 Task: Look for space in Puerto Rico, Argentina from 8th June, 2023 to 12th June, 2023 for 2 adults in price range Rs.8000 to Rs.16000. Place can be private room with 1  bedroom having 1 bed and 1 bathroom. Property type can be flatguest house, hotel. Amenities needed are: heating. Booking option can be shelf check-in. Required host language is English.
Action: Mouse moved to (487, 97)
Screenshot: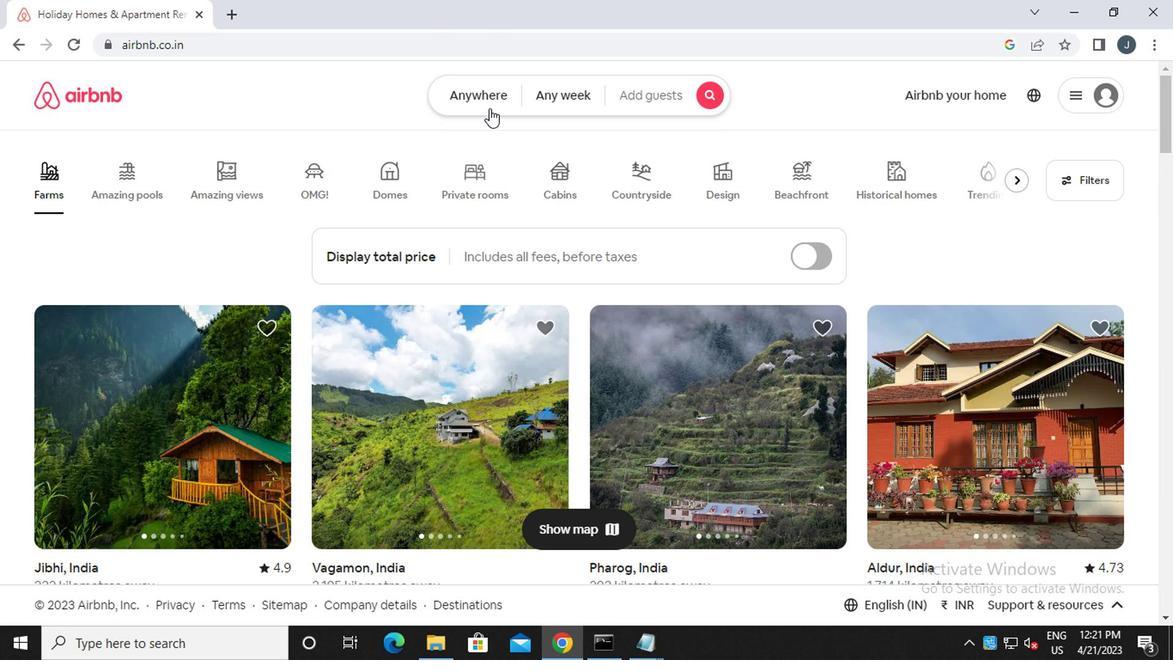 
Action: Mouse pressed left at (487, 97)
Screenshot: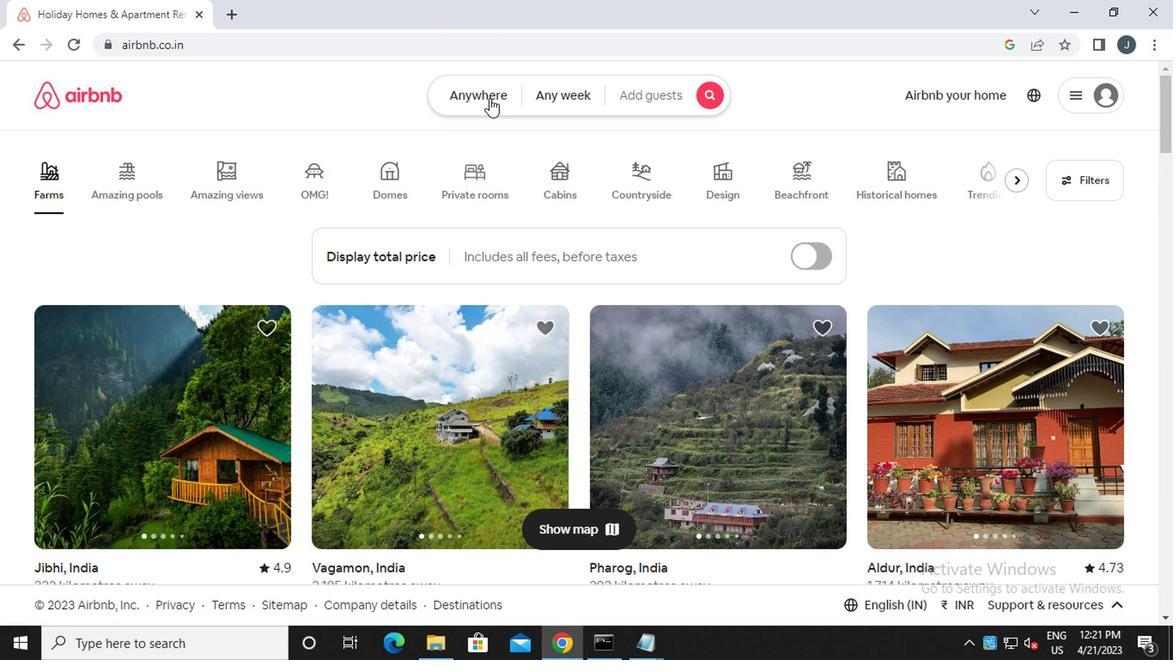 
Action: Mouse moved to (350, 165)
Screenshot: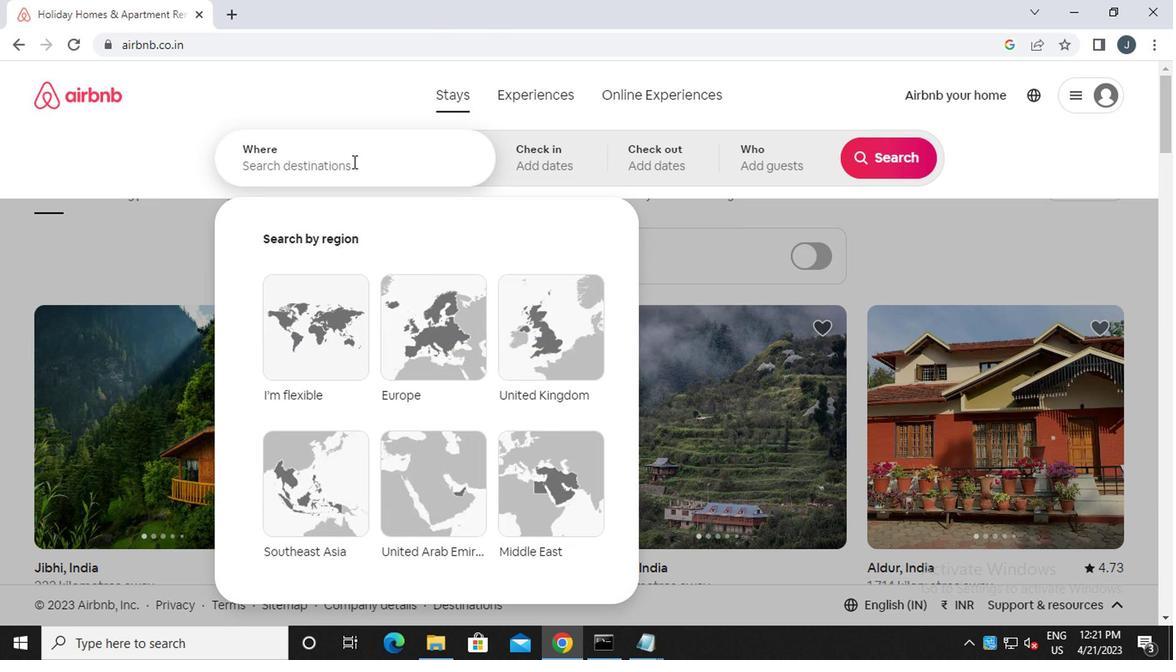 
Action: Mouse pressed left at (350, 165)
Screenshot: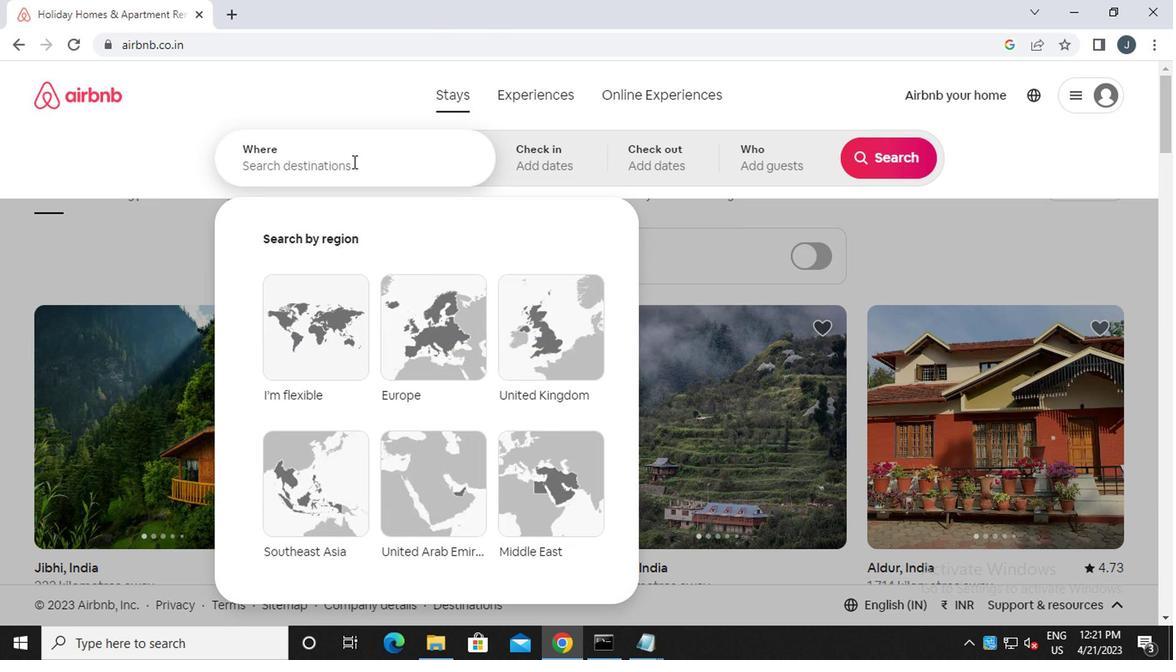 
Action: Mouse moved to (351, 165)
Screenshot: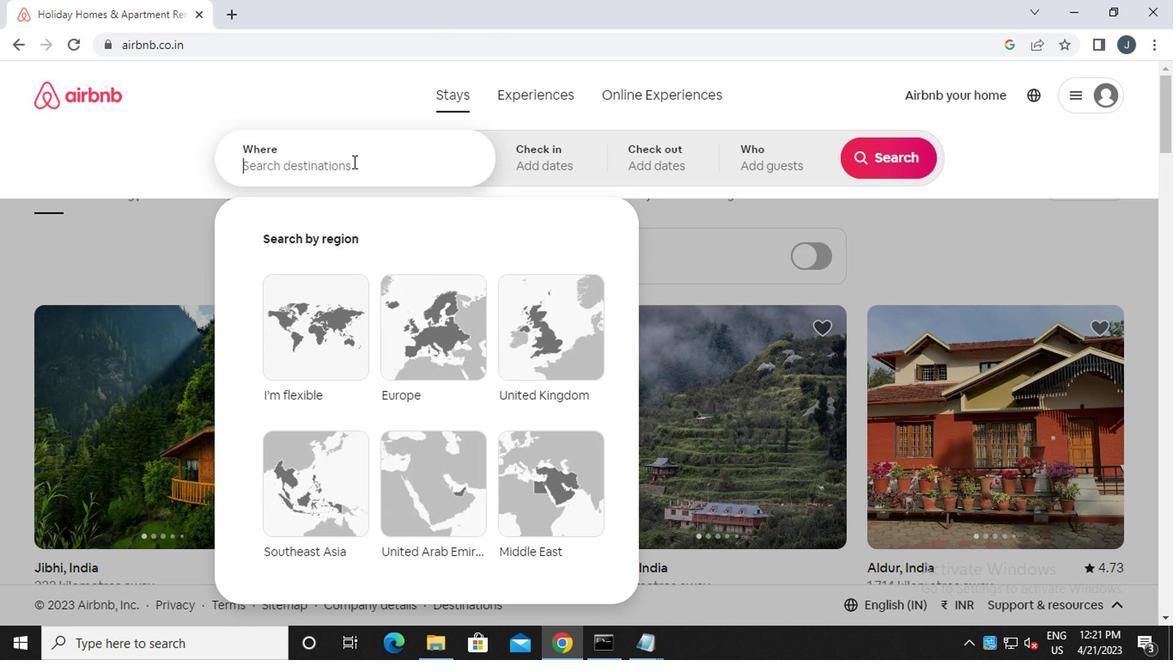 
Action: Key pressed <Key.caps_lock>p<Key.caps_lock>uerto<Key.space><Key.caps_lock>r<Key.caps_lock>ico,<Key.space><Key.caps_lock>a<Key.caps_lock>rgentina
Screenshot: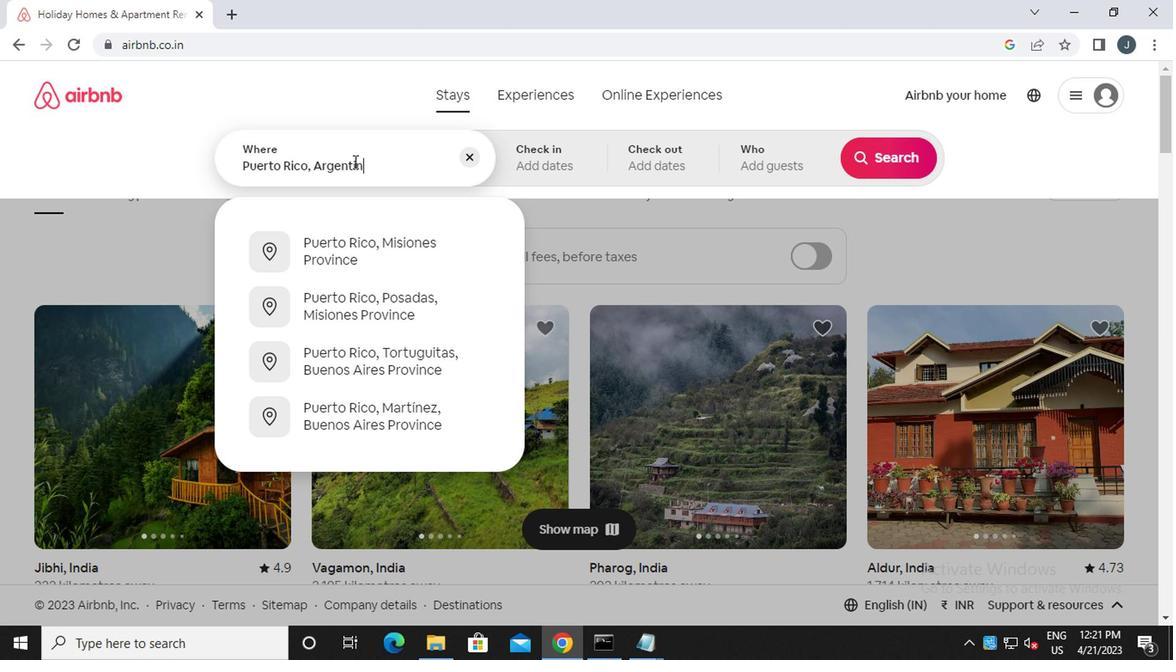 
Action: Mouse moved to (542, 166)
Screenshot: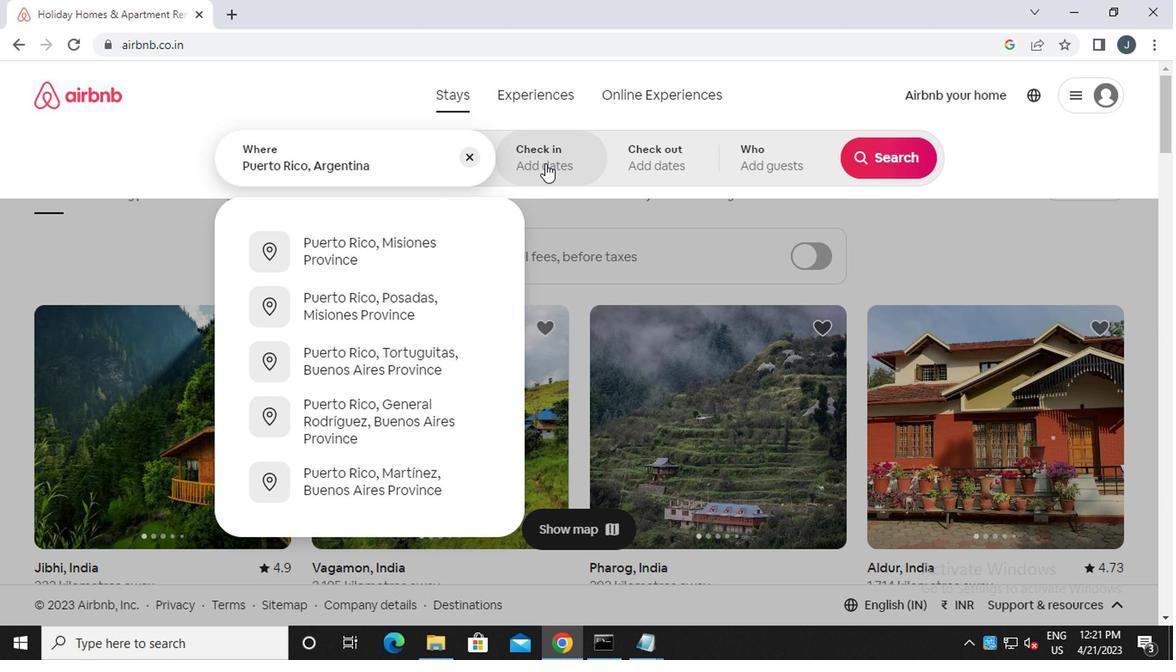 
Action: Mouse pressed left at (542, 166)
Screenshot: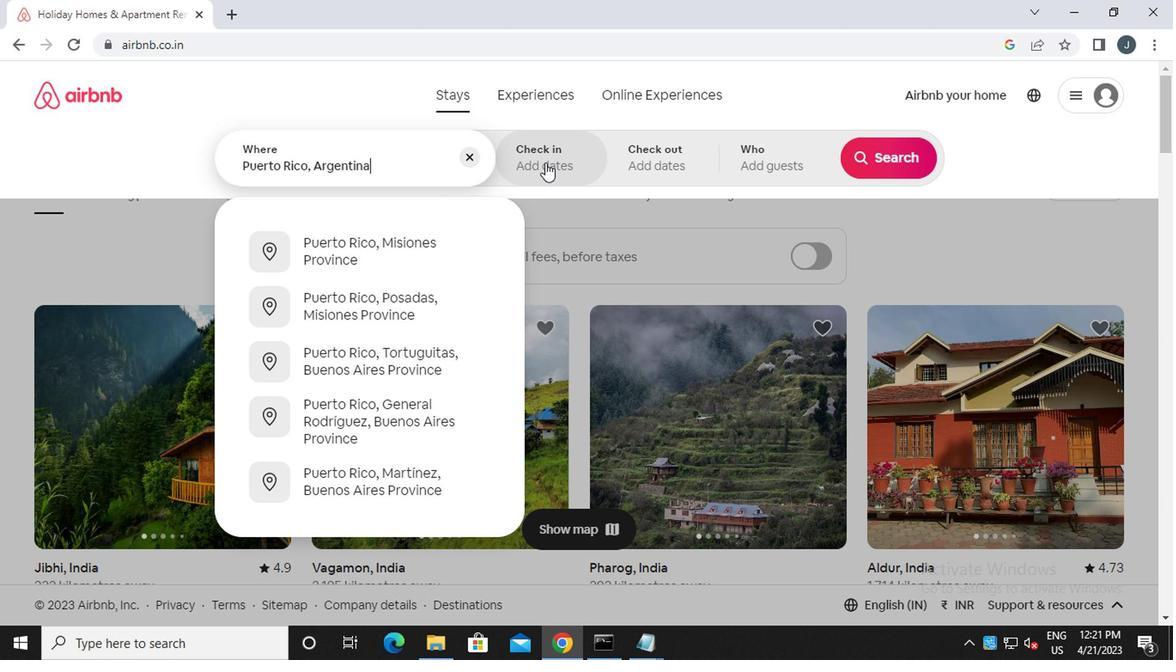 
Action: Mouse moved to (866, 297)
Screenshot: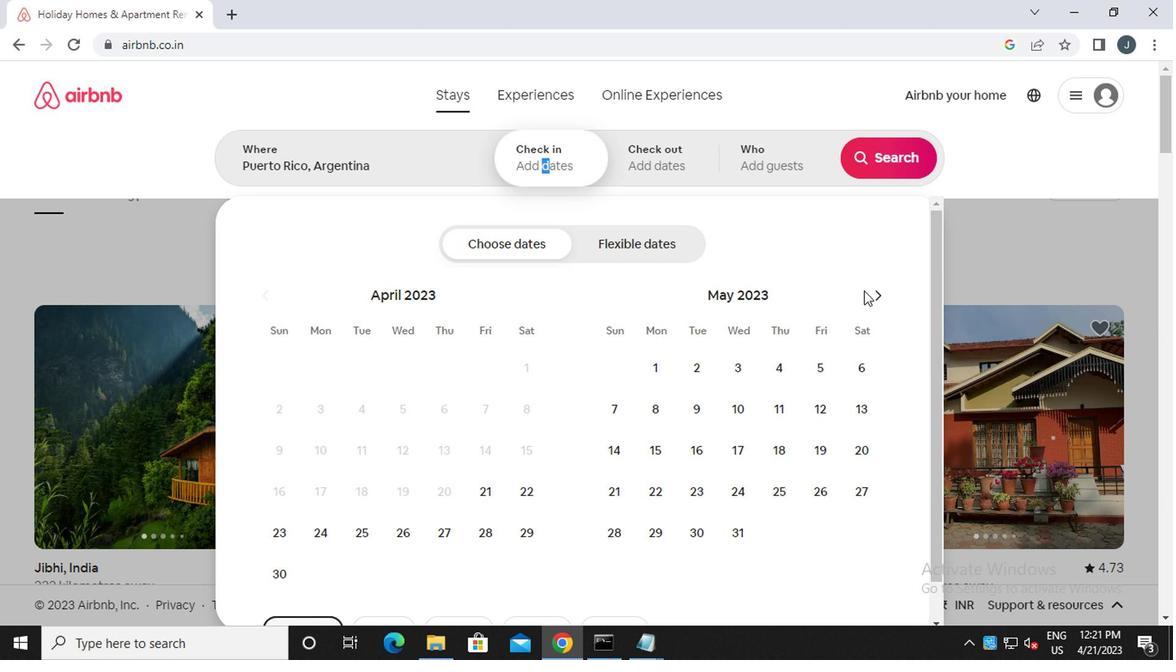 
Action: Mouse pressed left at (866, 297)
Screenshot: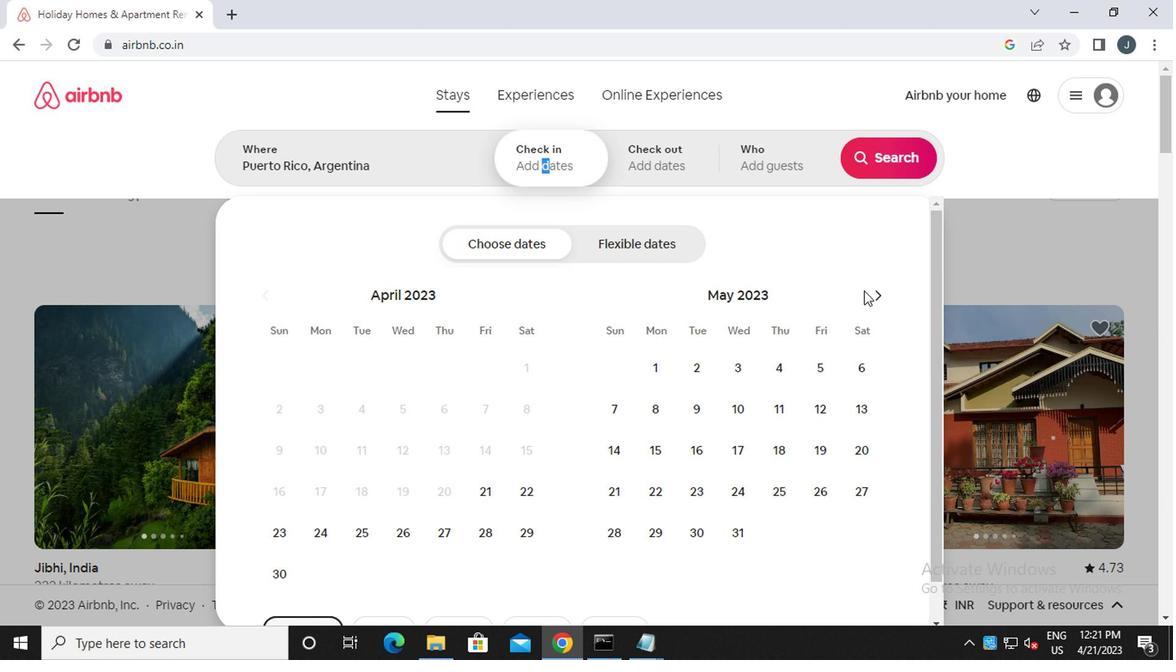 
Action: Mouse moved to (779, 412)
Screenshot: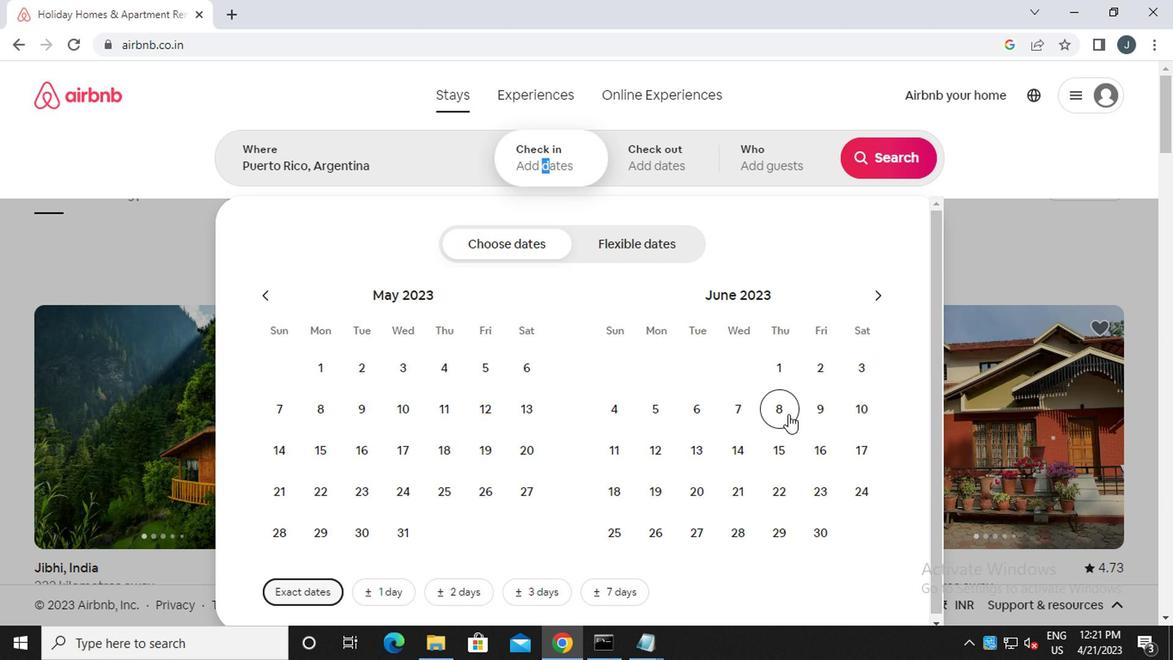 
Action: Mouse pressed left at (779, 412)
Screenshot: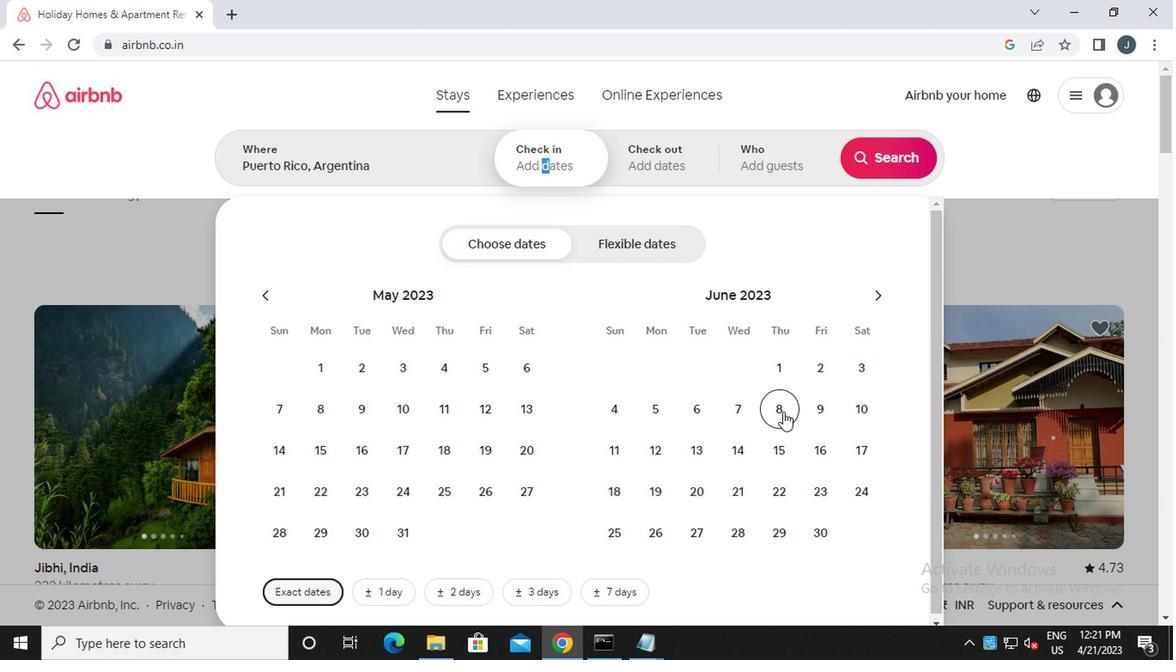 
Action: Mouse moved to (653, 446)
Screenshot: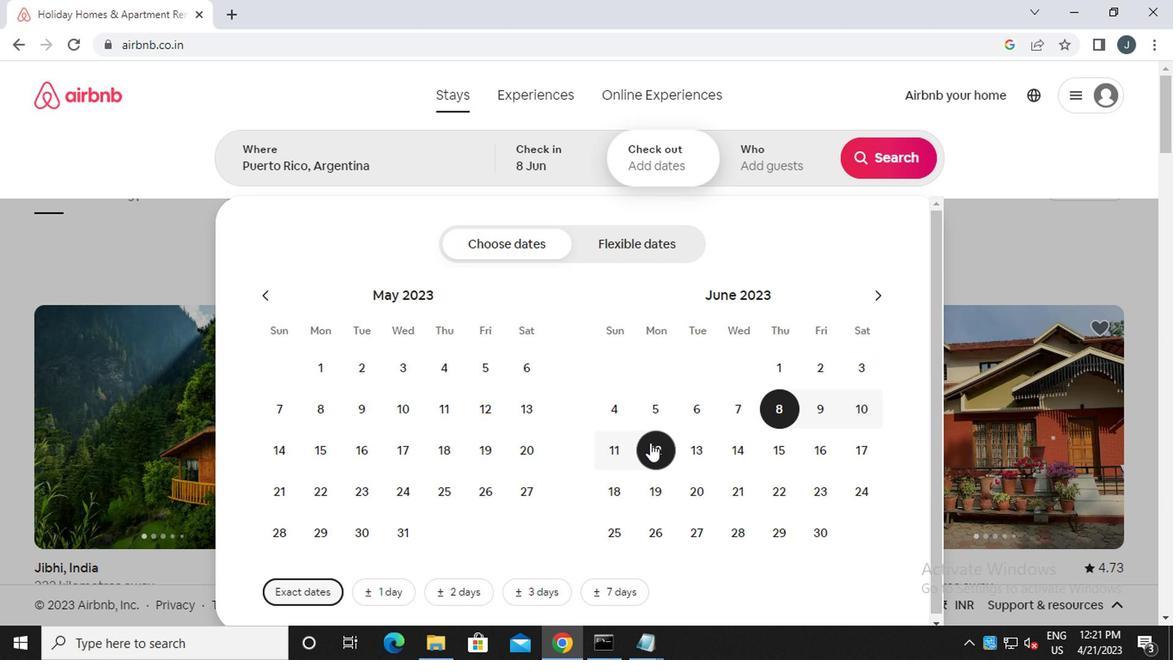 
Action: Mouse pressed left at (653, 446)
Screenshot: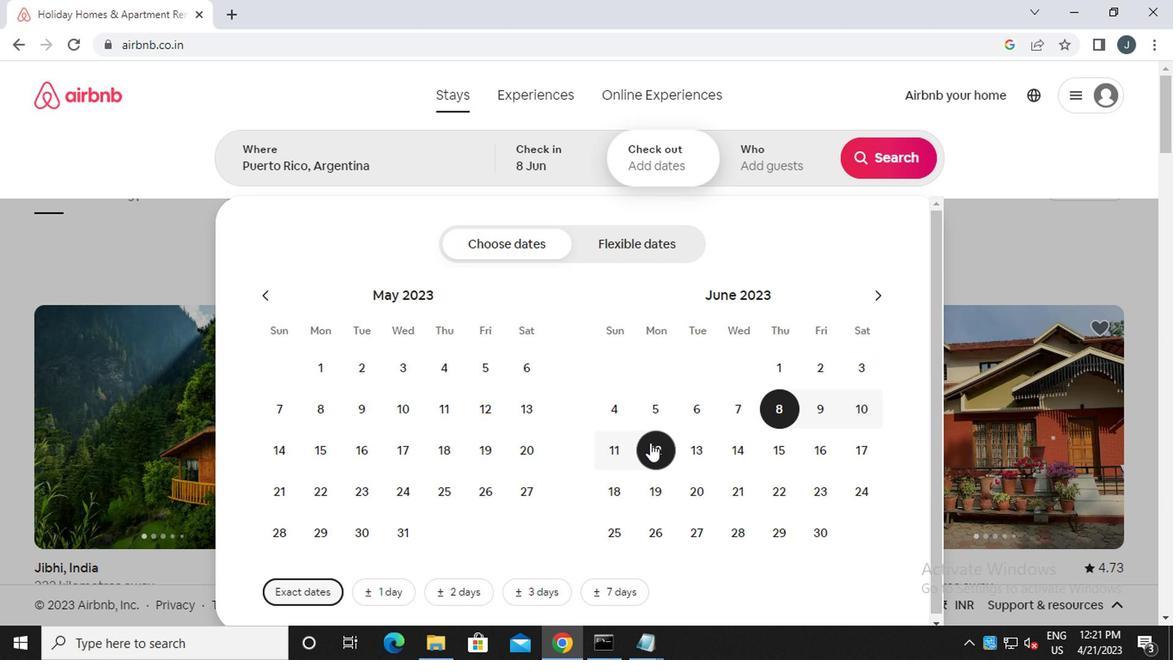 
Action: Mouse moved to (771, 177)
Screenshot: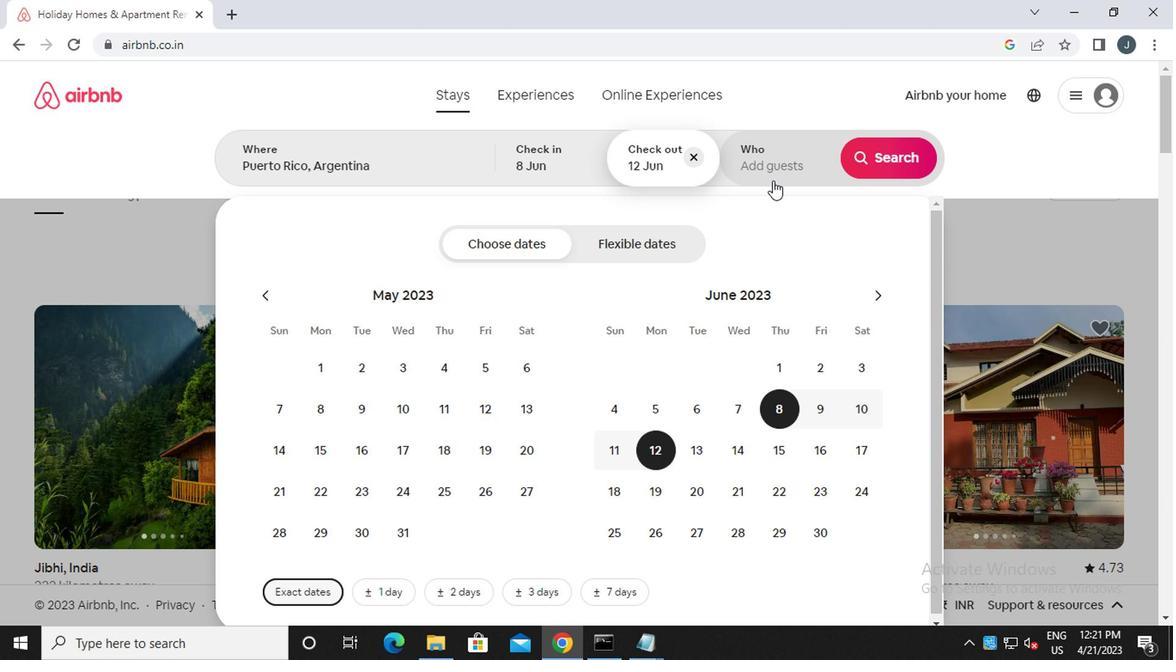 
Action: Mouse pressed left at (771, 177)
Screenshot: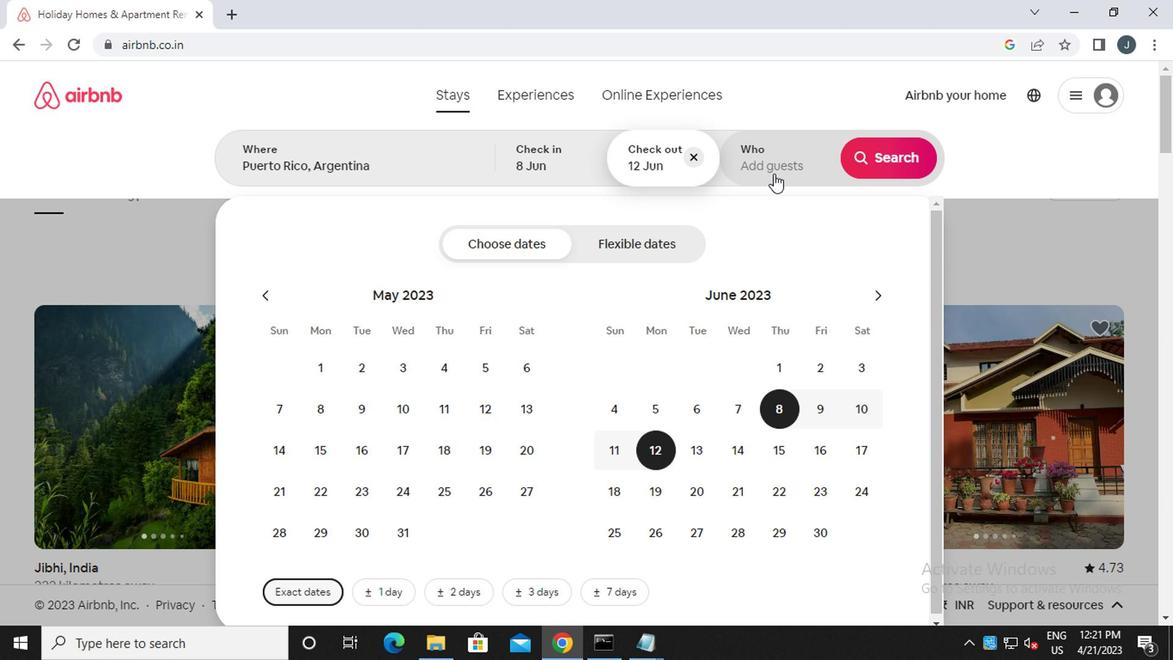
Action: Mouse moved to (893, 253)
Screenshot: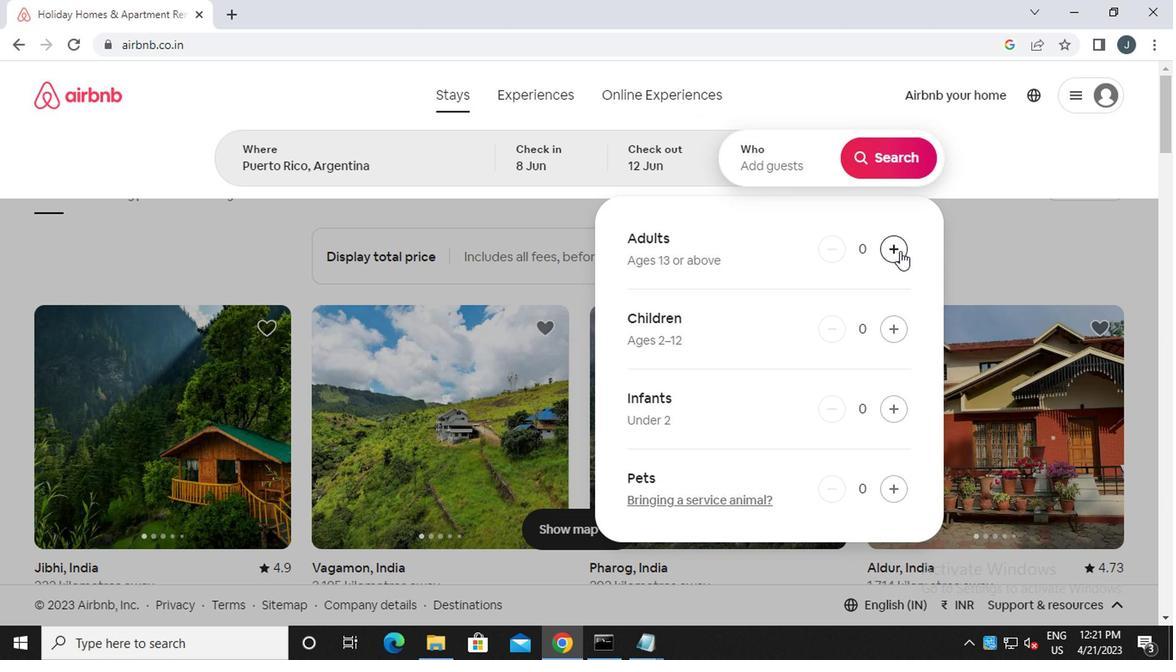 
Action: Mouse pressed left at (893, 253)
Screenshot: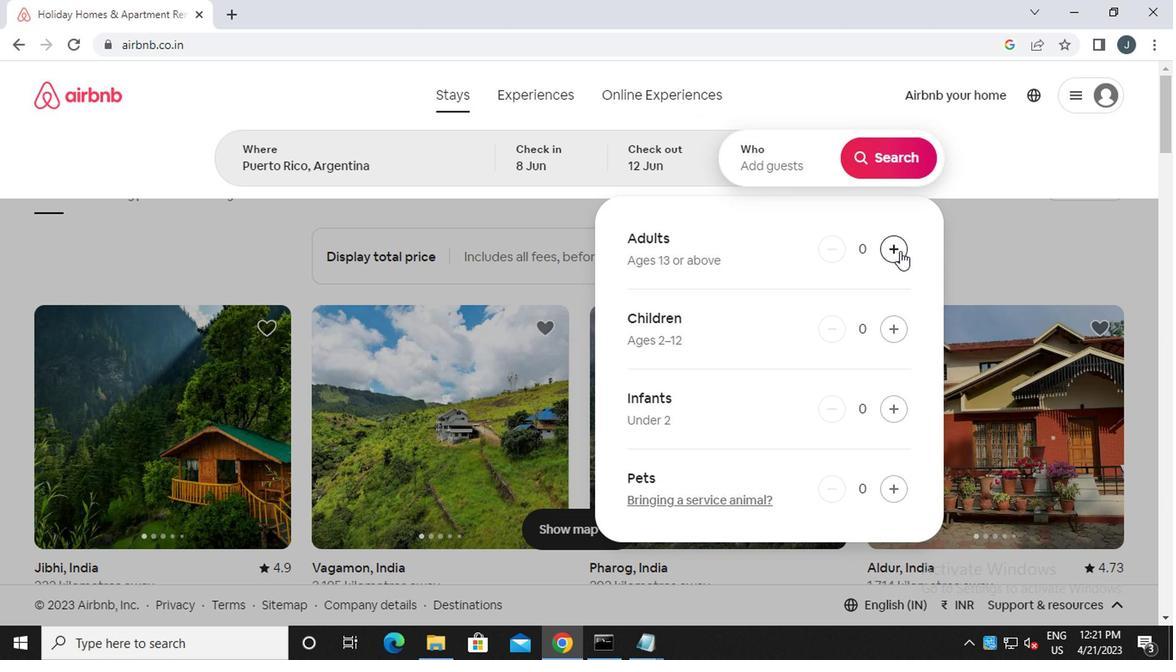 
Action: Mouse pressed left at (893, 253)
Screenshot: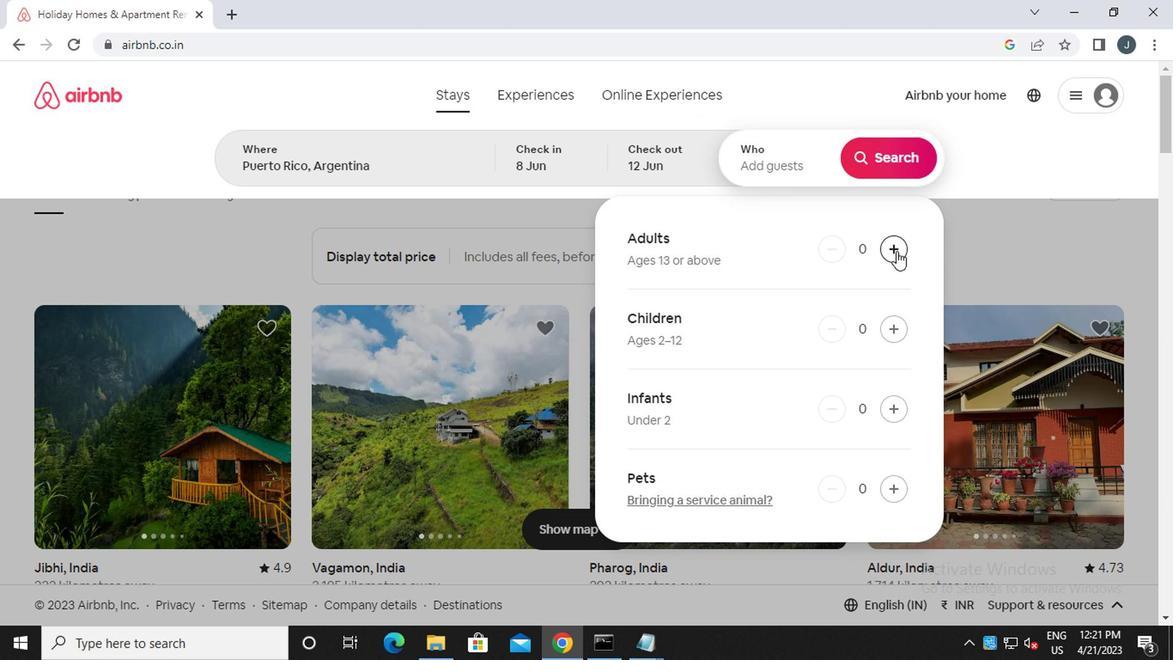 
Action: Mouse moved to (895, 171)
Screenshot: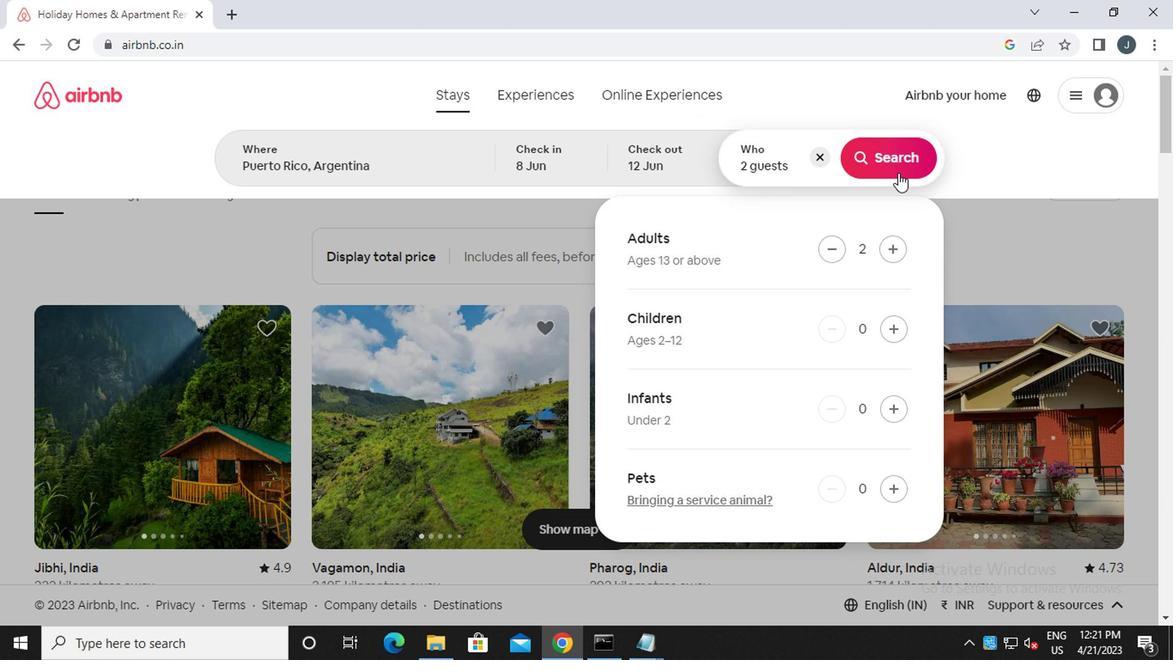 
Action: Mouse pressed left at (895, 171)
Screenshot: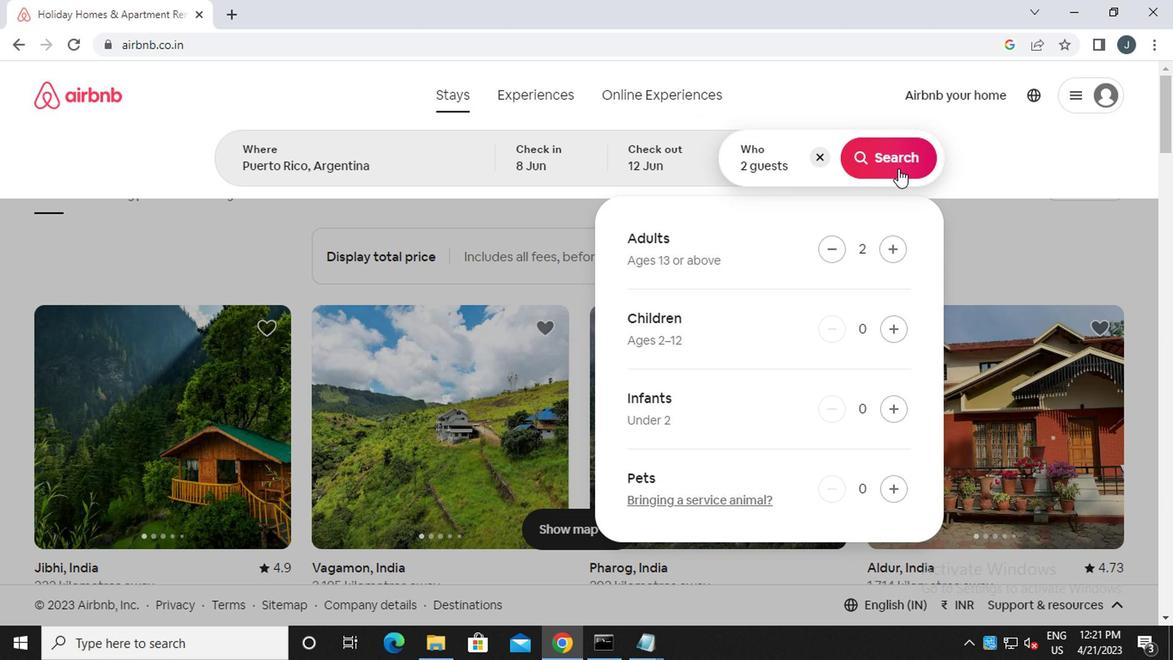 
Action: Mouse moved to (1094, 179)
Screenshot: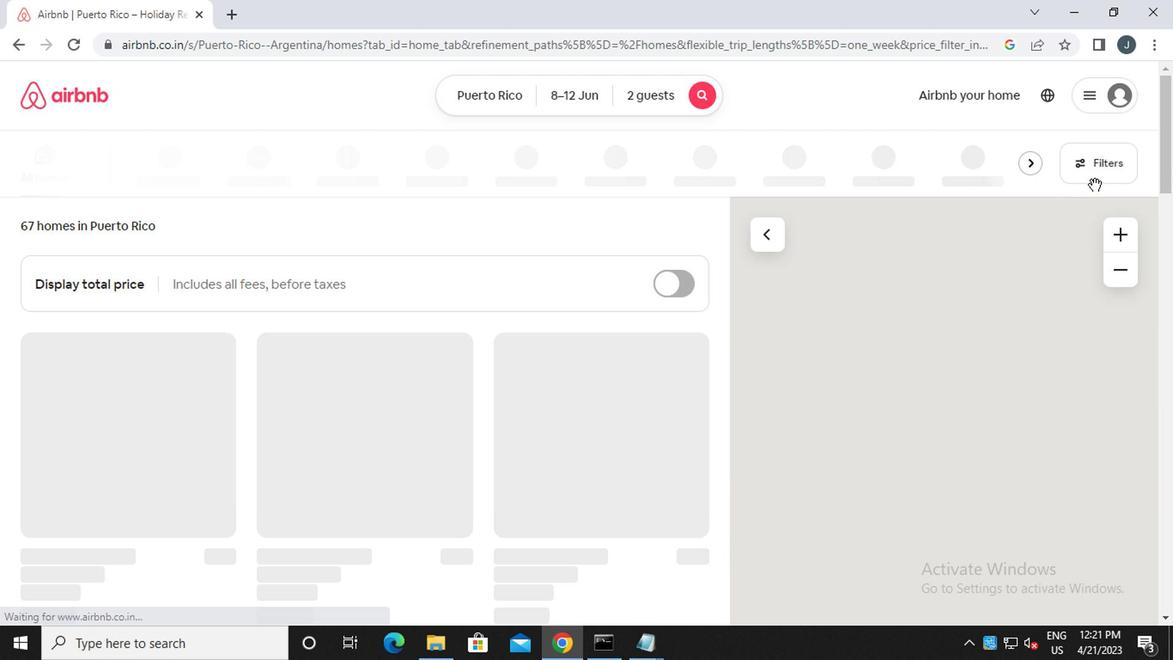 
Action: Mouse pressed left at (1094, 179)
Screenshot: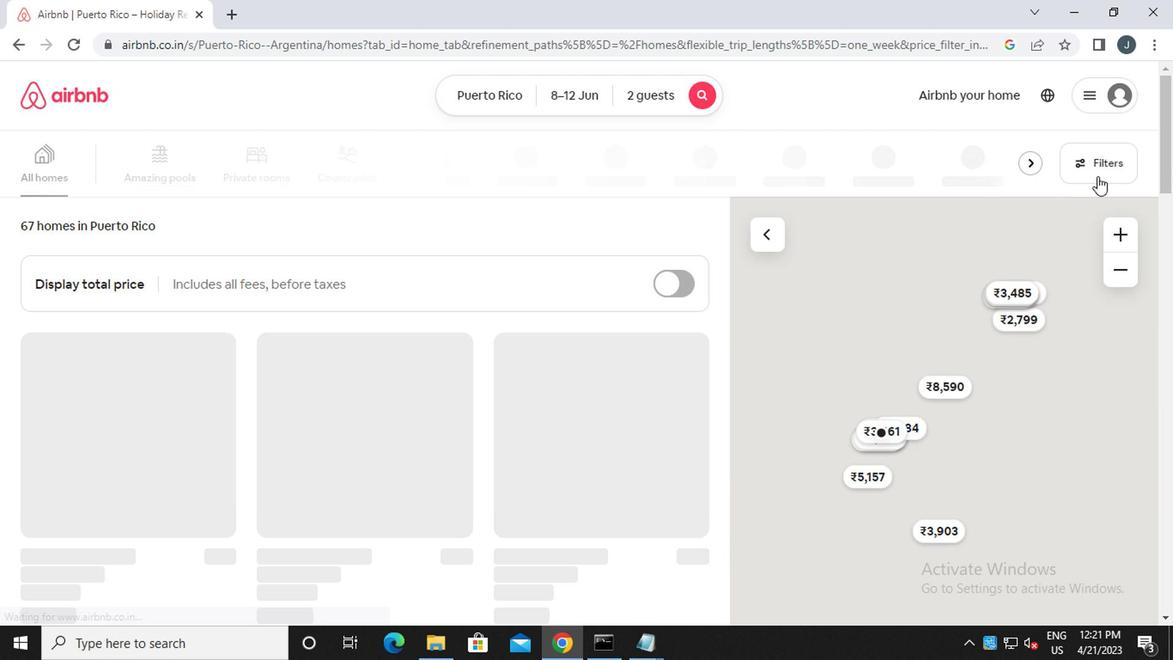 
Action: Mouse moved to (391, 388)
Screenshot: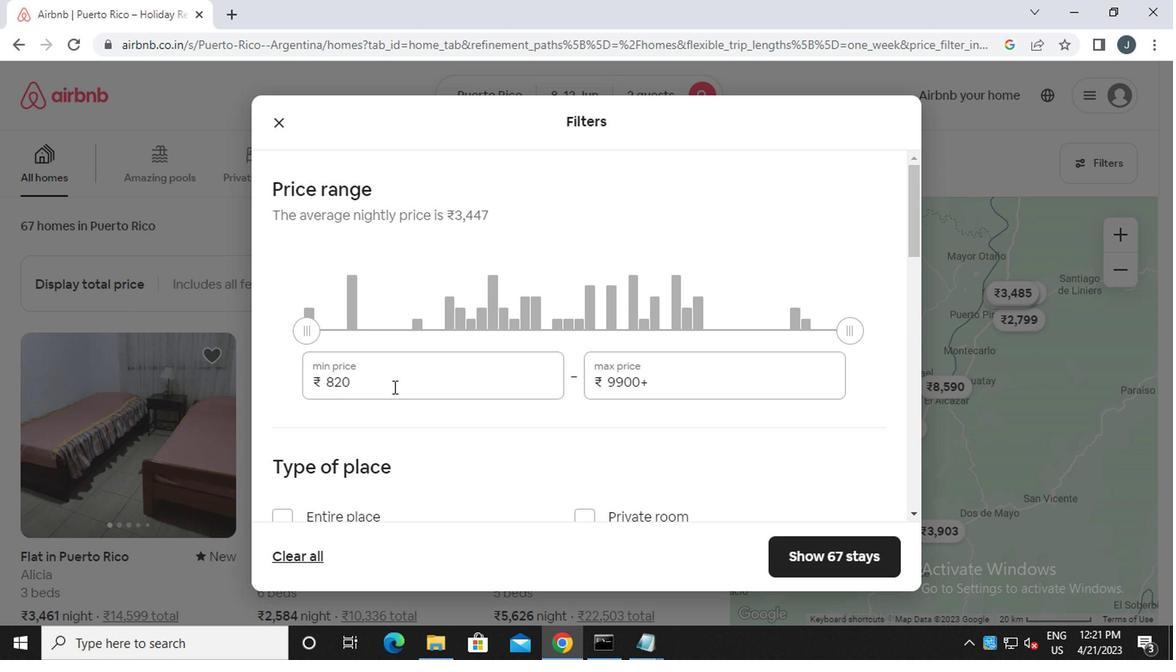 
Action: Mouse pressed left at (391, 388)
Screenshot: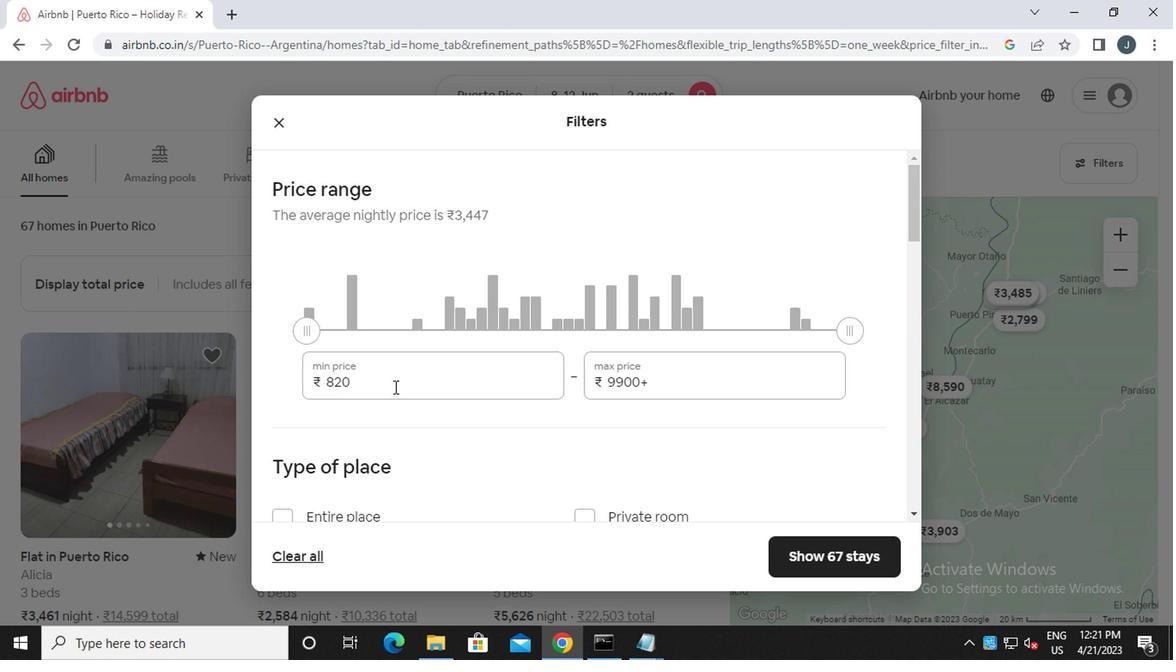 
Action: Mouse moved to (391, 388)
Screenshot: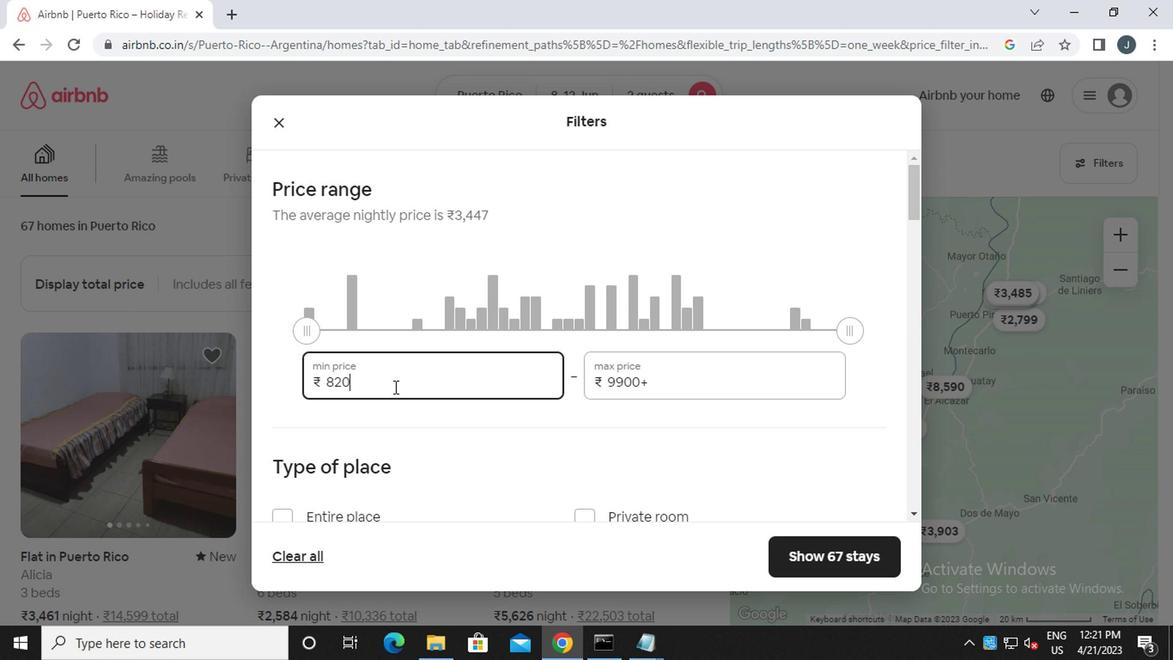 
Action: Key pressed <Key.backspace><Key.backspace>000
Screenshot: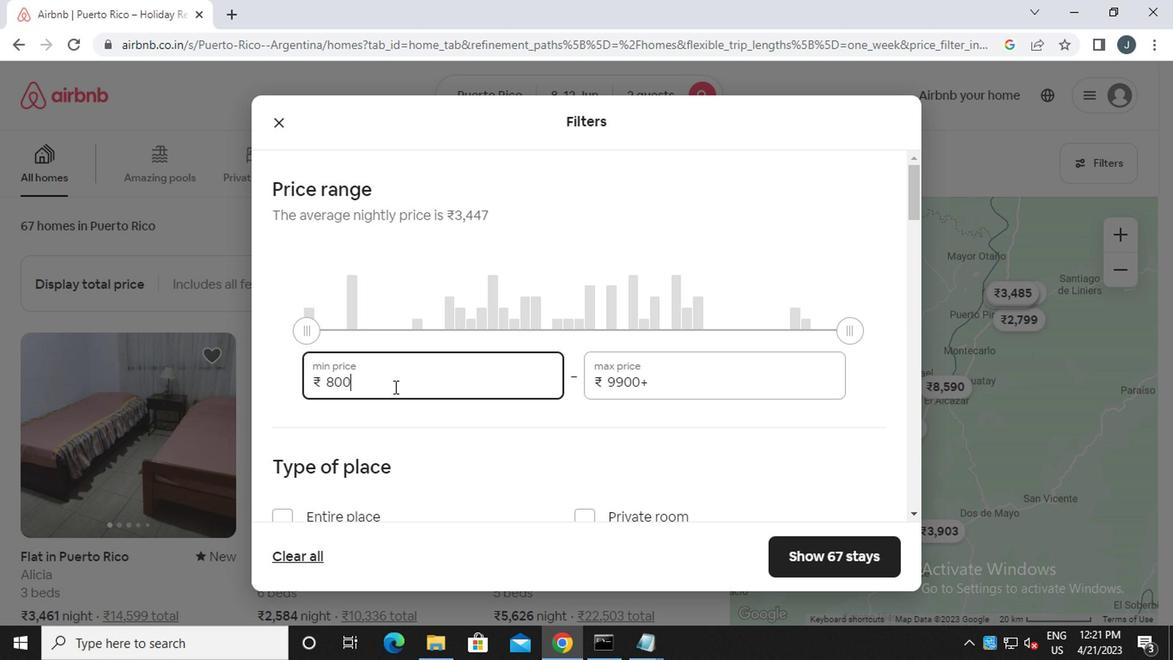 
Action: Mouse moved to (659, 384)
Screenshot: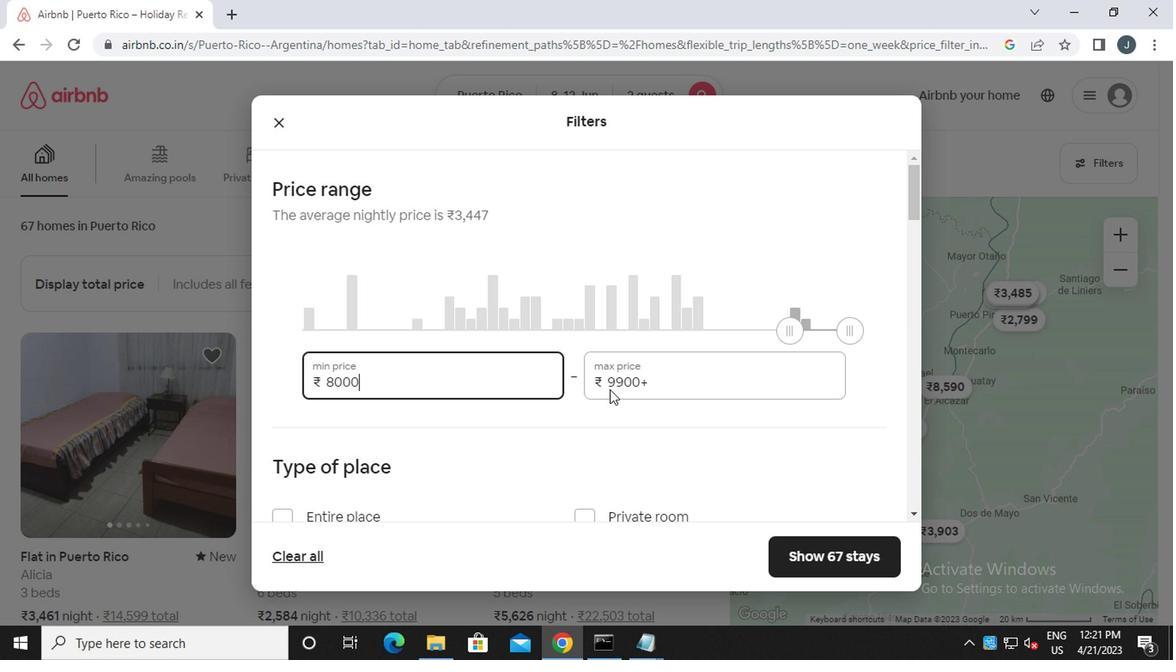 
Action: Mouse pressed left at (659, 384)
Screenshot: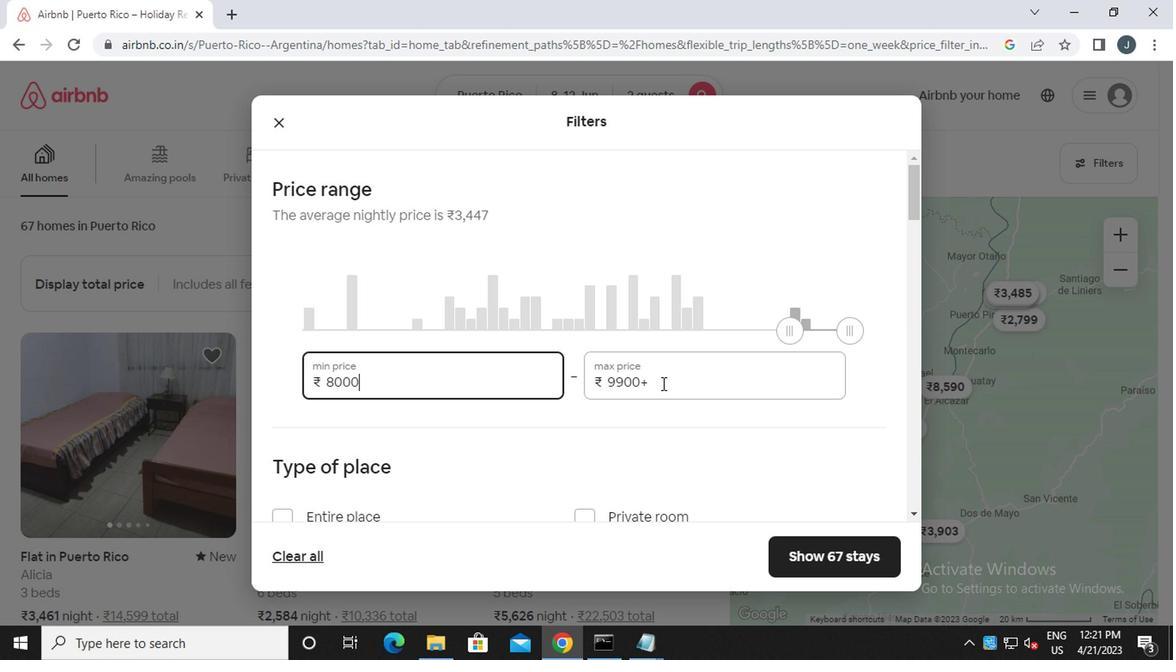 
Action: Mouse moved to (650, 384)
Screenshot: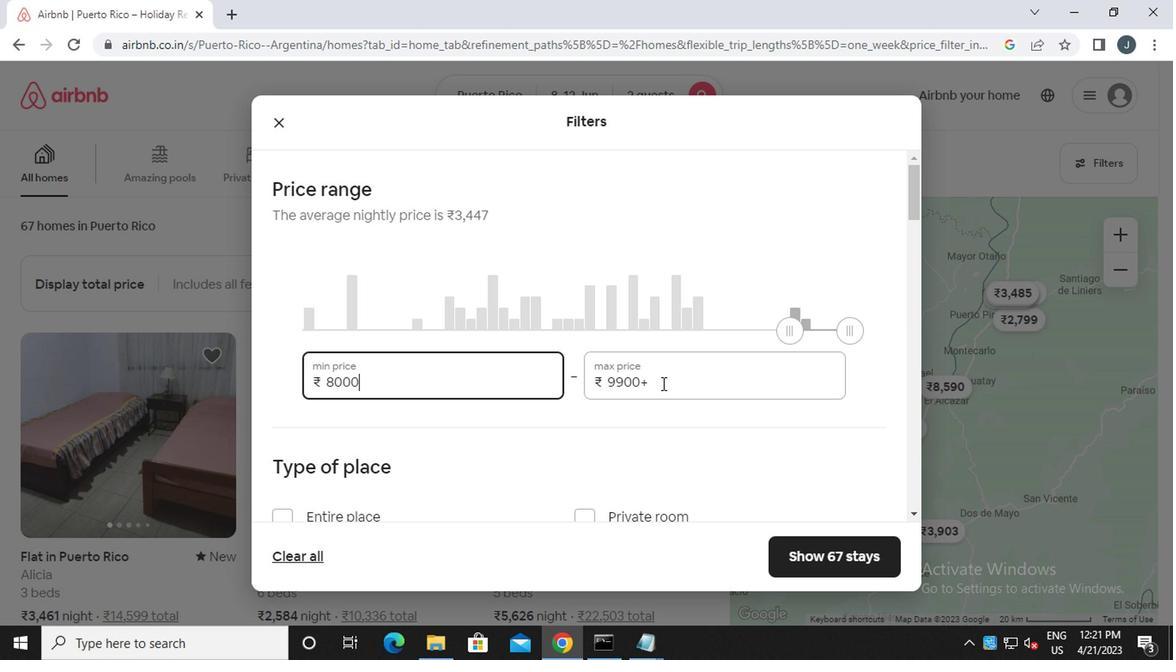 
Action: Key pressed <Key.backspace><Key.backspace><Key.backspace><Key.backspace><Key.backspace><Key.backspace><Key.backspace>16000
Screenshot: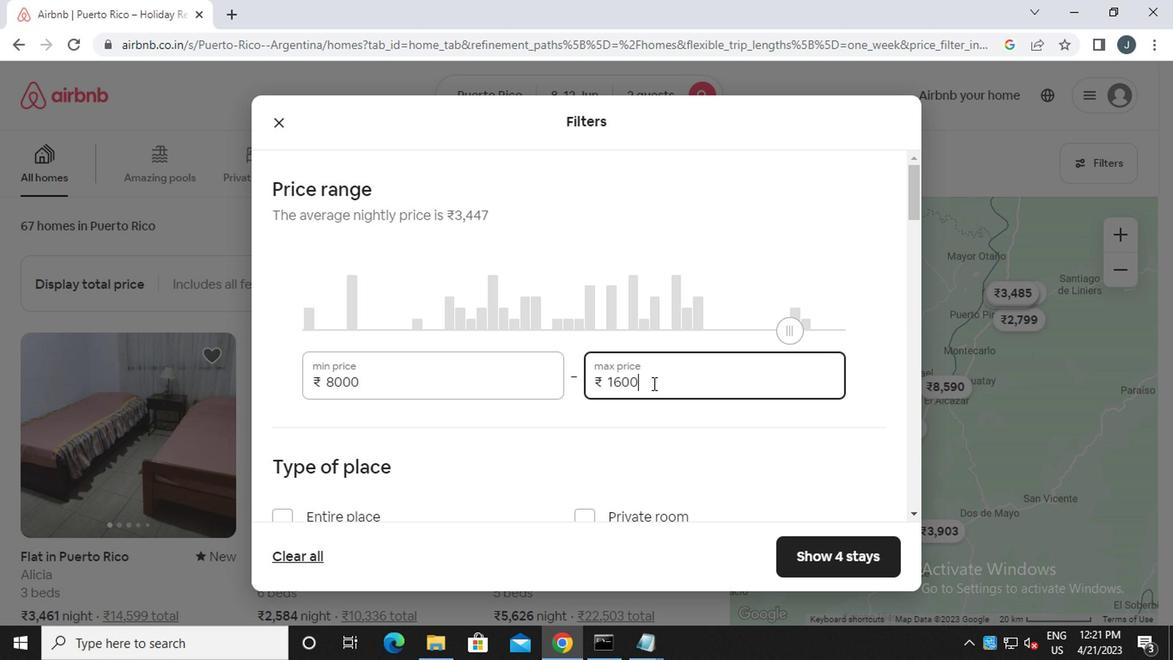 
Action: Mouse moved to (649, 384)
Screenshot: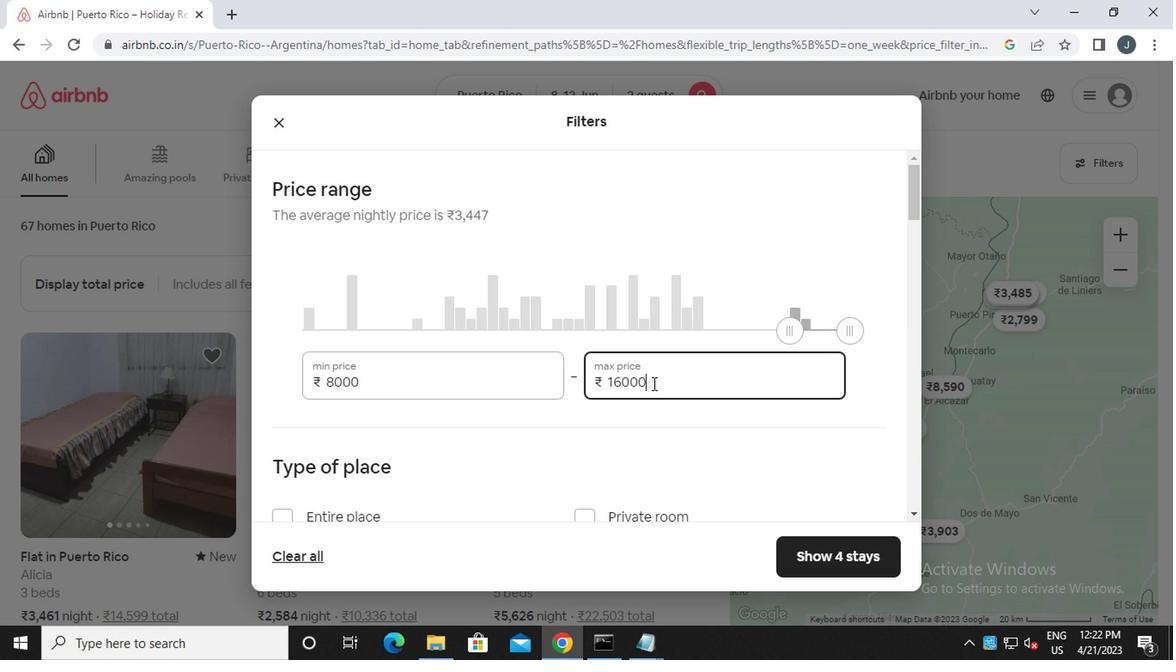 
Action: Mouse scrolled (649, 383) with delta (0, 0)
Screenshot: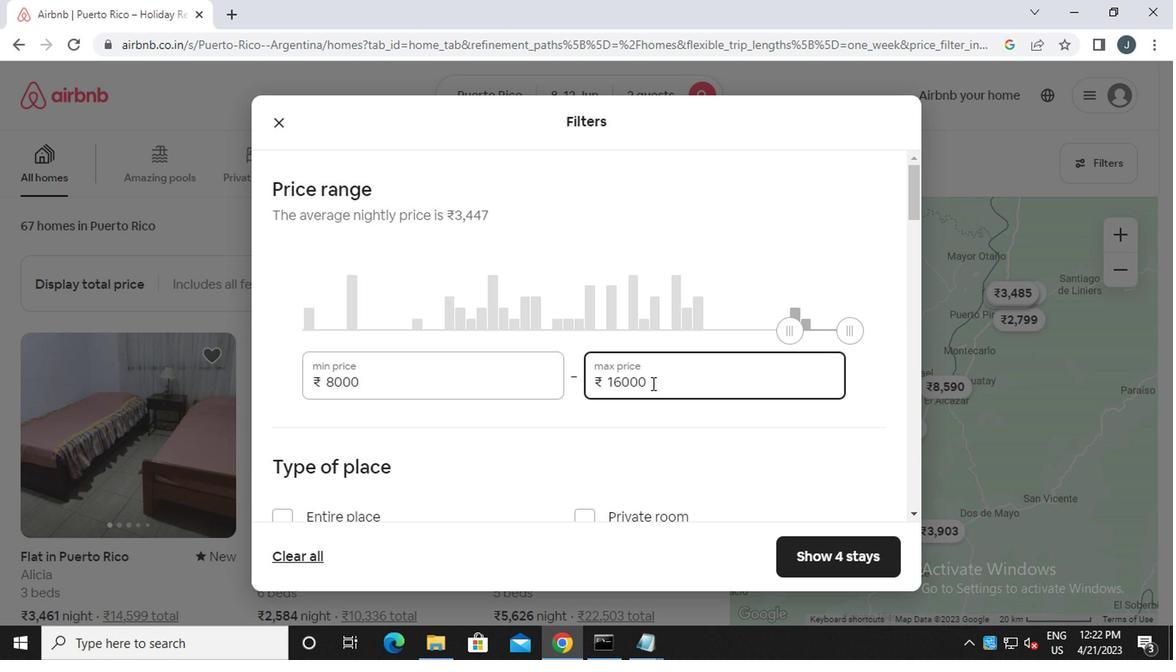 
Action: Mouse scrolled (649, 383) with delta (0, 0)
Screenshot: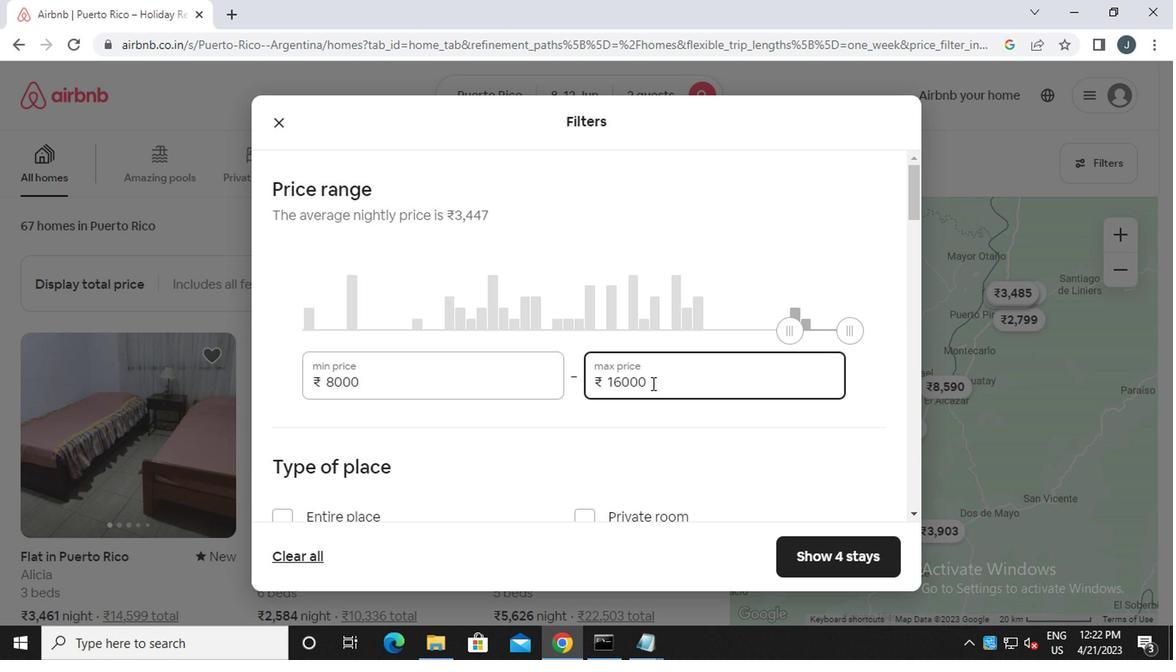 
Action: Mouse moved to (648, 385)
Screenshot: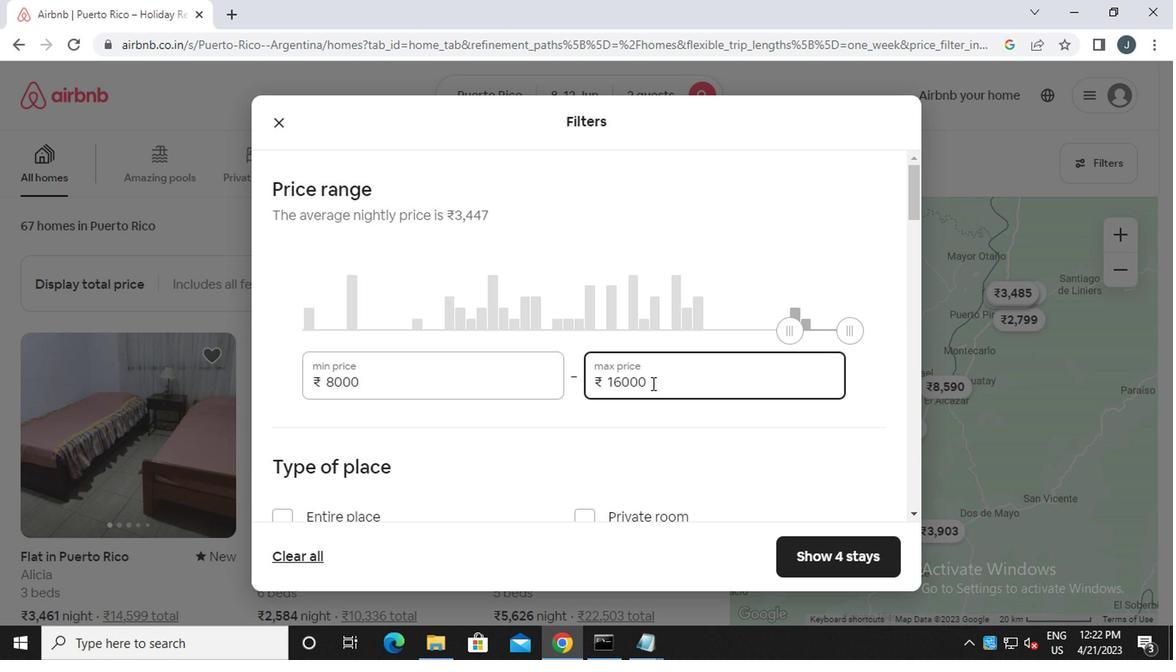 
Action: Mouse scrolled (648, 384) with delta (0, -1)
Screenshot: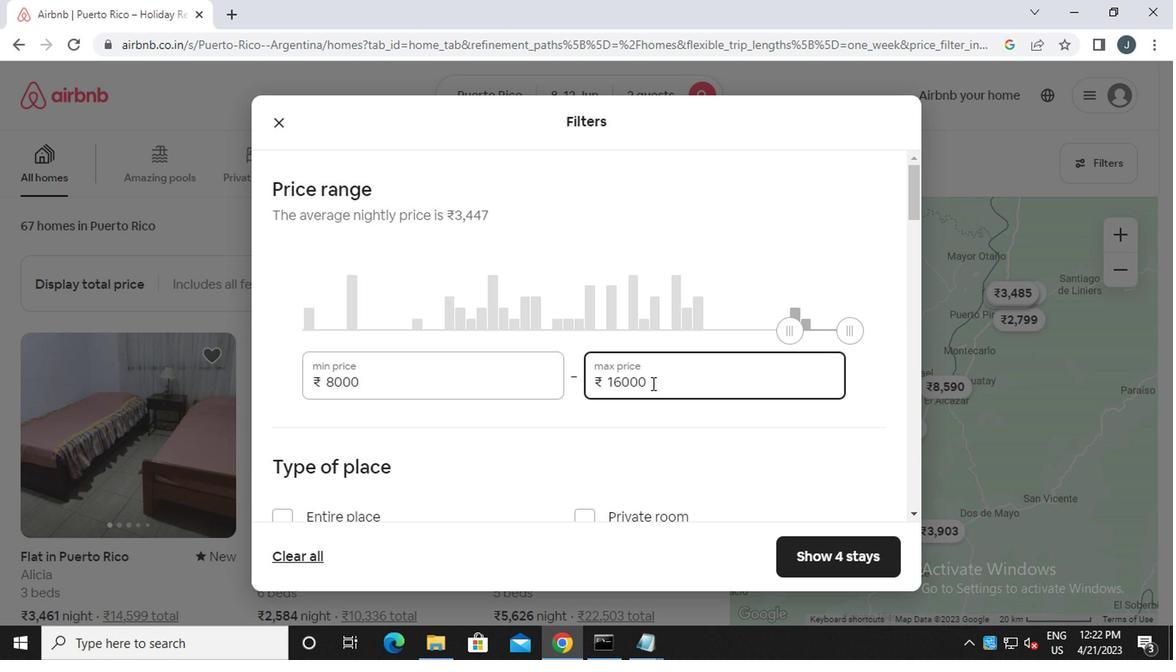 
Action: Mouse moved to (615, 275)
Screenshot: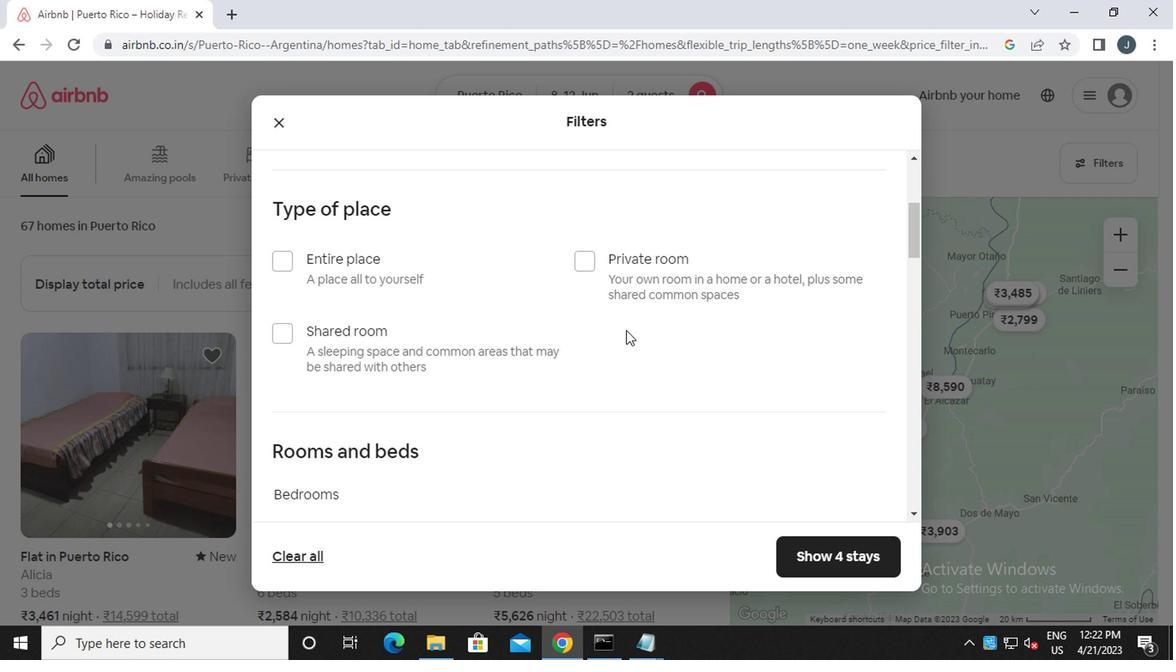 
Action: Mouse pressed left at (615, 275)
Screenshot: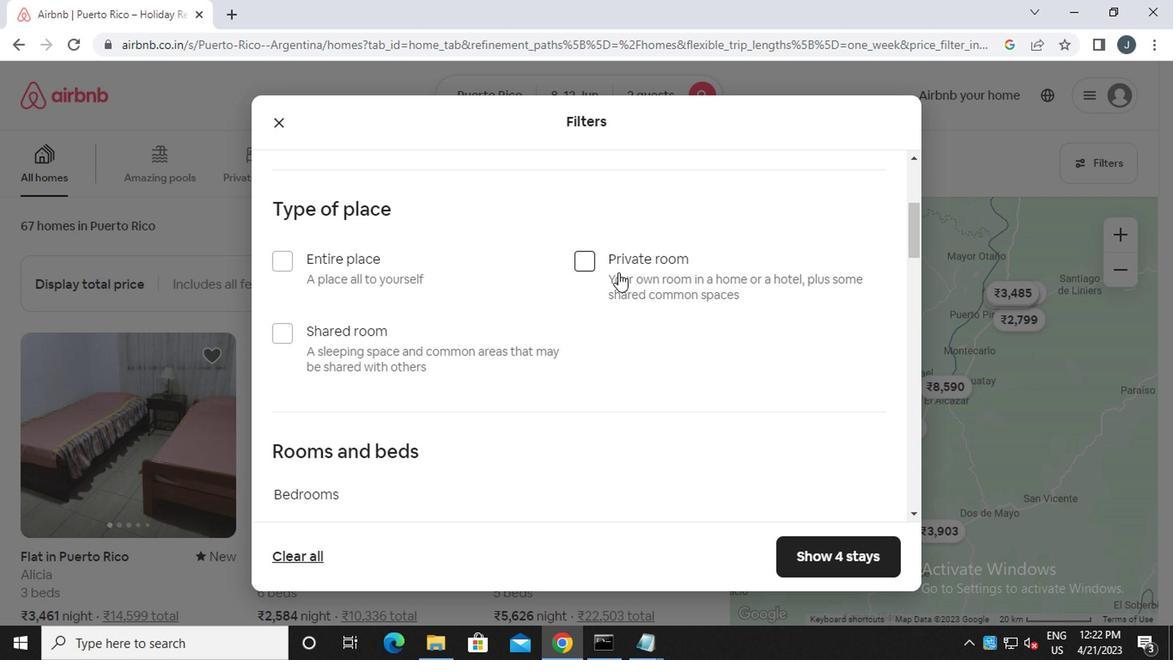 
Action: Mouse moved to (323, 373)
Screenshot: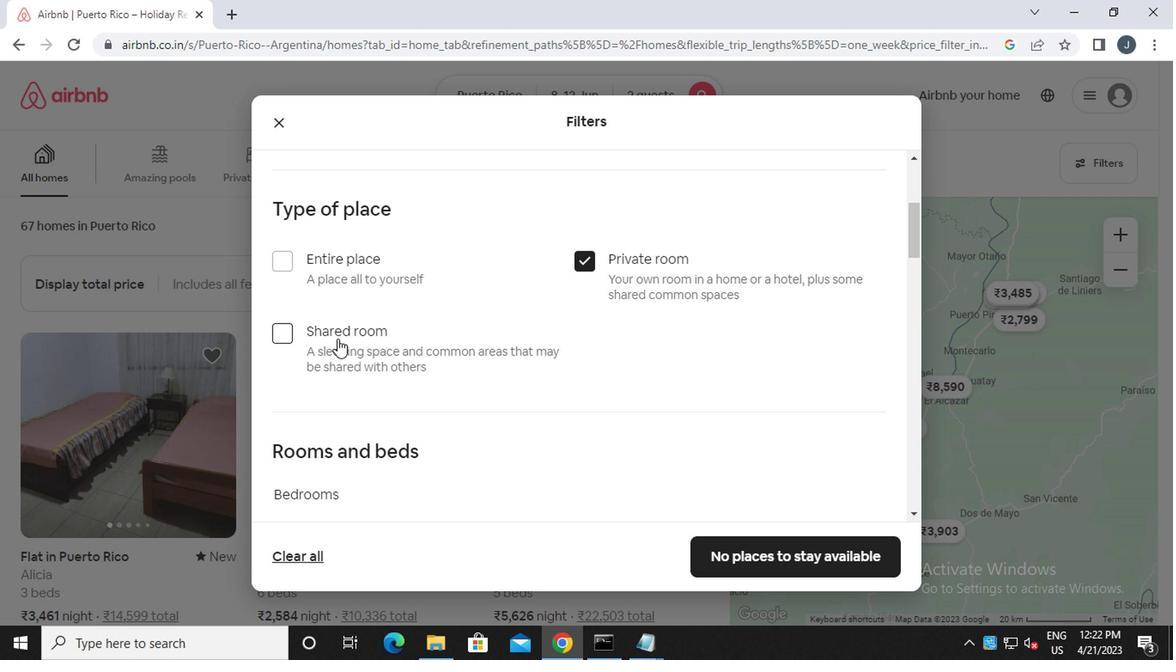 
Action: Mouse scrolled (323, 372) with delta (0, 0)
Screenshot: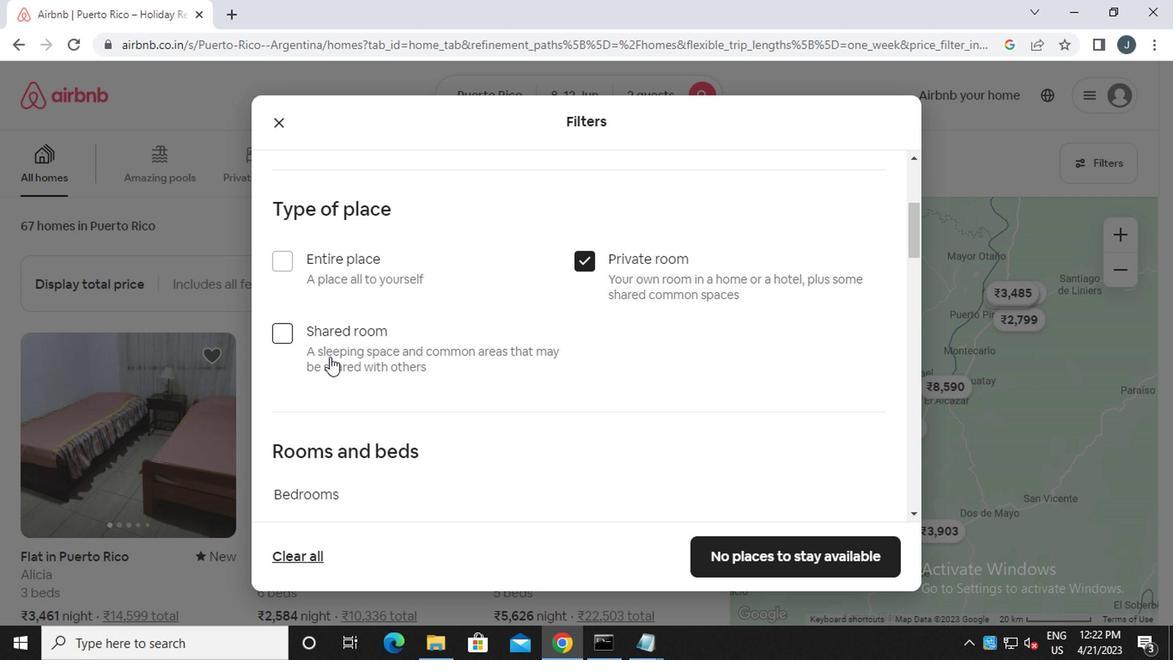 
Action: Mouse moved to (323, 373)
Screenshot: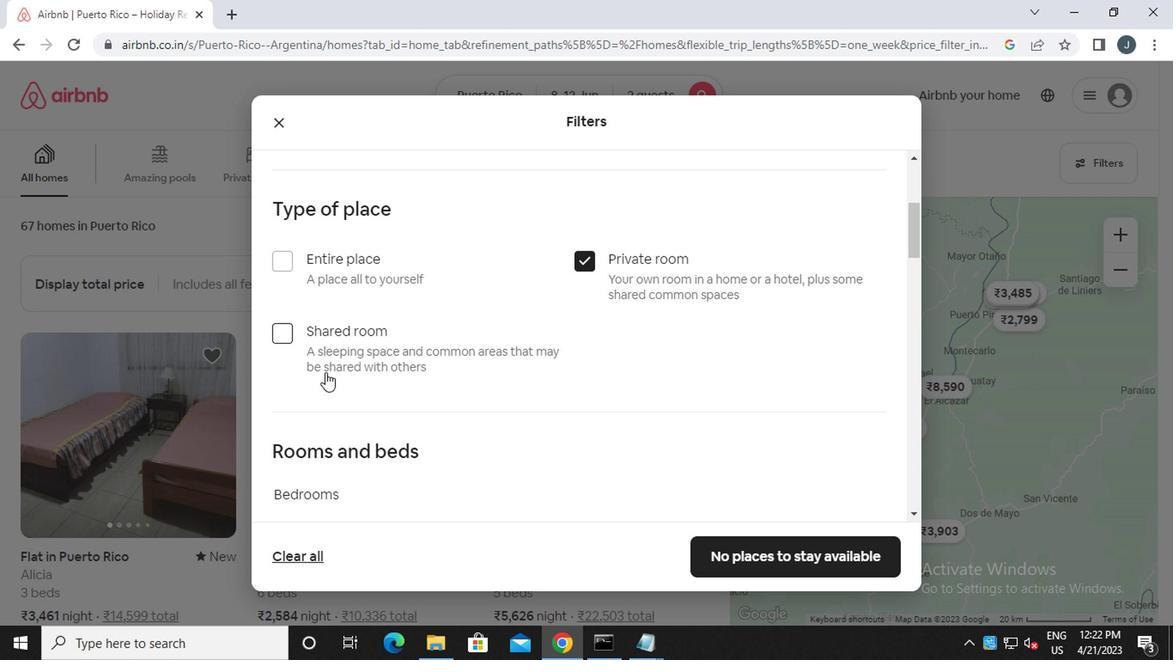 
Action: Mouse scrolled (323, 372) with delta (0, 0)
Screenshot: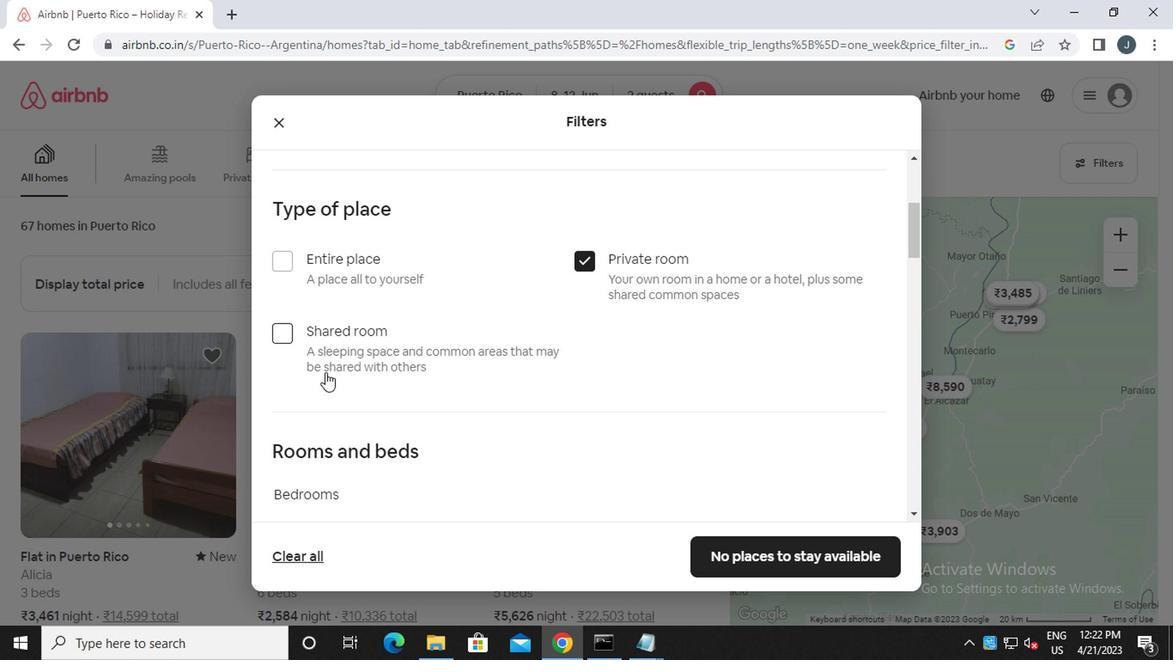 
Action: Mouse moved to (387, 368)
Screenshot: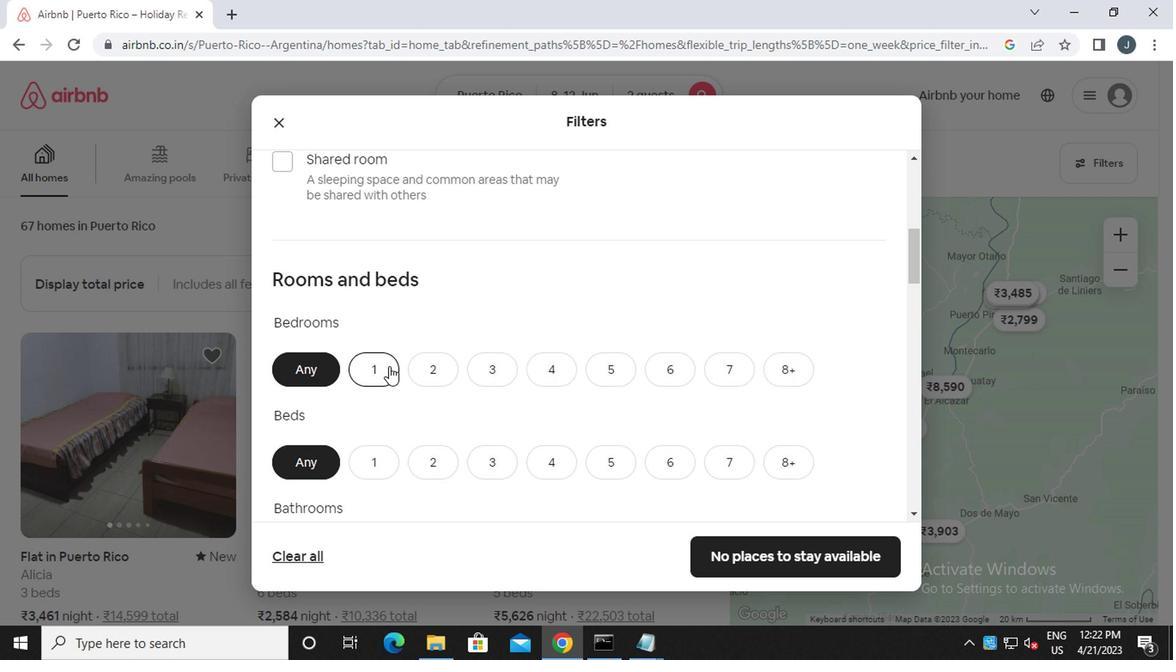 
Action: Mouse pressed left at (387, 368)
Screenshot: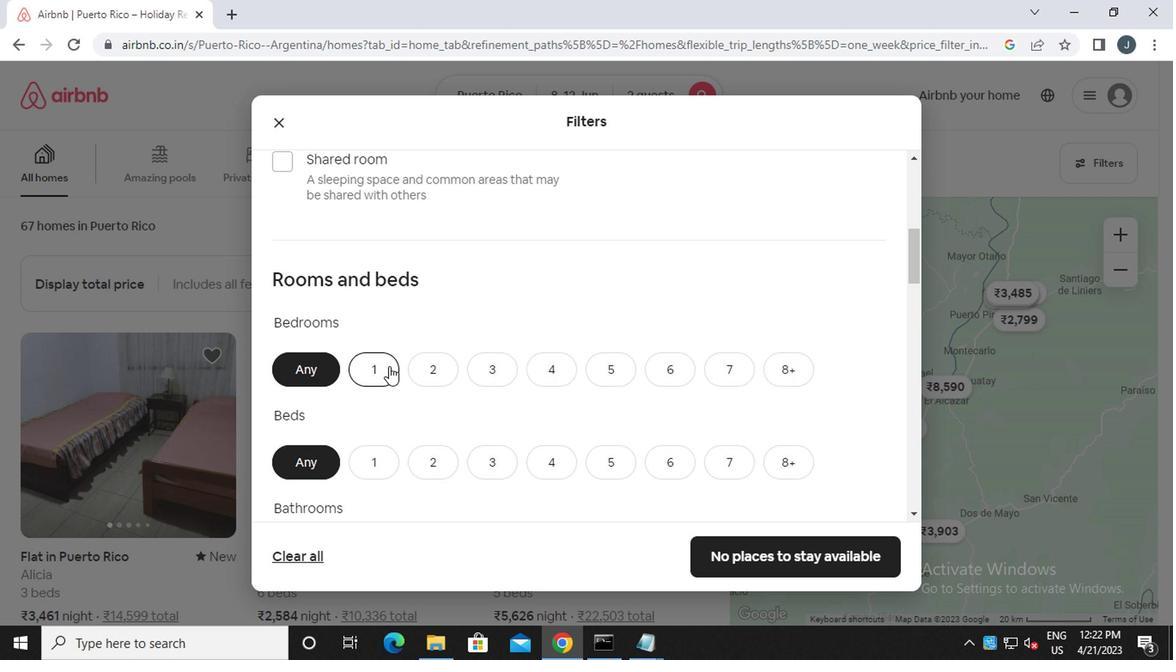 
Action: Mouse moved to (384, 375)
Screenshot: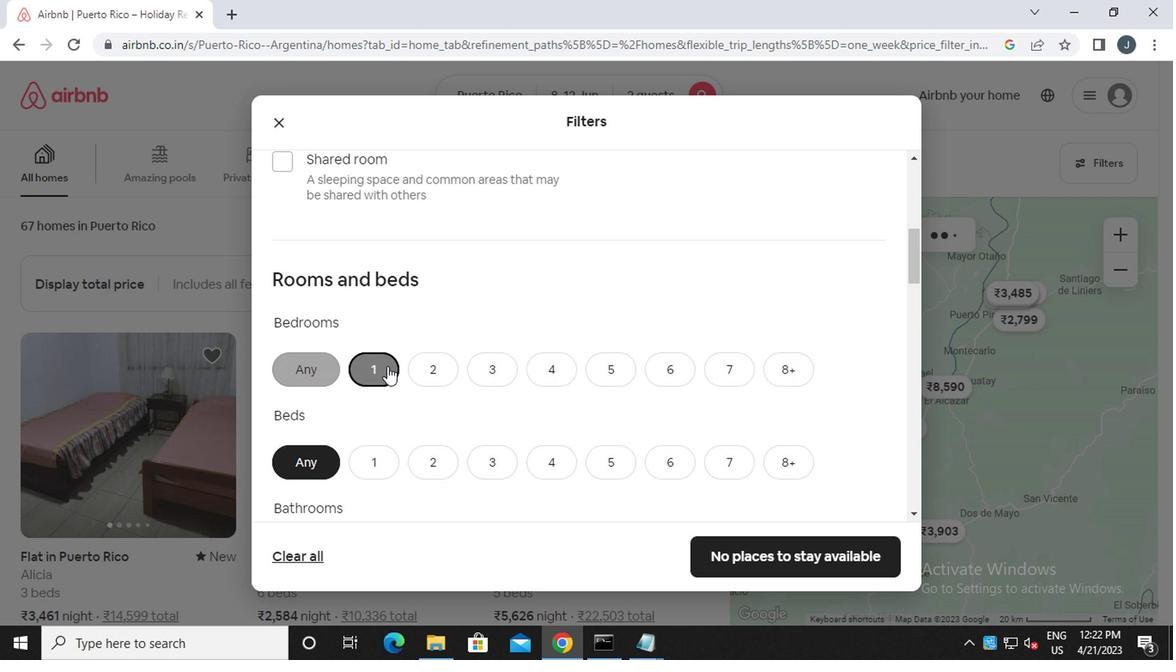 
Action: Mouse scrolled (384, 374) with delta (0, 0)
Screenshot: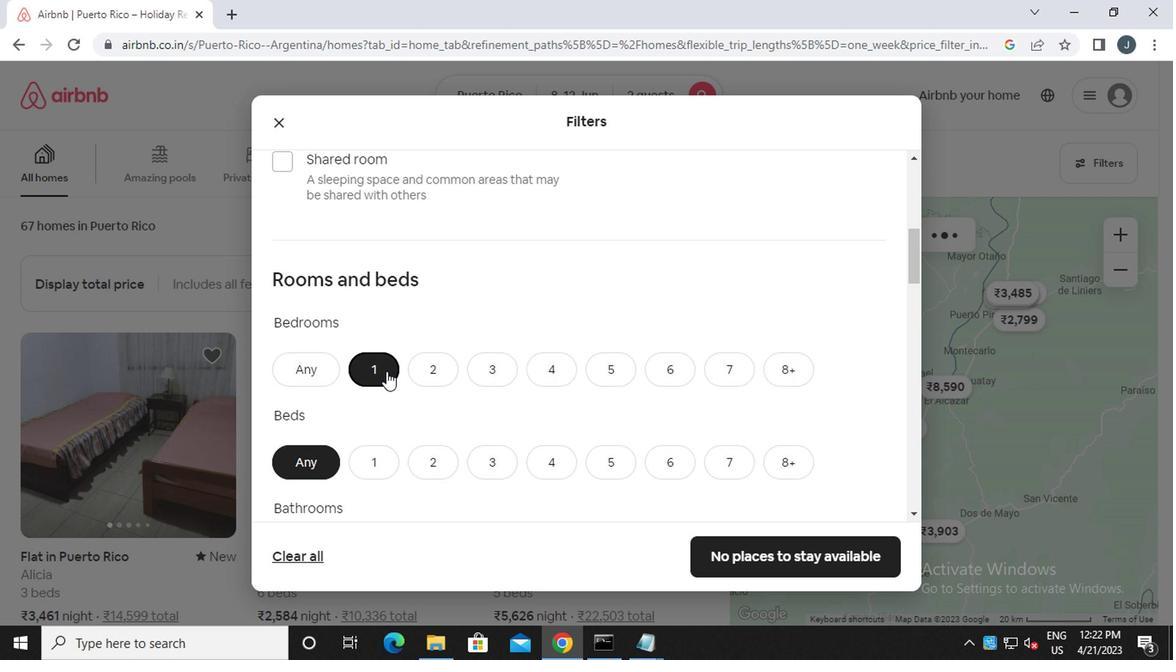 
Action: Mouse scrolled (384, 374) with delta (0, 0)
Screenshot: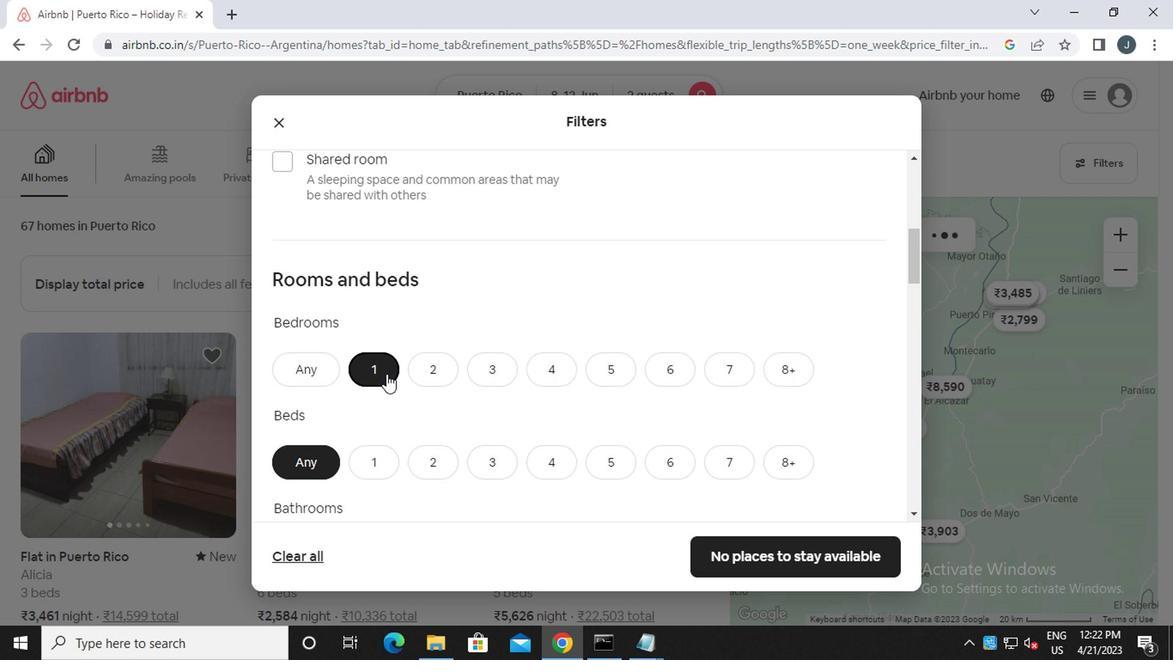 
Action: Mouse moved to (376, 299)
Screenshot: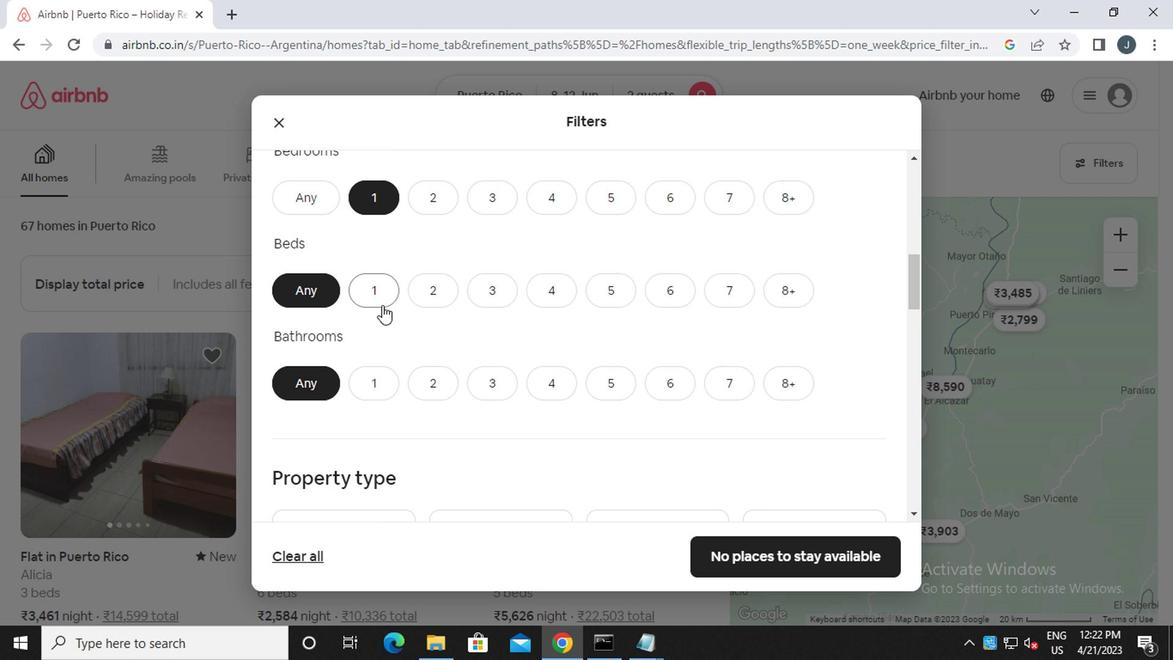 
Action: Mouse pressed left at (376, 299)
Screenshot: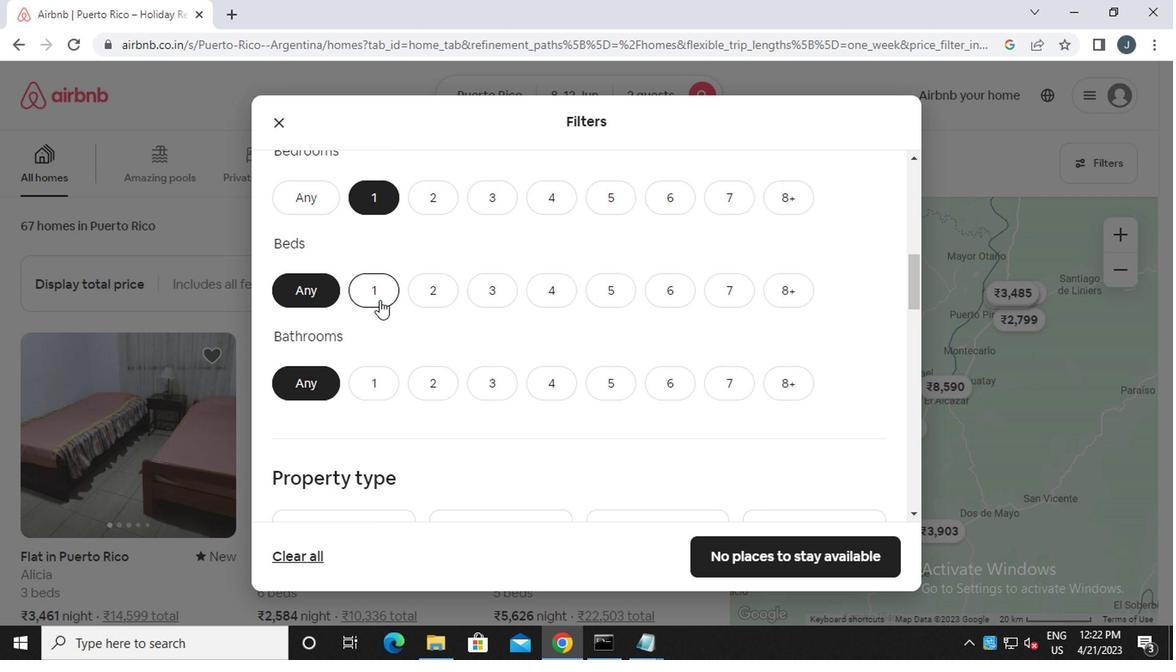 
Action: Mouse moved to (377, 382)
Screenshot: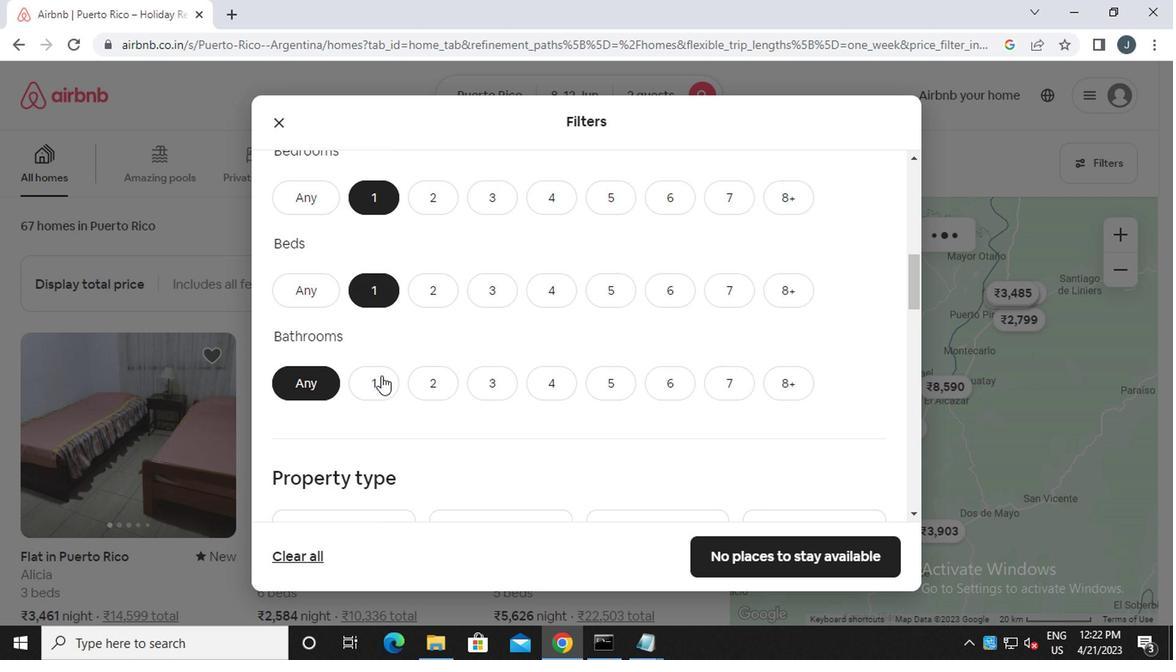 
Action: Mouse pressed left at (377, 382)
Screenshot: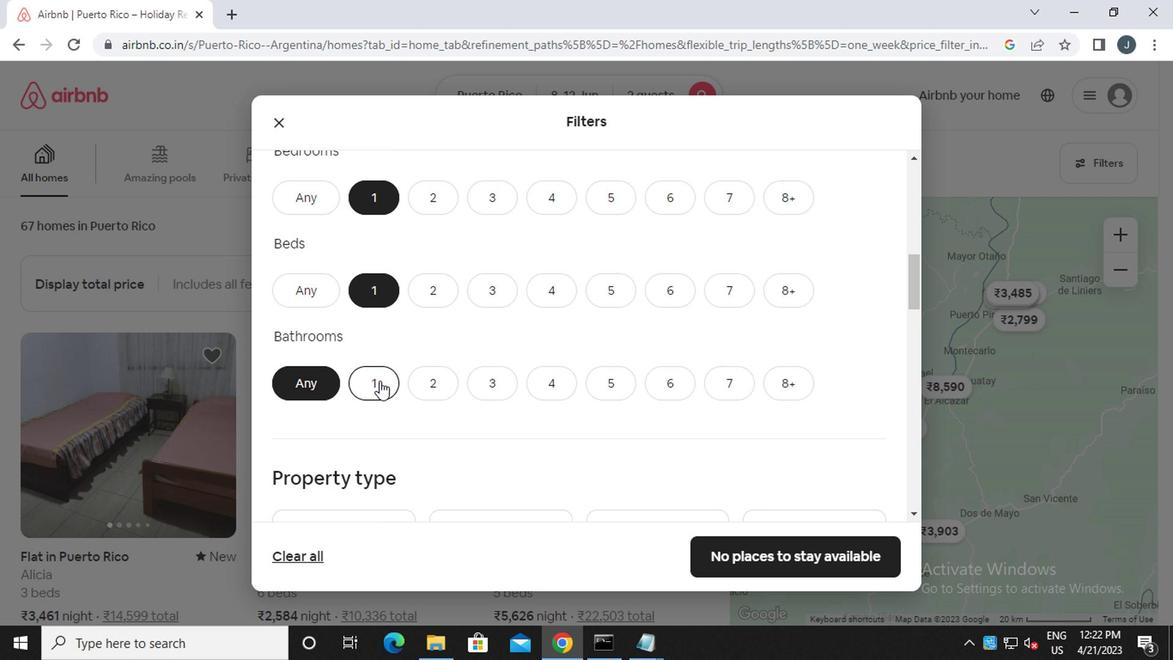 
Action: Mouse moved to (376, 398)
Screenshot: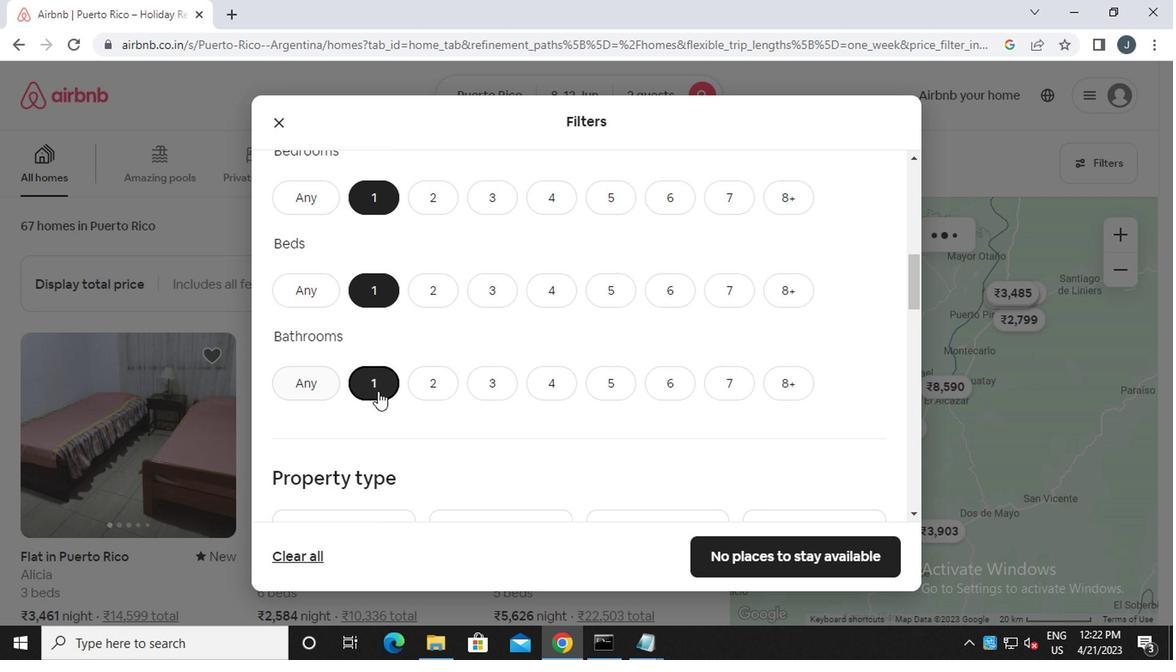 
Action: Mouse scrolled (376, 397) with delta (0, -1)
Screenshot: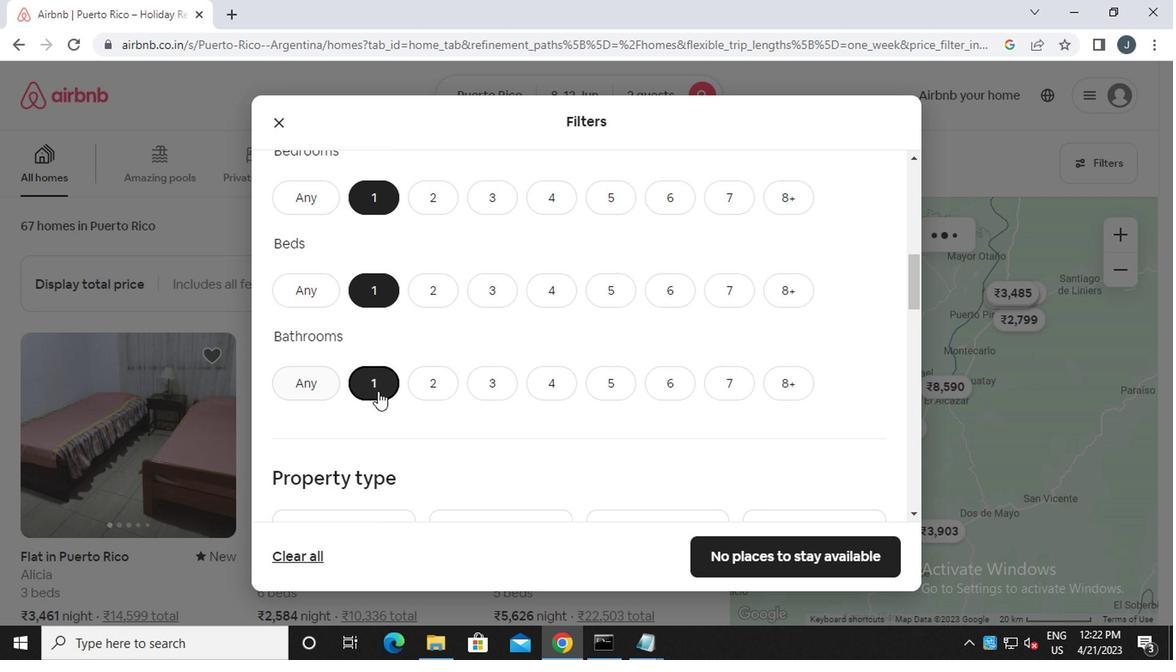 
Action: Mouse moved to (377, 401)
Screenshot: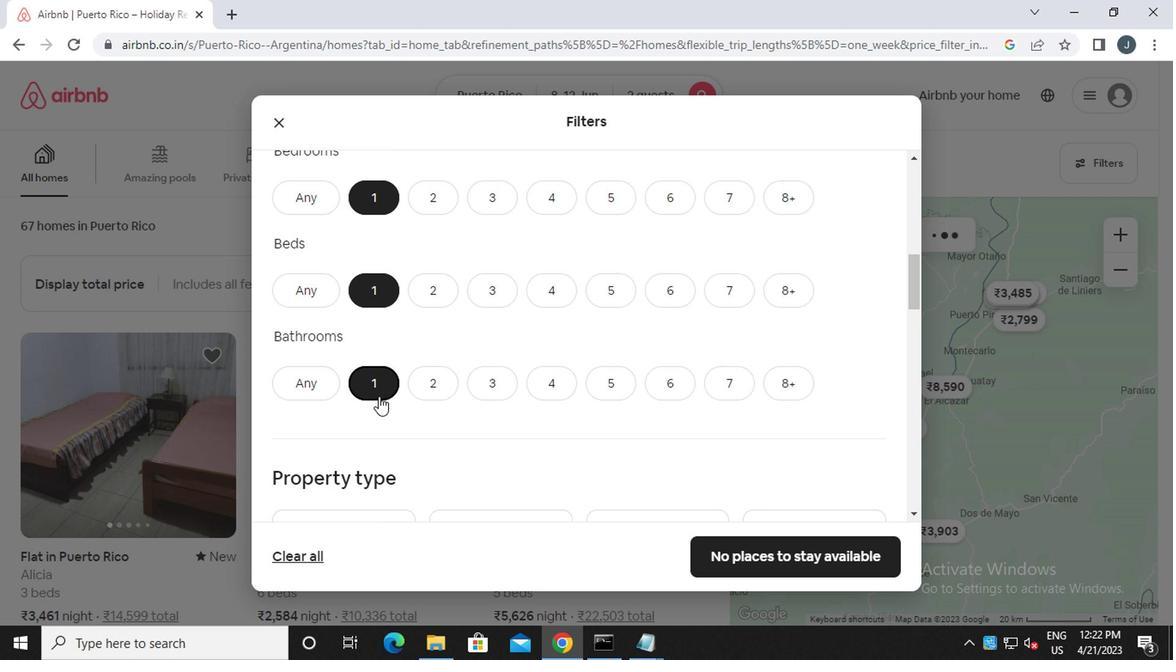 
Action: Mouse scrolled (377, 399) with delta (0, -1)
Screenshot: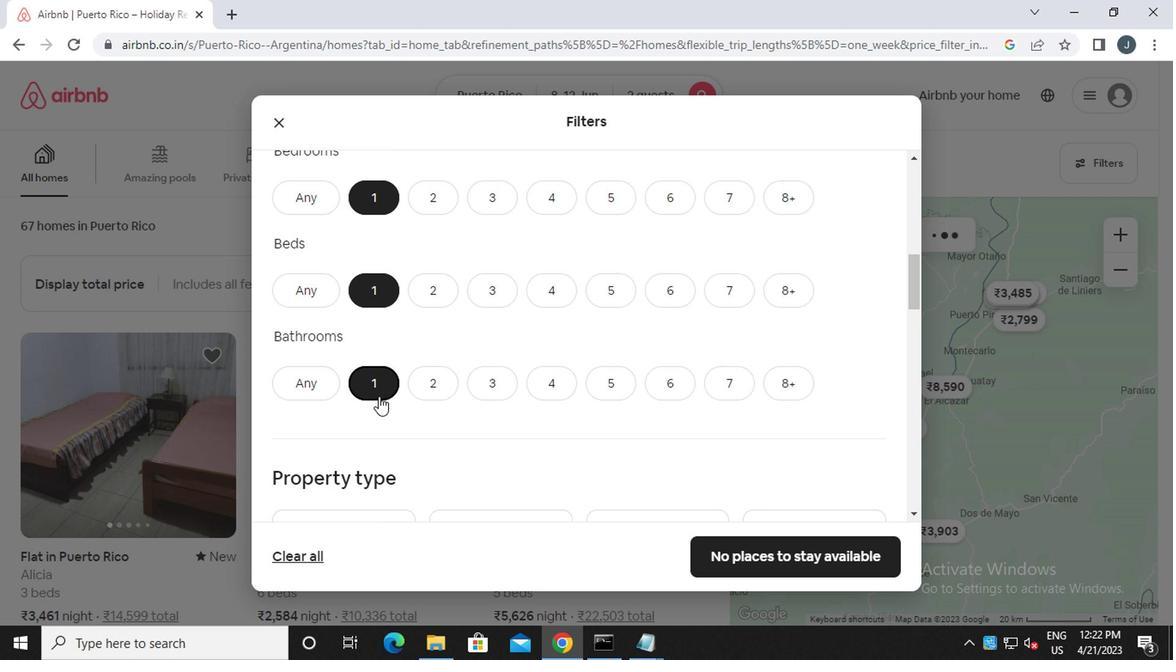 
Action: Mouse moved to (377, 401)
Screenshot: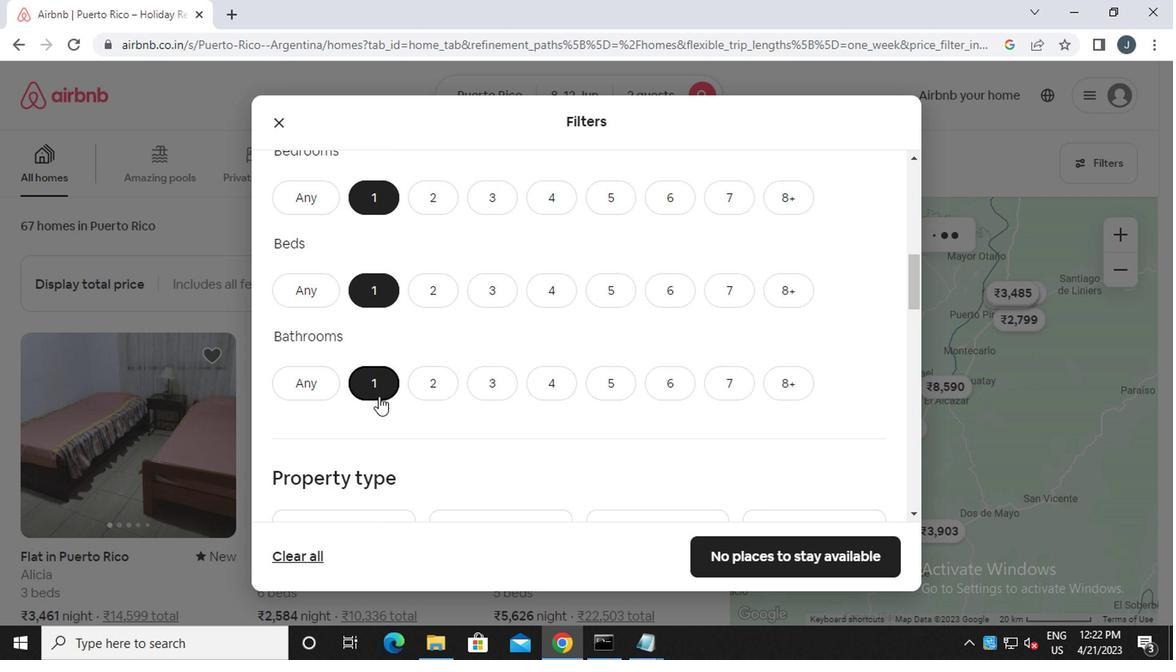 
Action: Mouse scrolled (377, 401) with delta (0, 0)
Screenshot: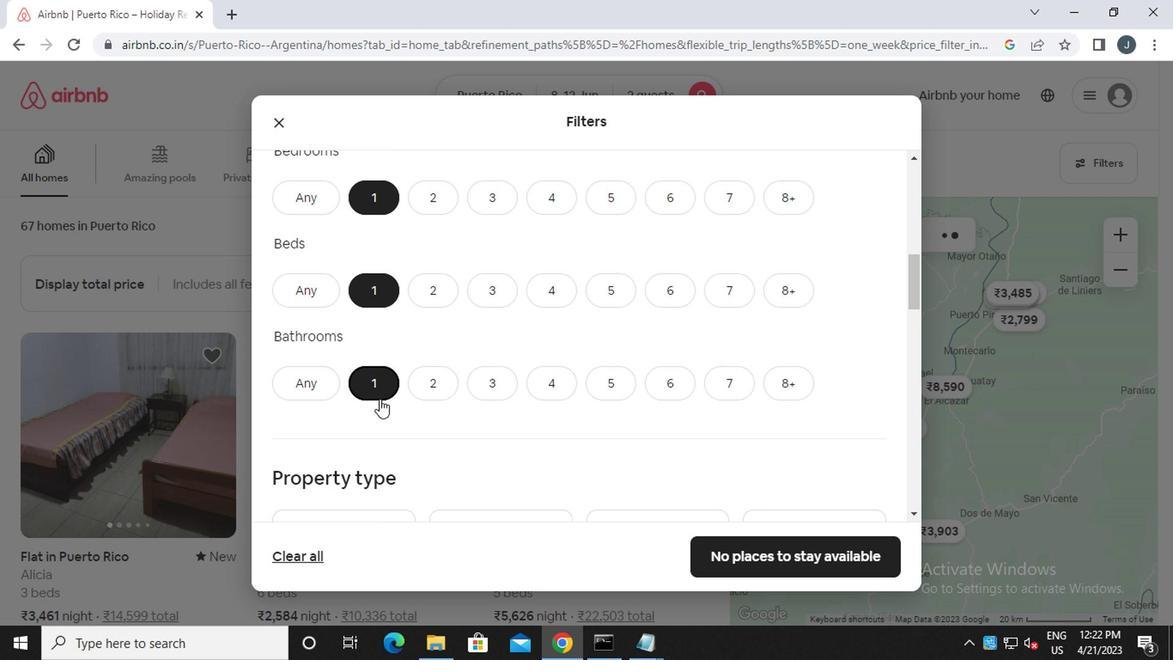 
Action: Mouse moved to (377, 402)
Screenshot: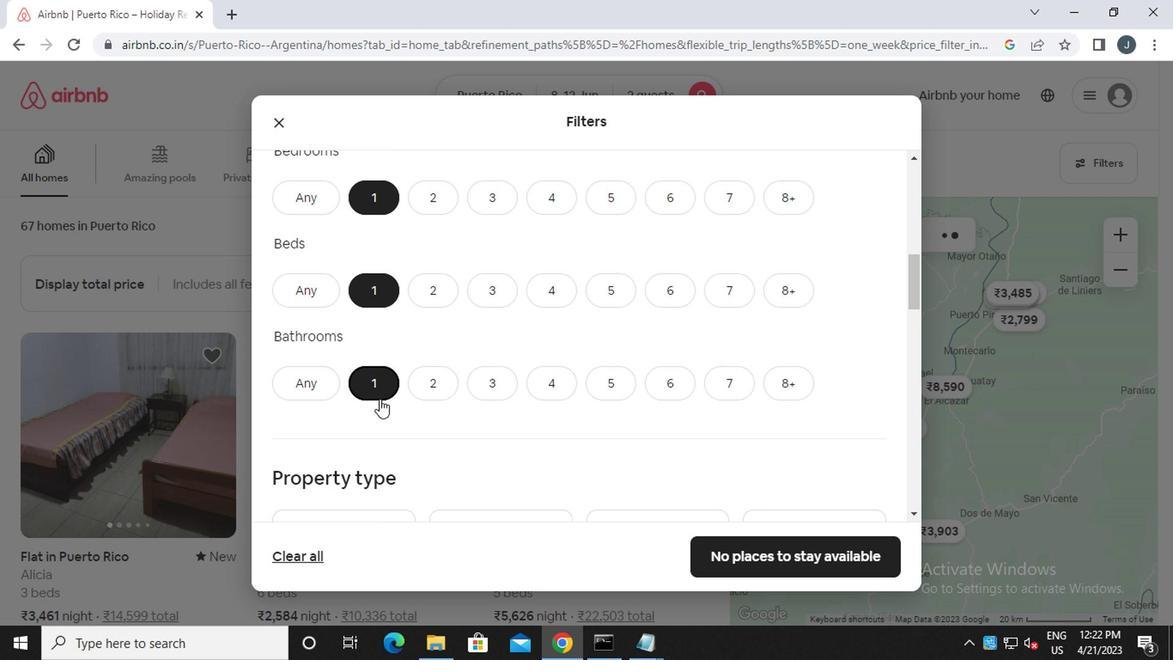 
Action: Mouse scrolled (377, 401) with delta (0, -1)
Screenshot: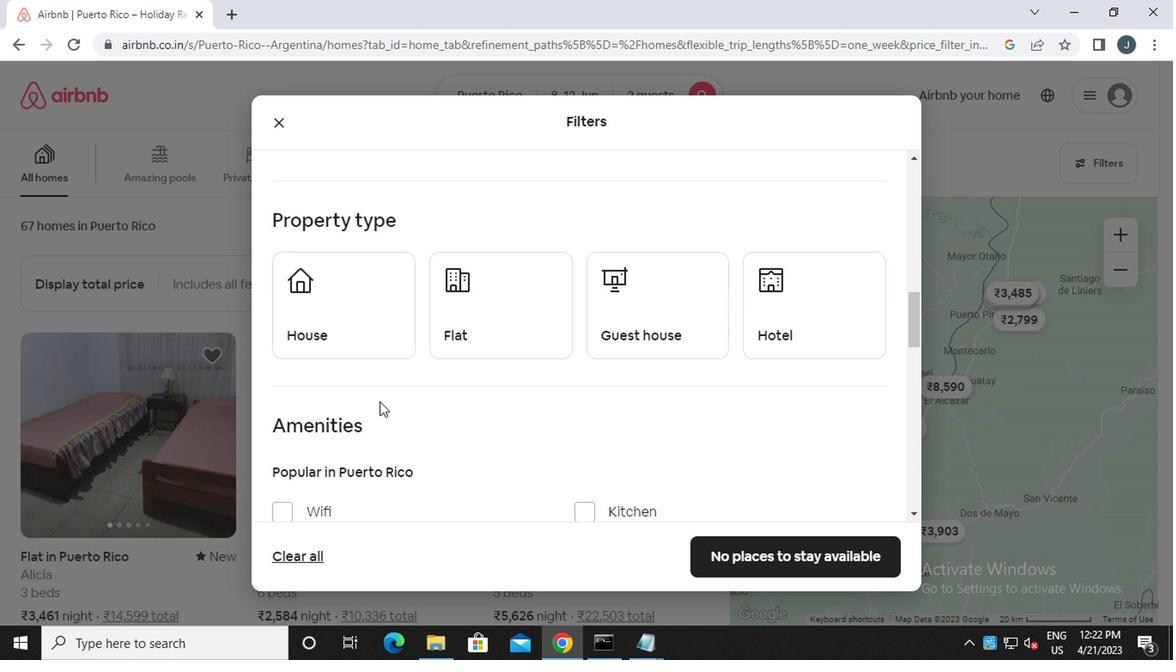 
Action: Mouse moved to (459, 240)
Screenshot: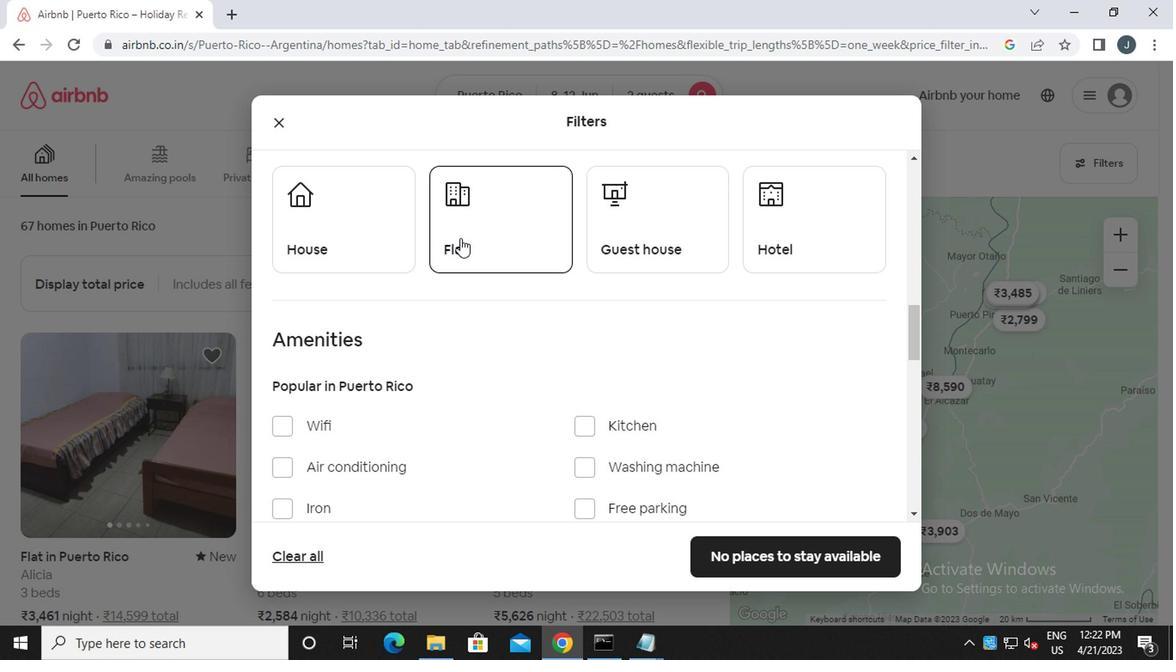 
Action: Mouse pressed left at (459, 240)
Screenshot: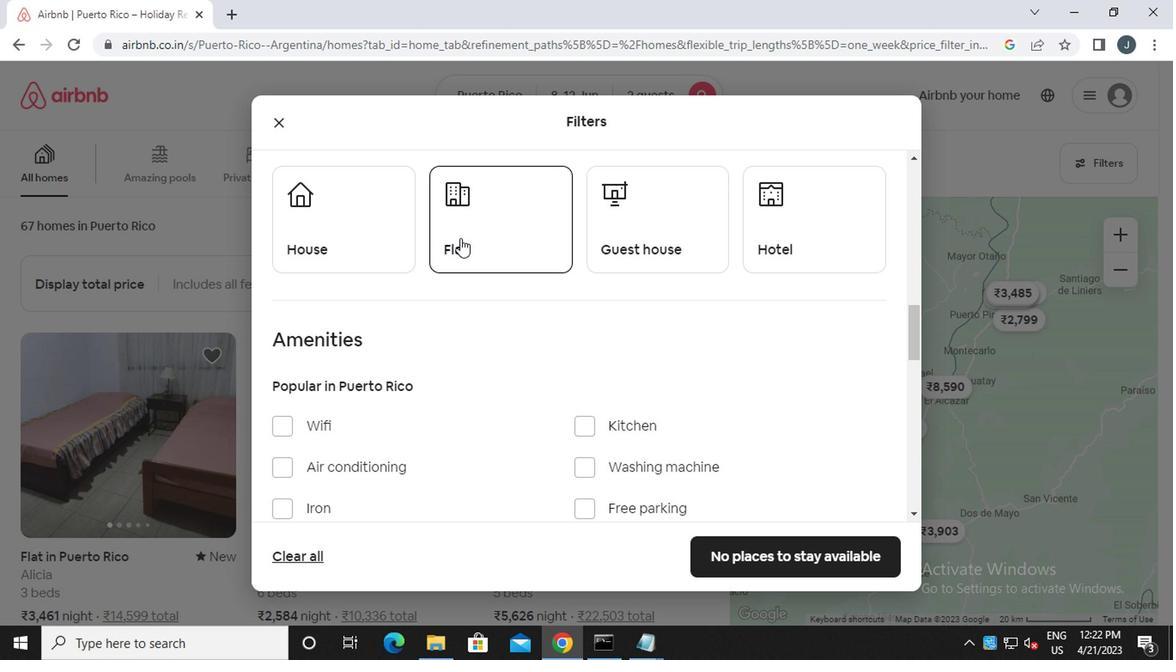
Action: Mouse moved to (591, 249)
Screenshot: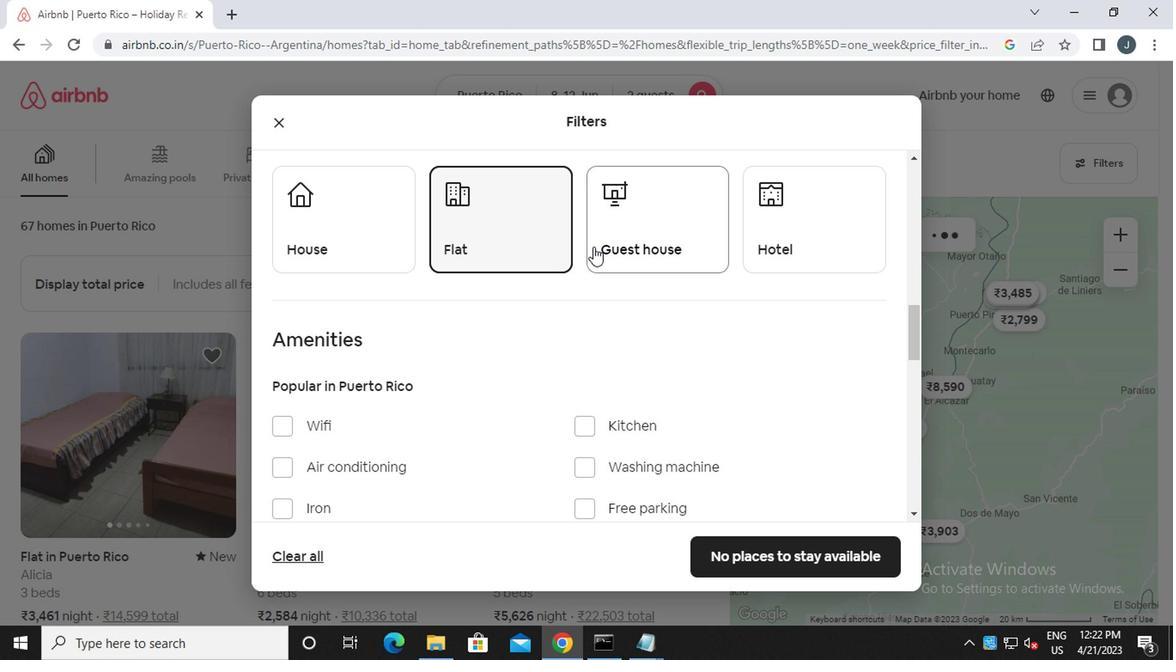 
Action: Mouse pressed left at (591, 249)
Screenshot: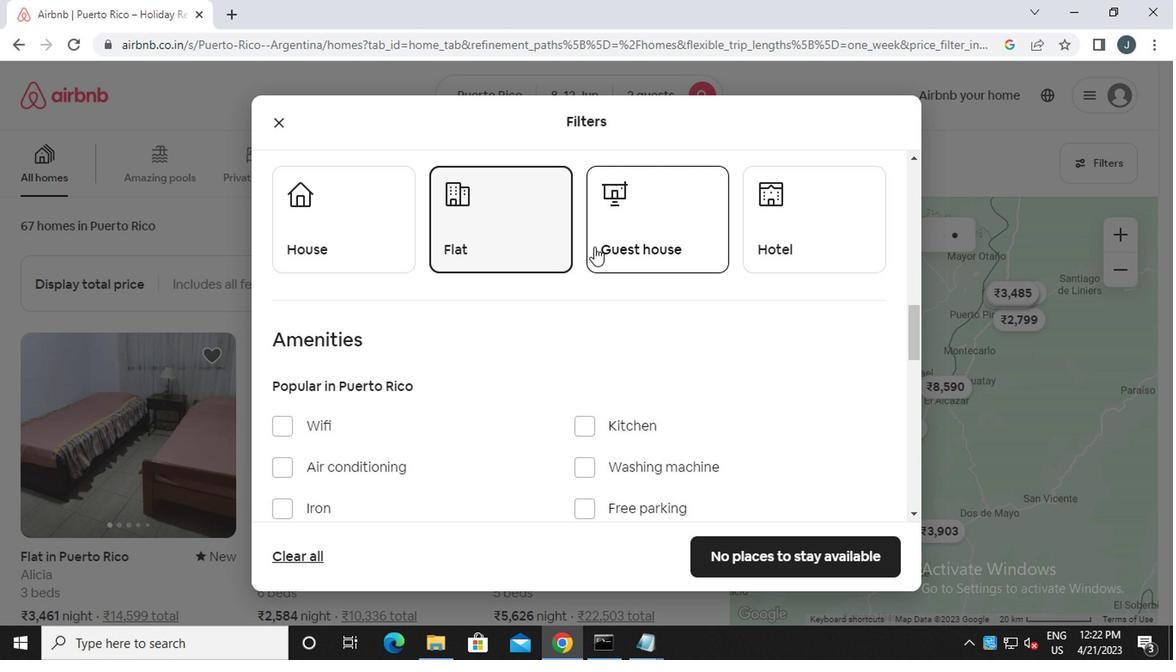 
Action: Mouse moved to (767, 251)
Screenshot: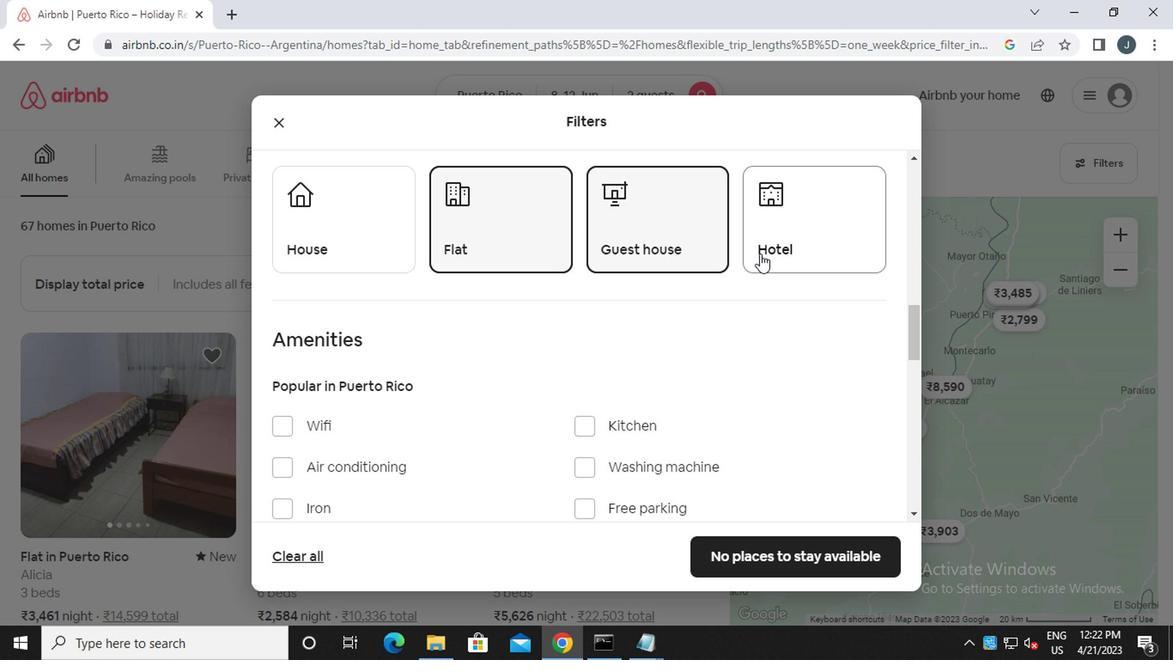 
Action: Mouse pressed left at (767, 251)
Screenshot: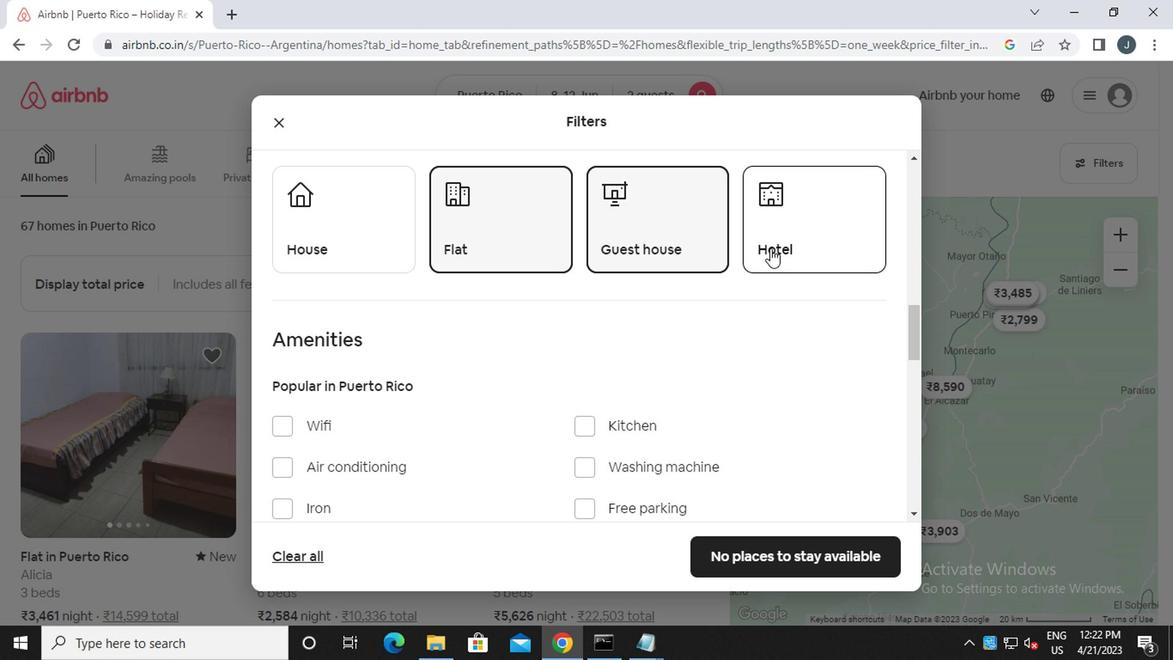 
Action: Mouse moved to (561, 303)
Screenshot: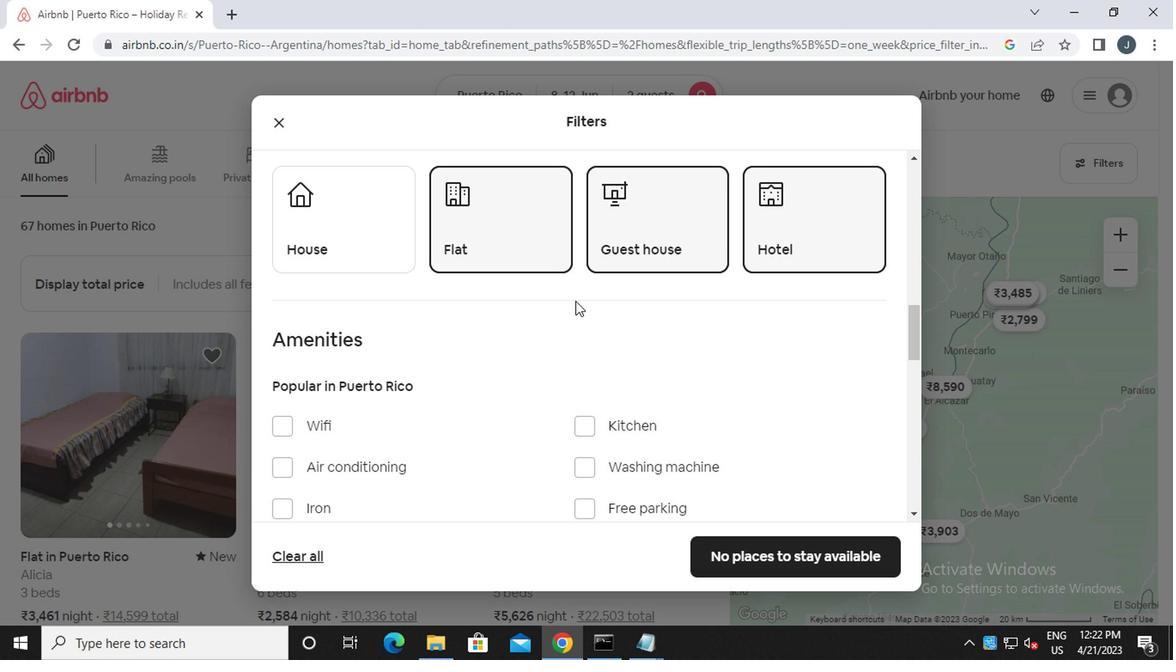 
Action: Mouse scrolled (561, 303) with delta (0, 0)
Screenshot: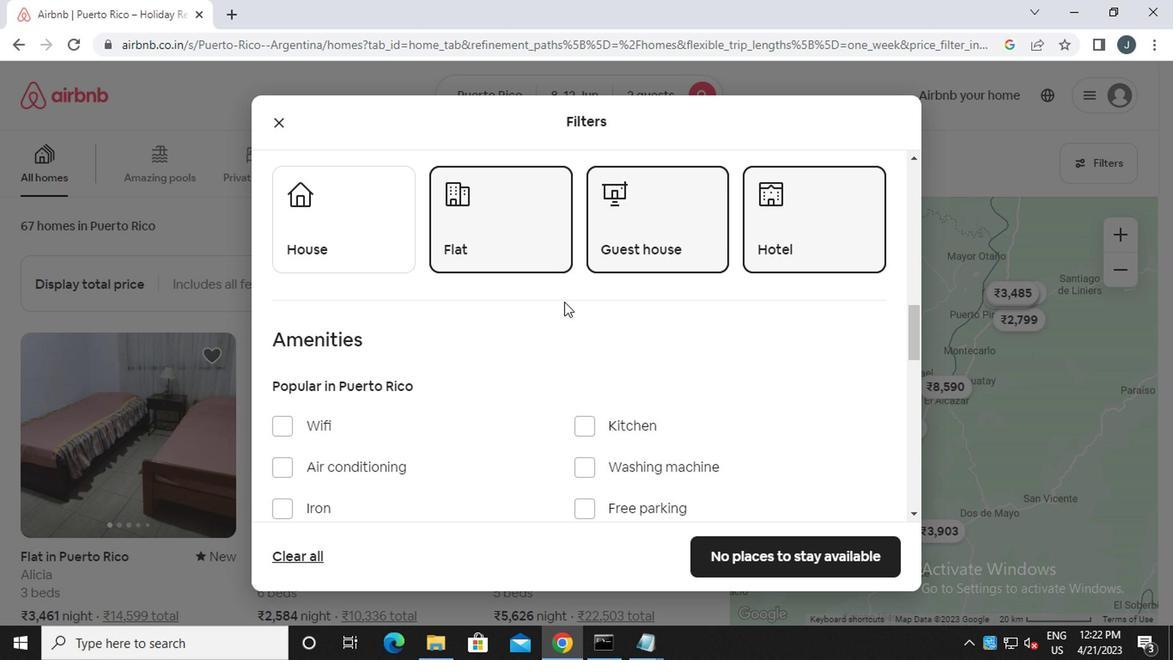
Action: Mouse scrolled (561, 303) with delta (0, 0)
Screenshot: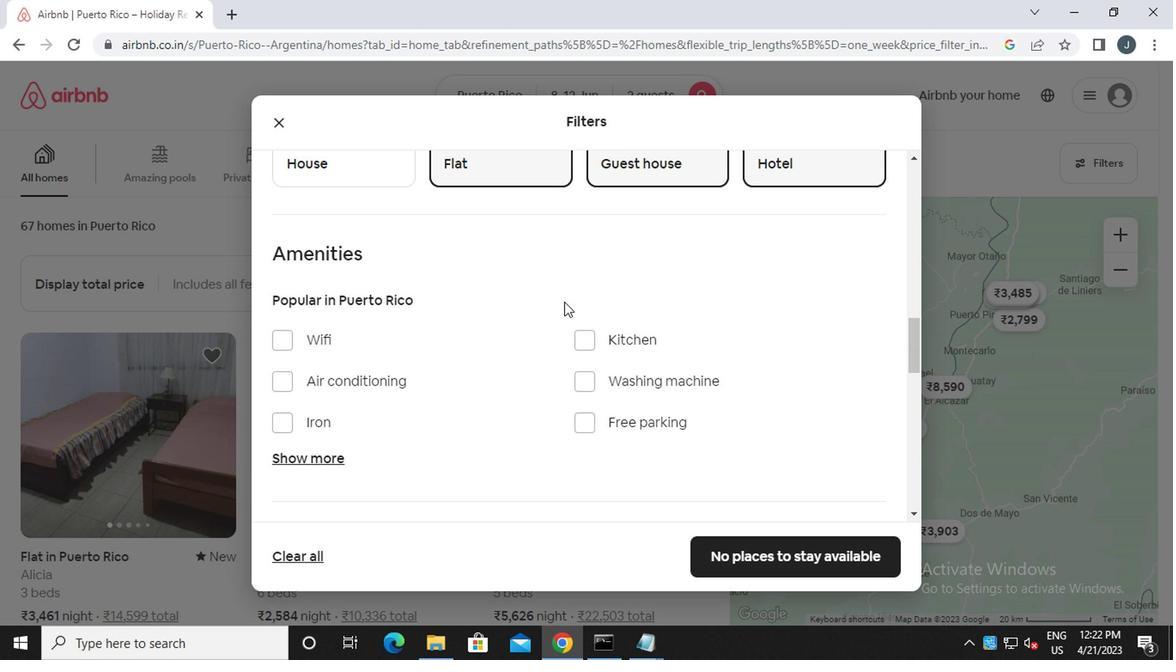 
Action: Mouse scrolled (561, 303) with delta (0, 0)
Screenshot: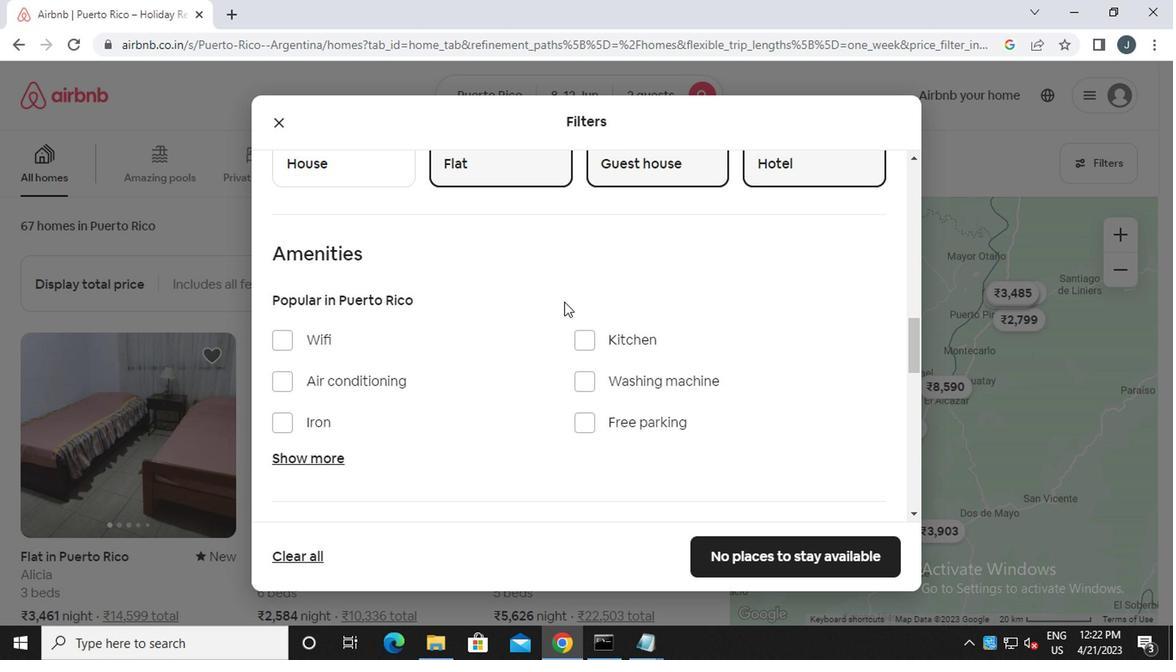 
Action: Mouse moved to (319, 285)
Screenshot: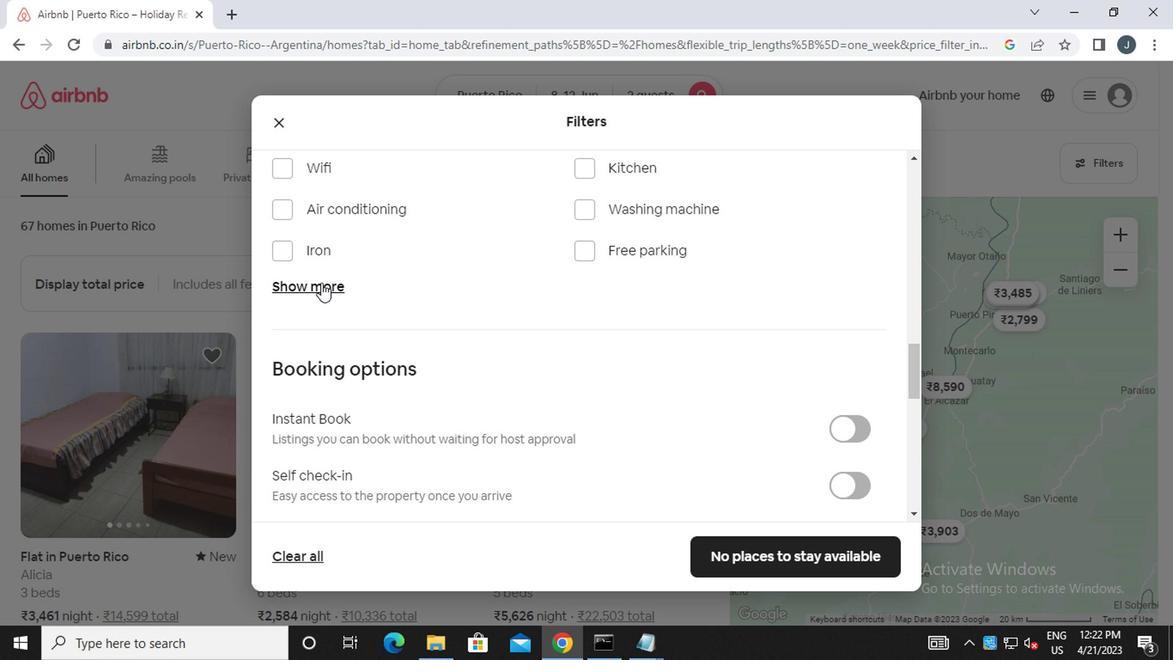 
Action: Mouse pressed left at (319, 285)
Screenshot: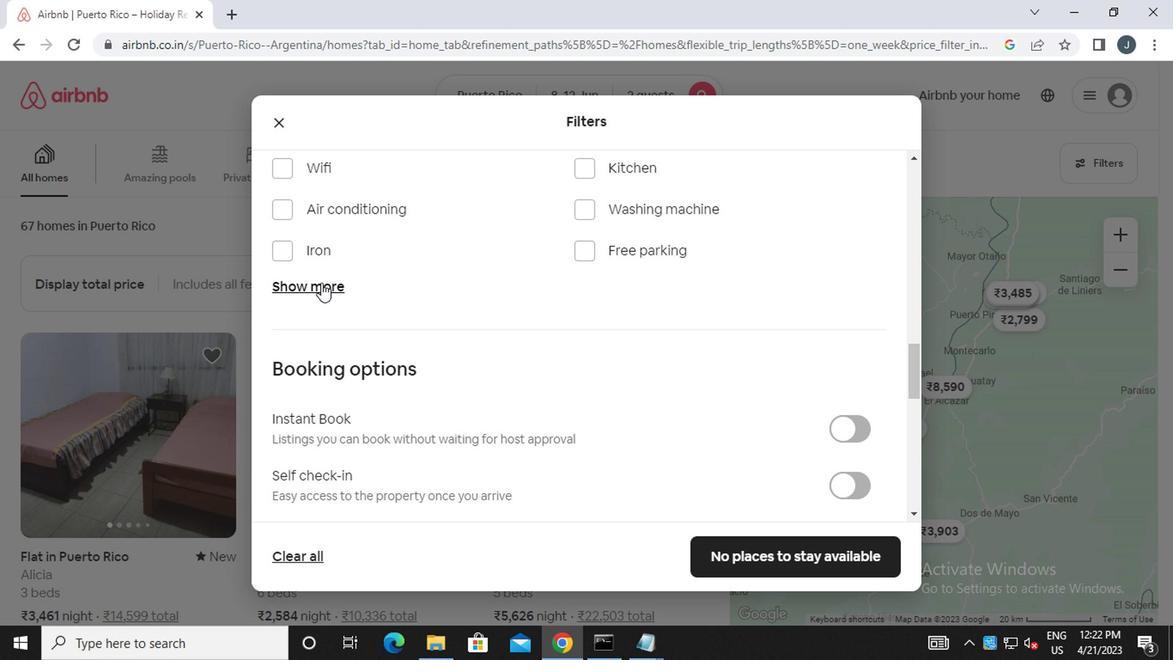 
Action: Mouse moved to (596, 349)
Screenshot: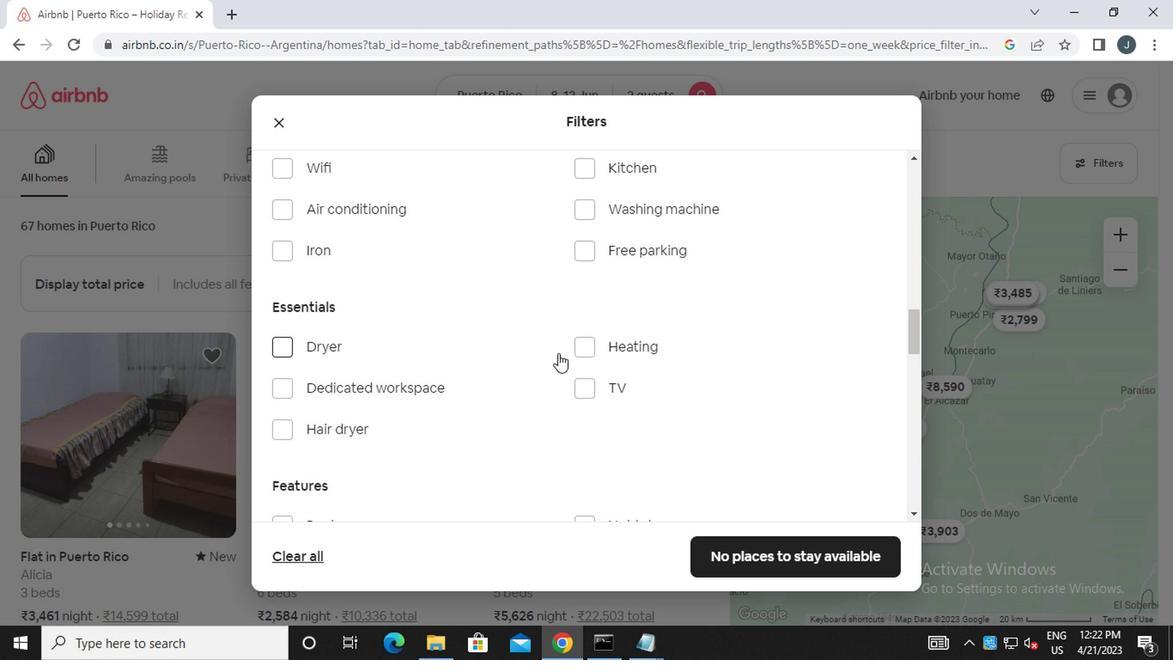 
Action: Mouse pressed left at (596, 349)
Screenshot: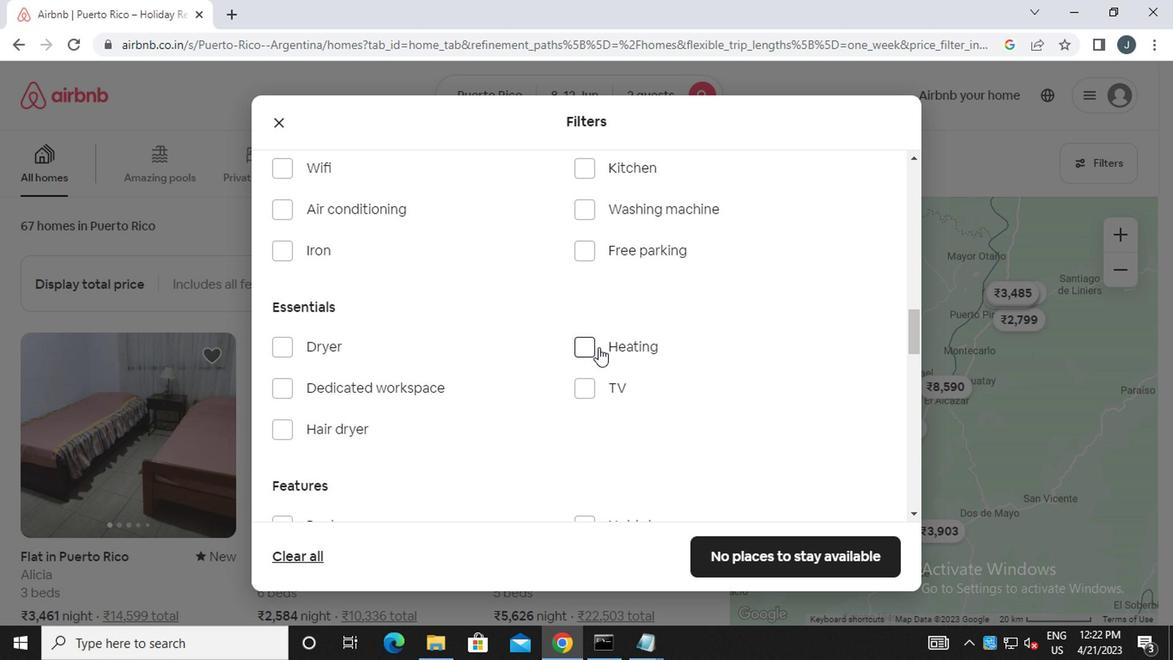 
Action: Mouse moved to (588, 349)
Screenshot: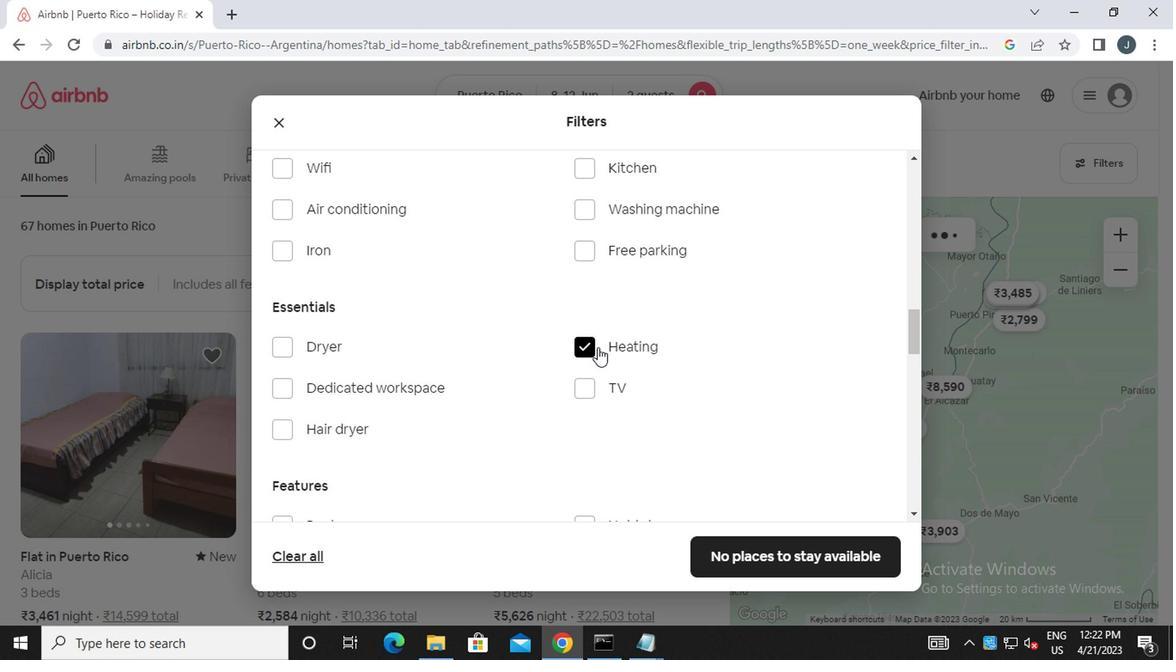 
Action: Mouse scrolled (588, 348) with delta (0, 0)
Screenshot: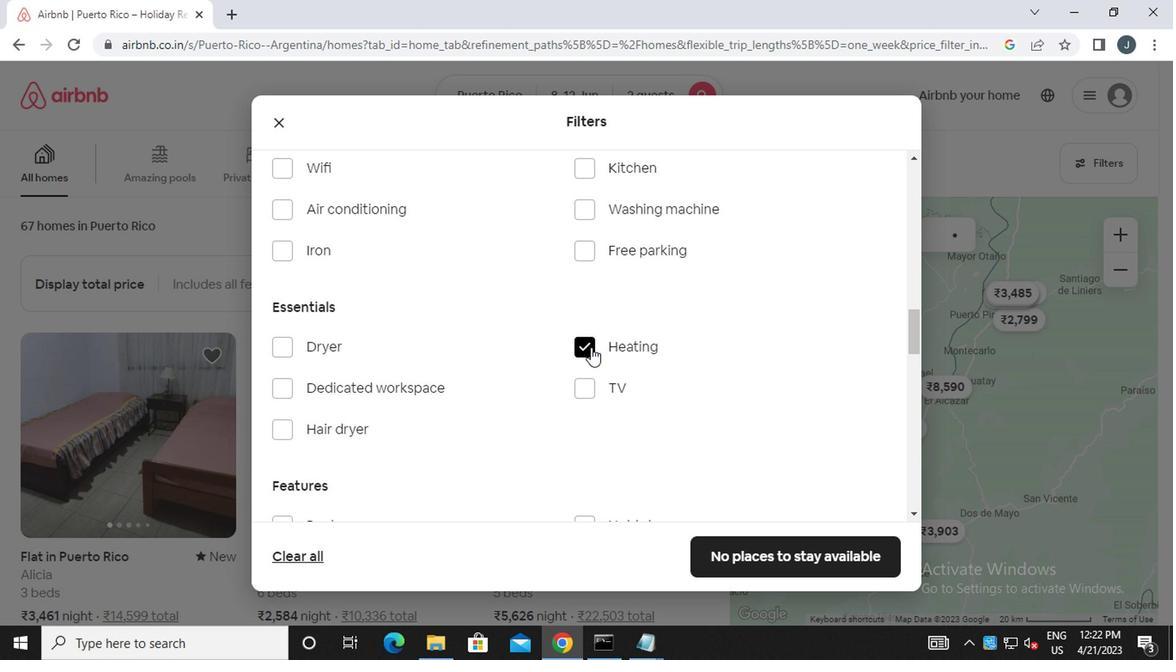 
Action: Mouse scrolled (588, 348) with delta (0, 0)
Screenshot: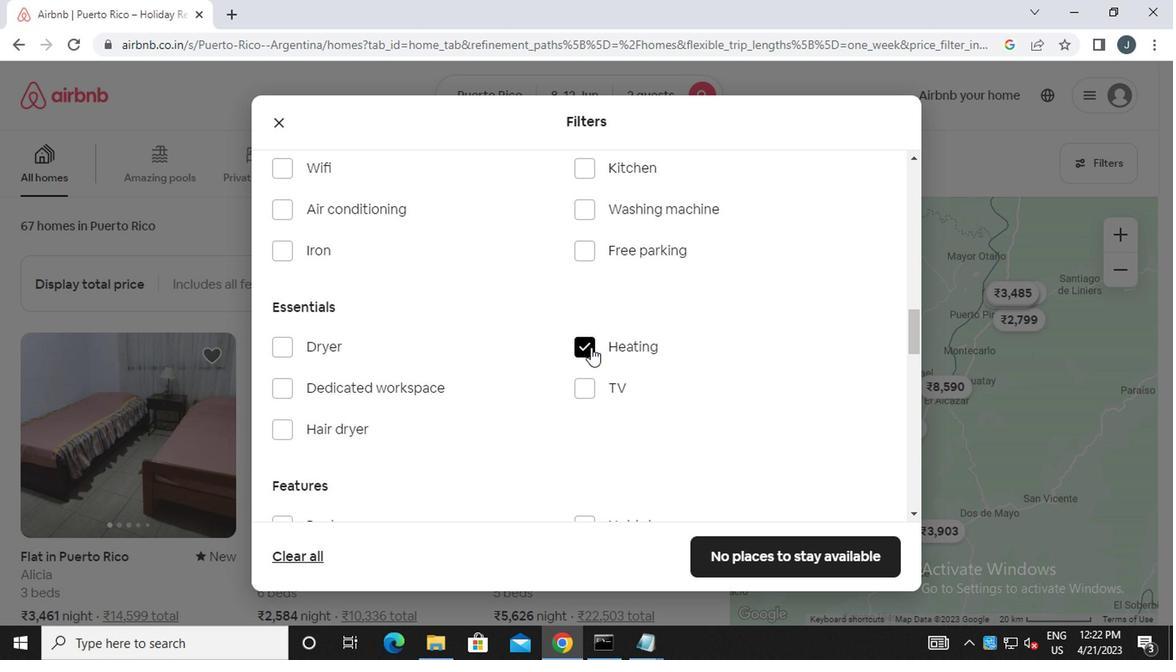 
Action: Mouse scrolled (588, 348) with delta (0, 0)
Screenshot: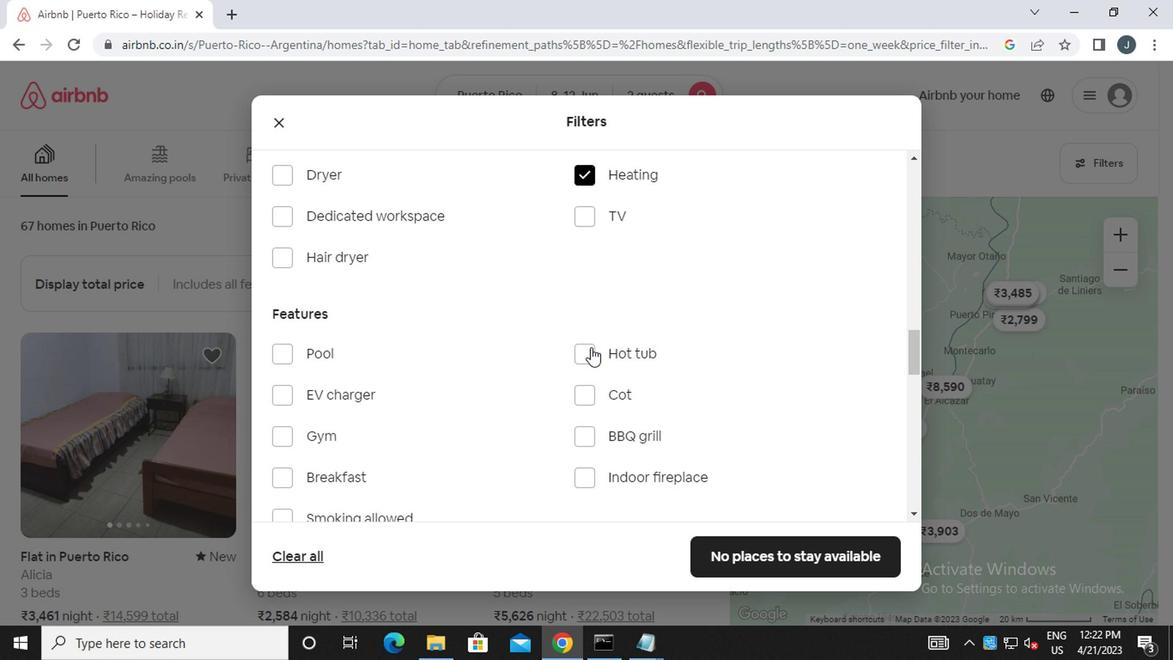 
Action: Mouse scrolled (588, 348) with delta (0, 0)
Screenshot: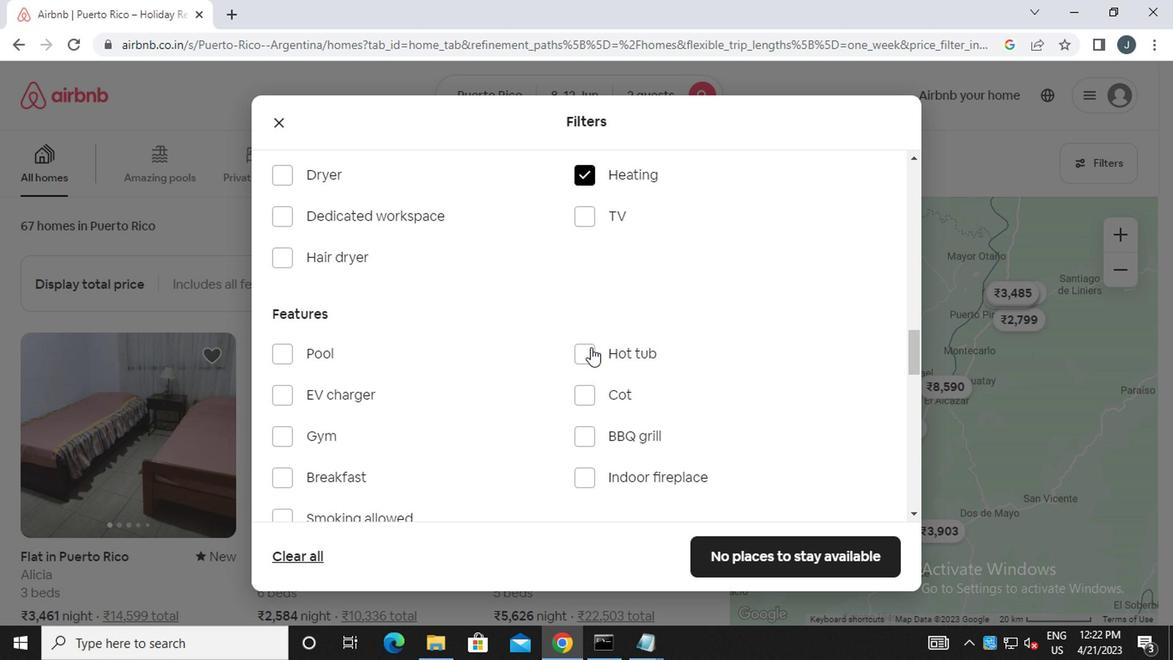 
Action: Mouse scrolled (588, 348) with delta (0, 0)
Screenshot: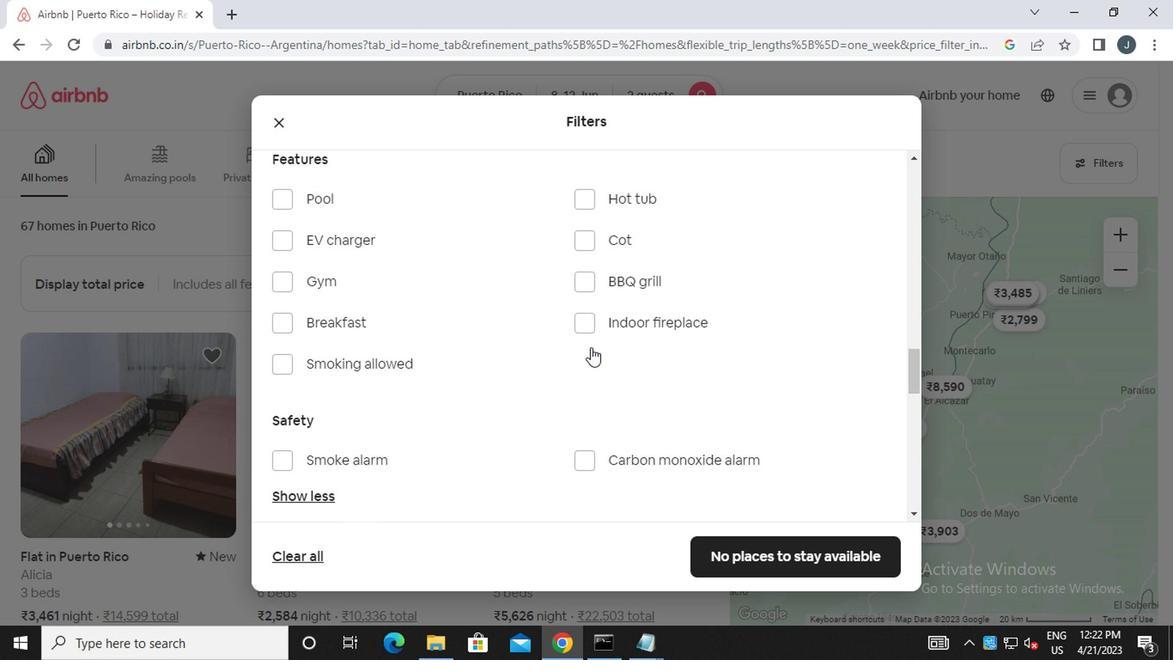
Action: Mouse moved to (587, 349)
Screenshot: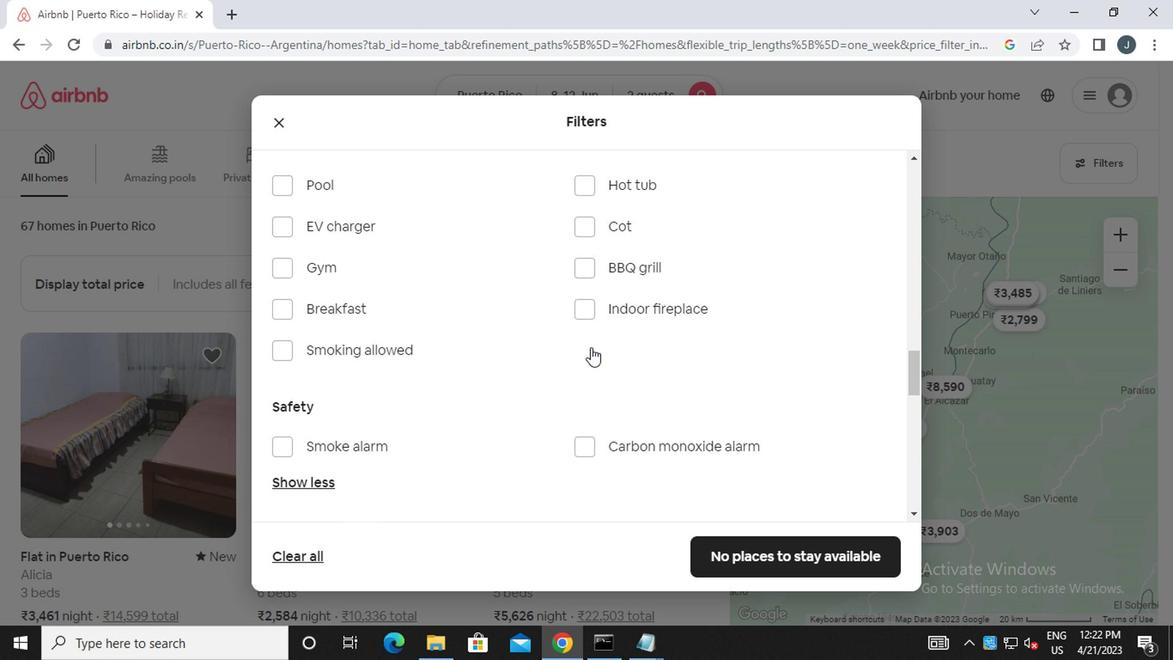 
Action: Mouse scrolled (587, 348) with delta (0, 0)
Screenshot: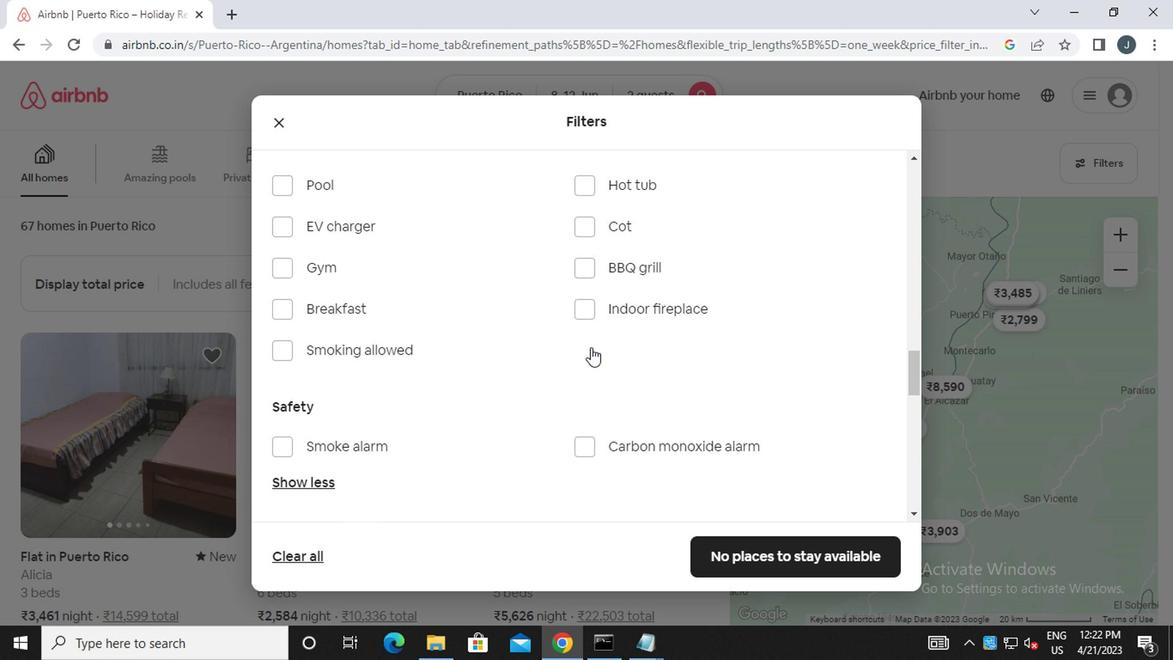 
Action: Mouse scrolled (587, 348) with delta (0, 0)
Screenshot: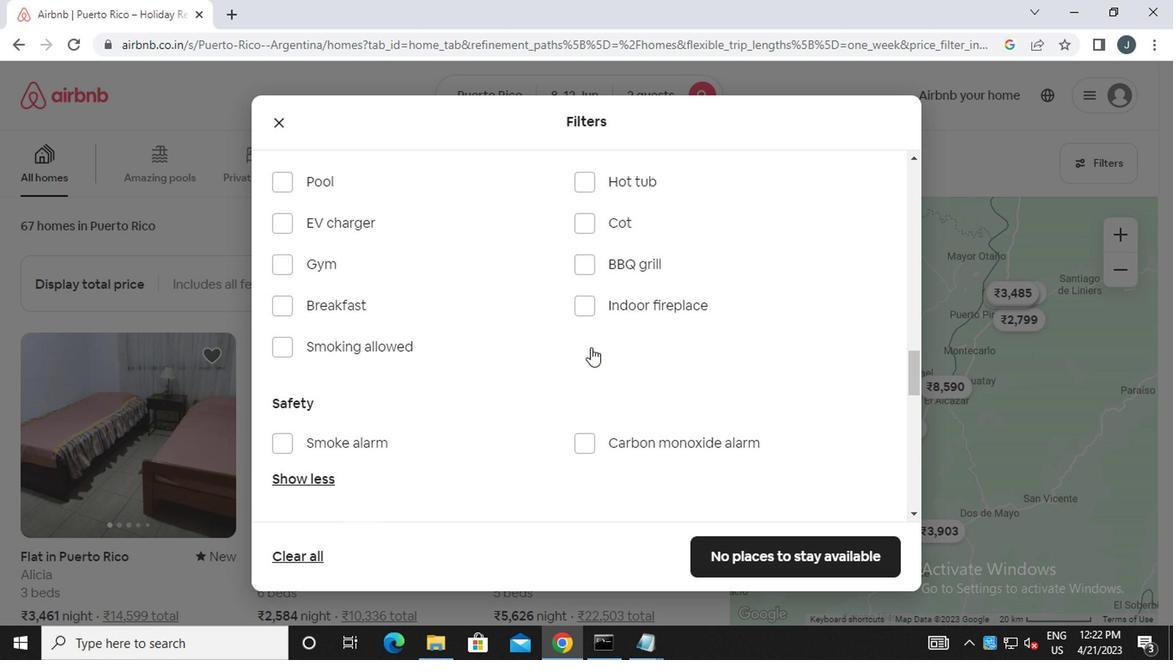
Action: Mouse moved to (847, 420)
Screenshot: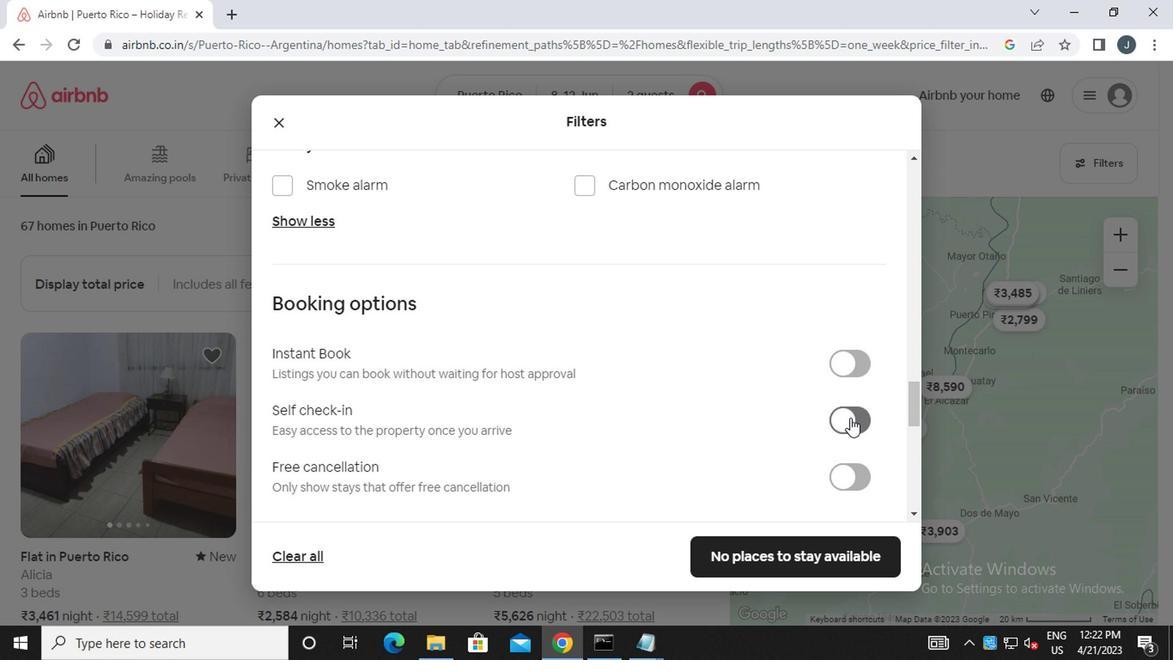
Action: Mouse pressed left at (847, 420)
Screenshot: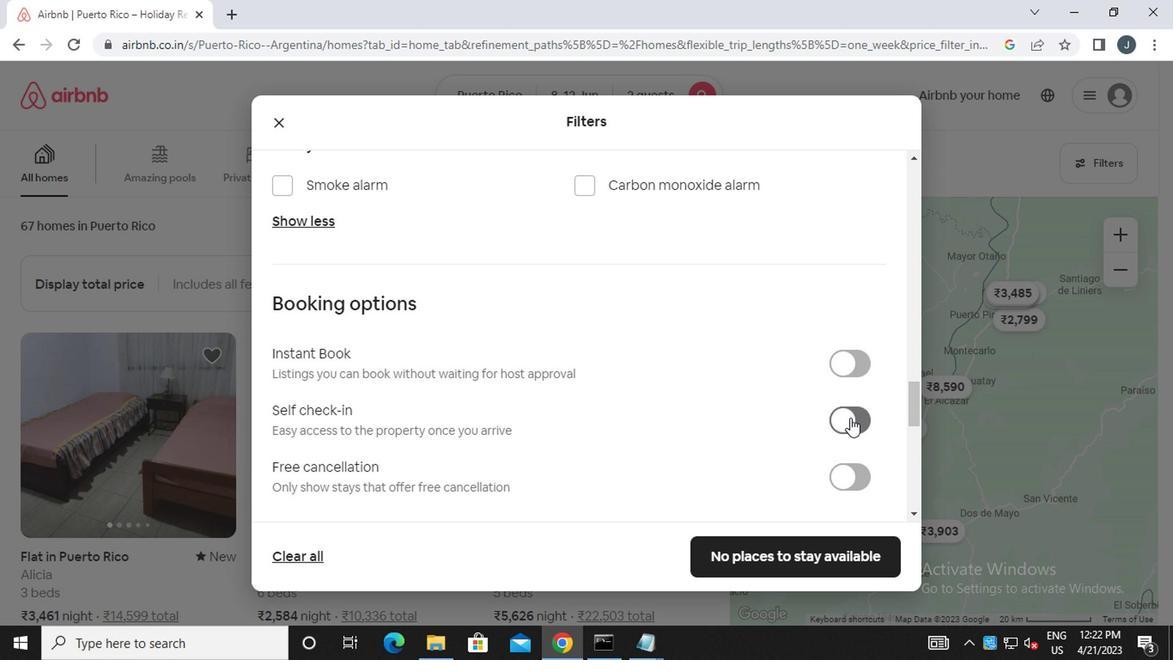 
Action: Mouse moved to (600, 396)
Screenshot: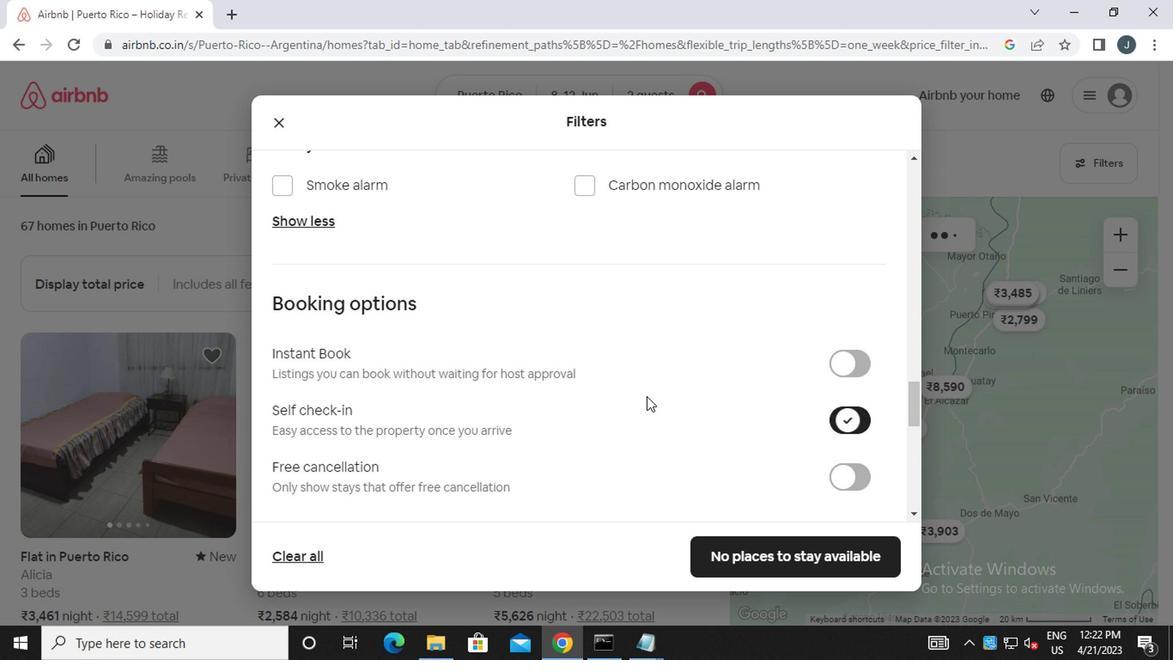 
Action: Mouse scrolled (600, 395) with delta (0, -1)
Screenshot: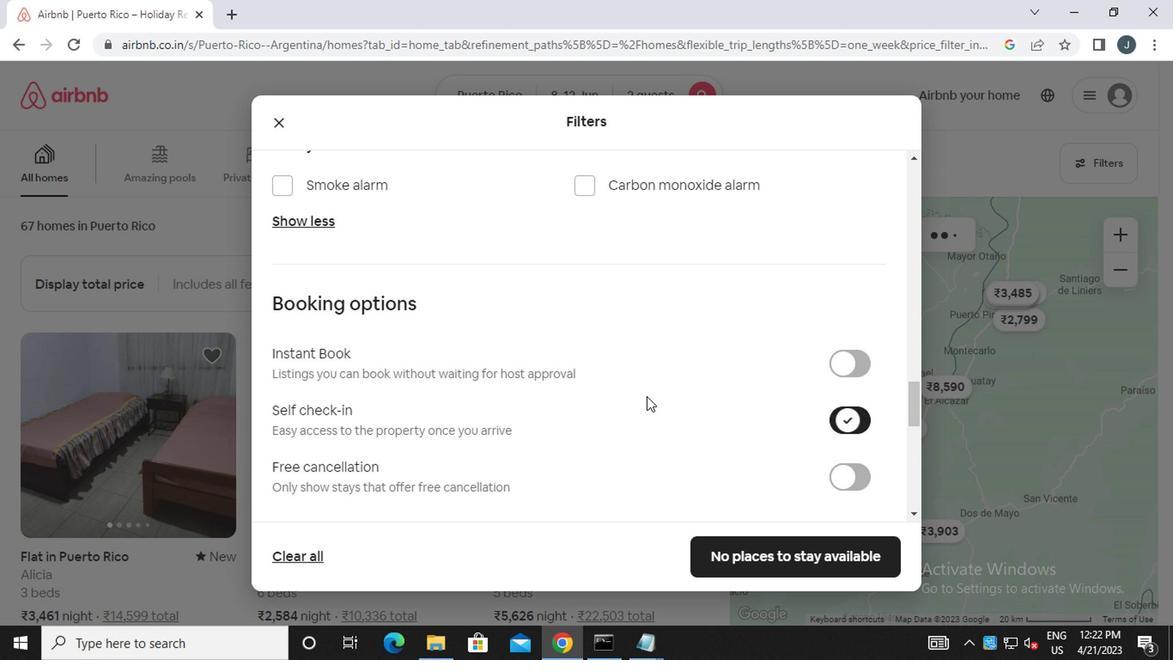 
Action: Mouse moved to (597, 396)
Screenshot: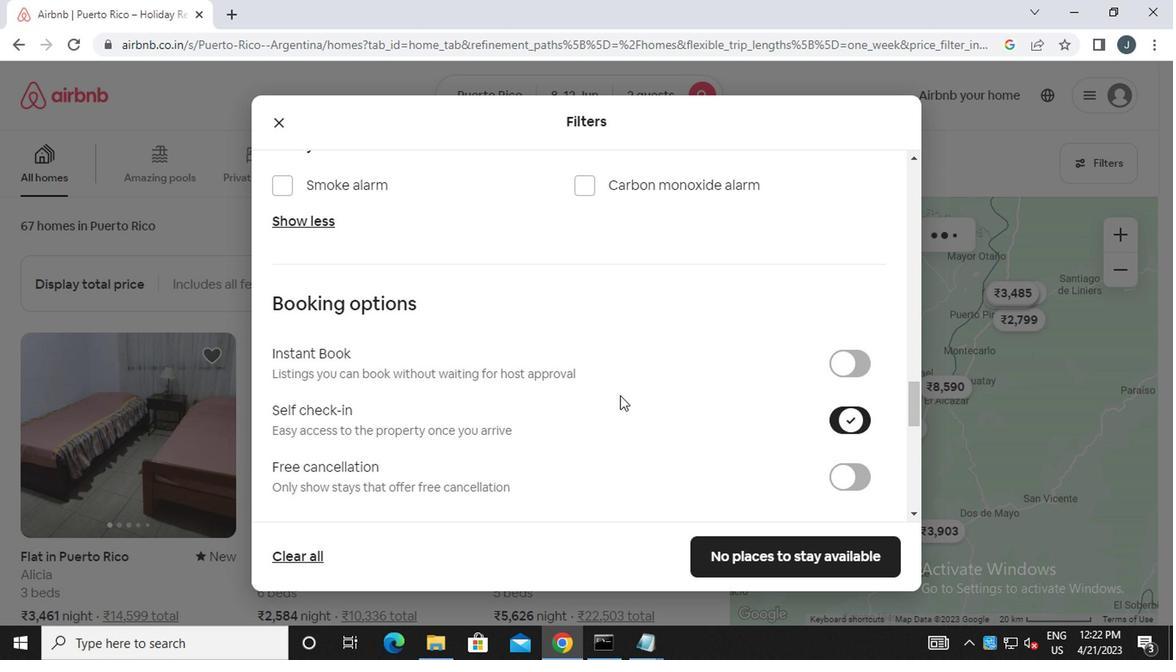 
Action: Mouse scrolled (597, 395) with delta (0, -1)
Screenshot: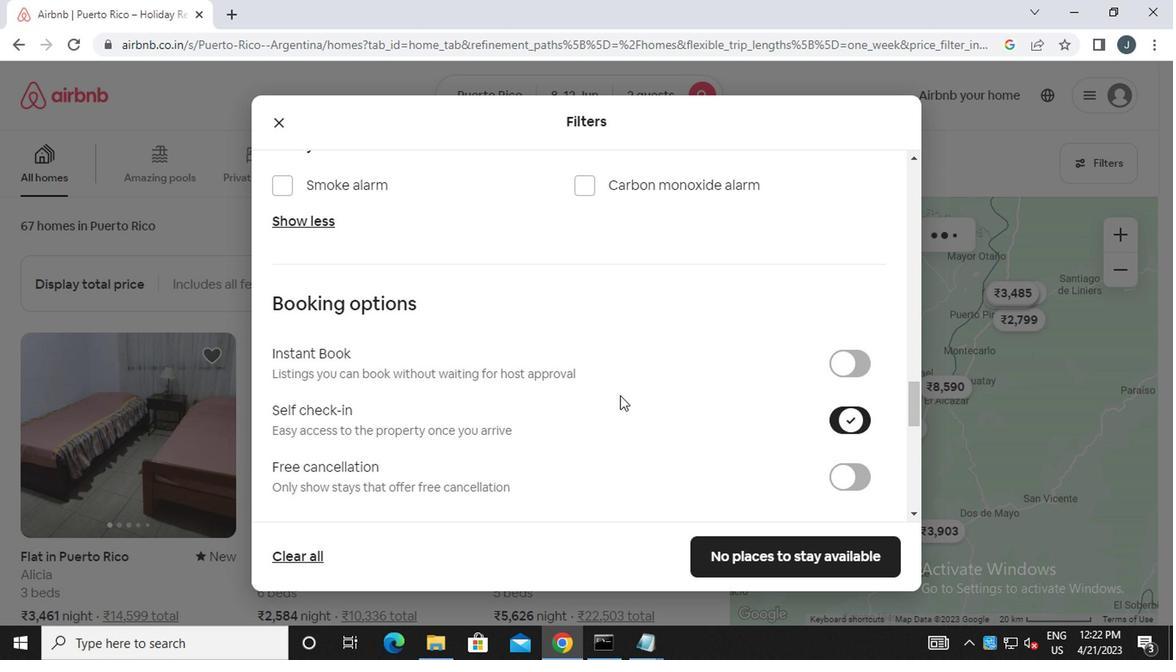 
Action: Mouse scrolled (597, 395) with delta (0, -1)
Screenshot: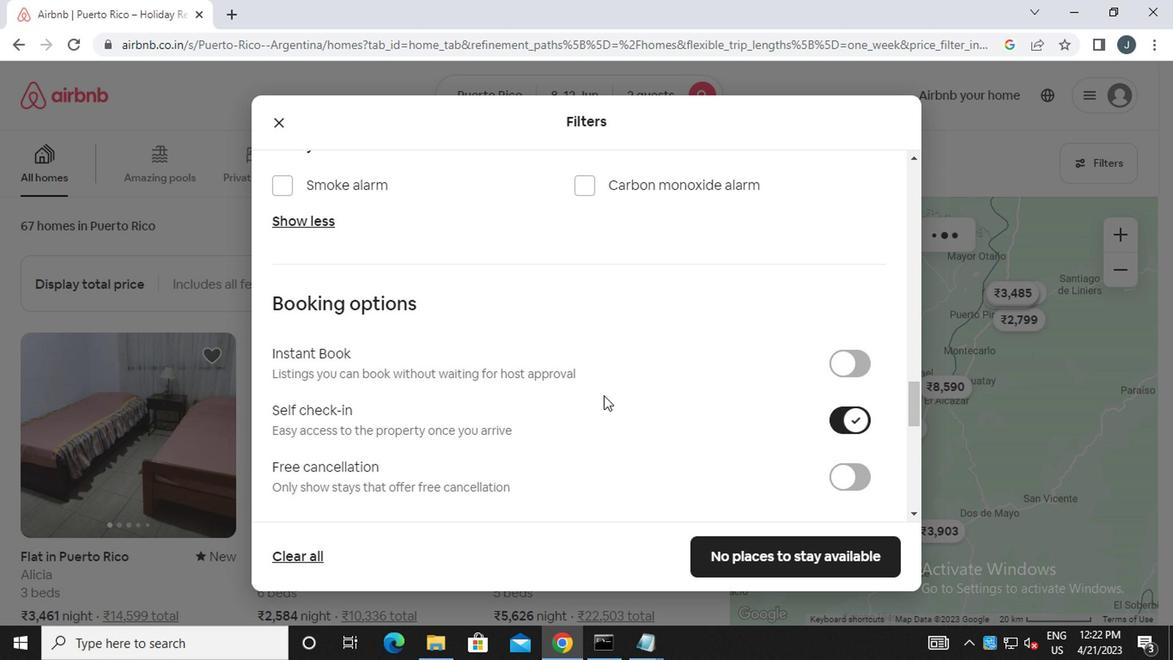 
Action: Mouse moved to (595, 394)
Screenshot: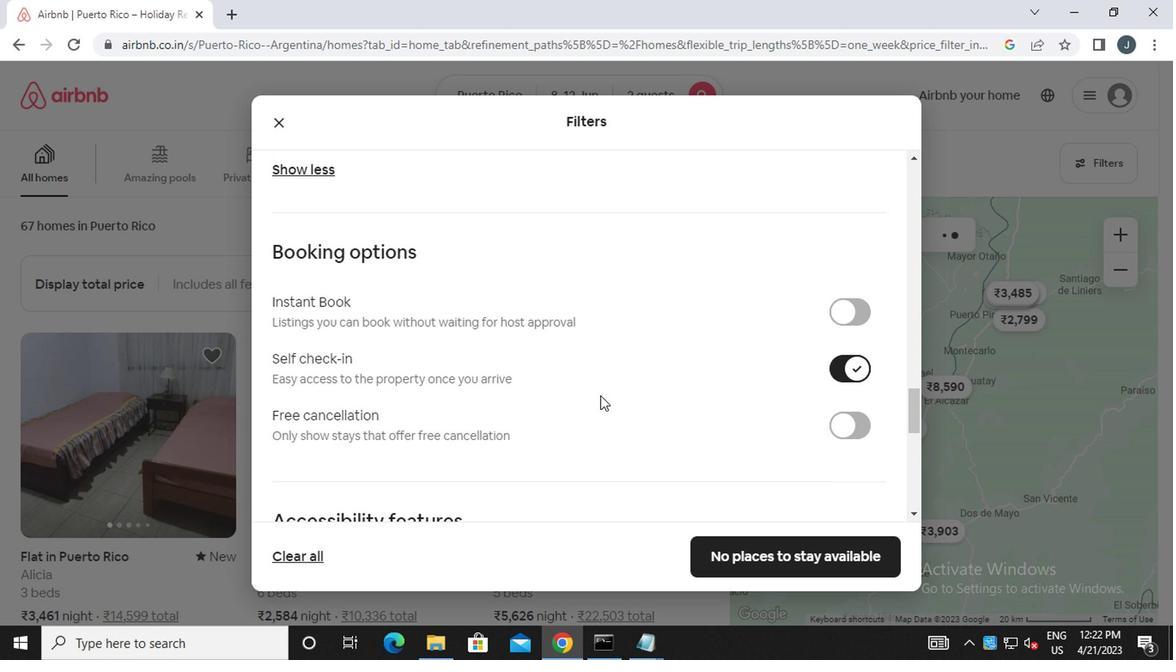 
Action: Mouse scrolled (595, 393) with delta (0, -1)
Screenshot: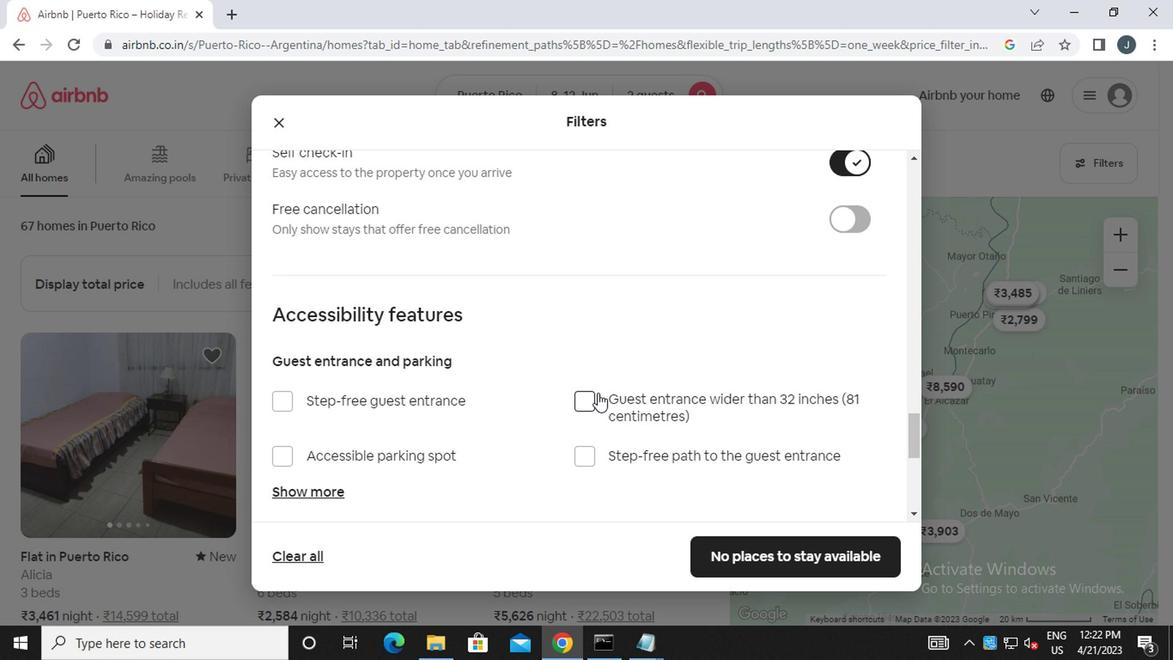 
Action: Mouse scrolled (595, 393) with delta (0, -1)
Screenshot: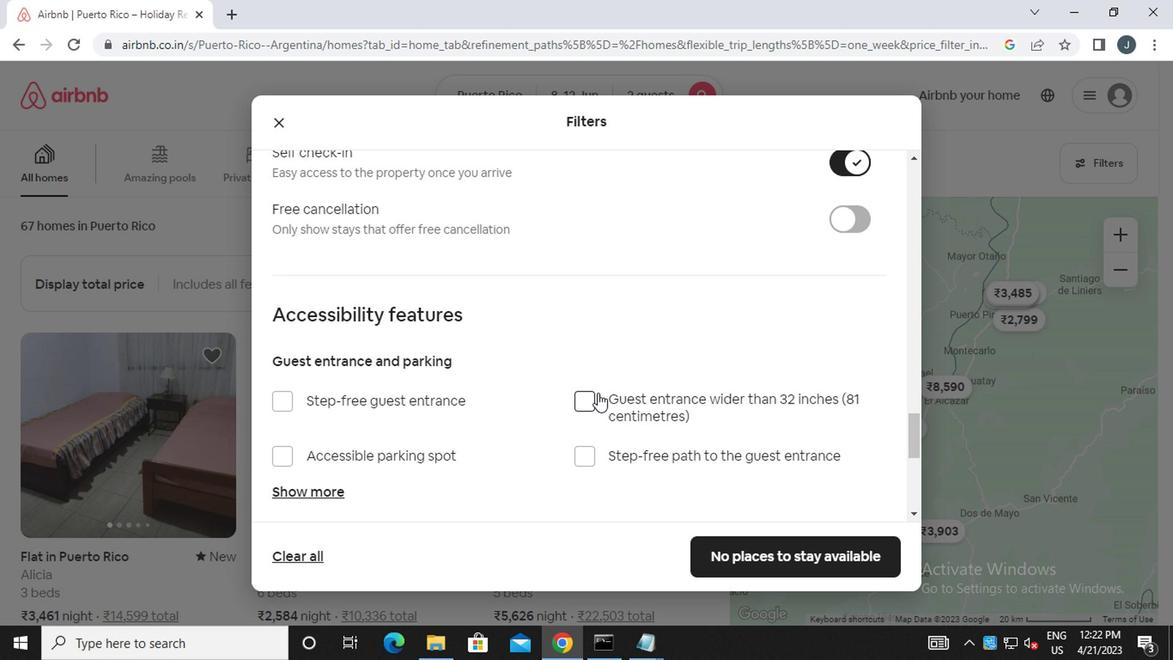 
Action: Mouse scrolled (595, 393) with delta (0, -1)
Screenshot: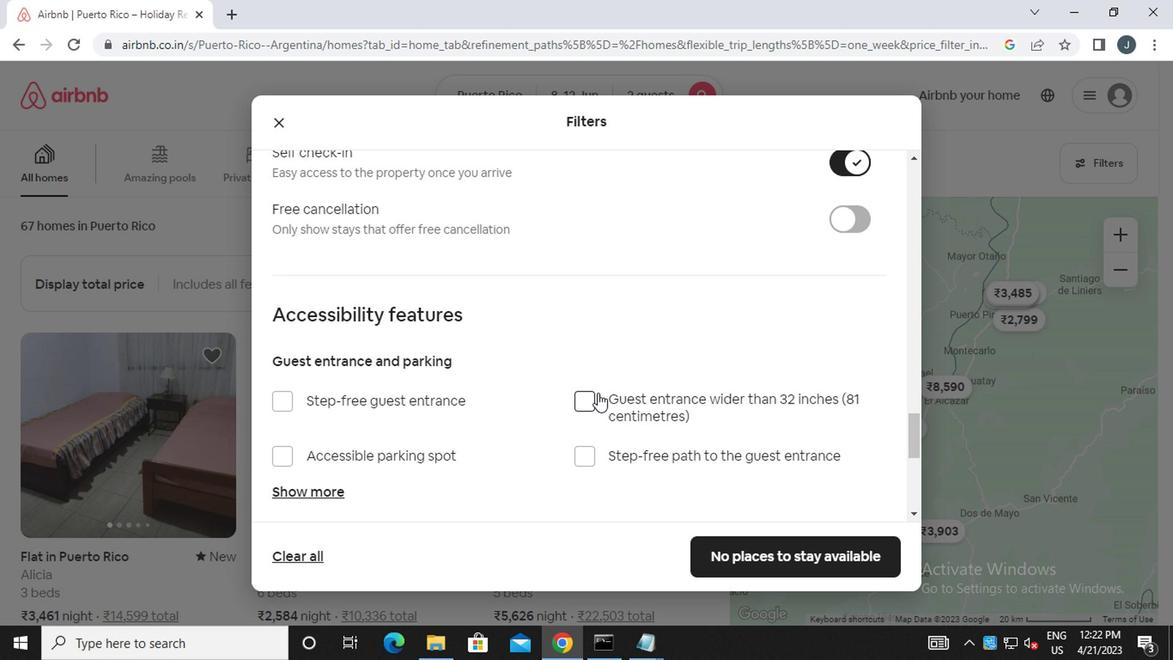 
Action: Mouse scrolled (595, 393) with delta (0, -1)
Screenshot: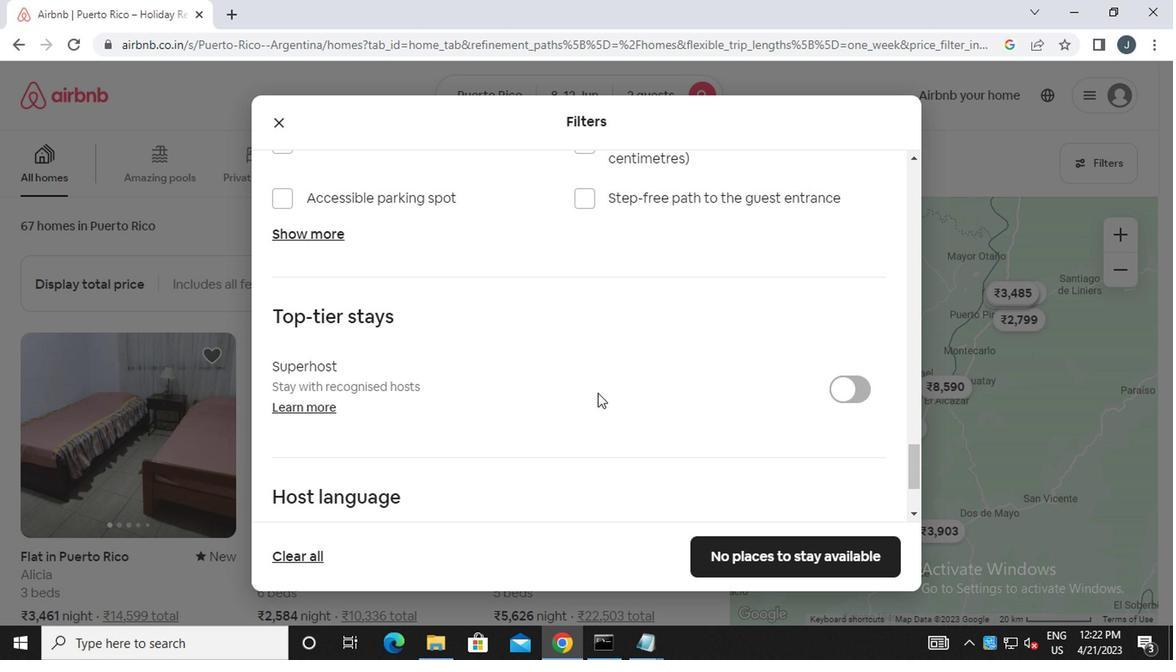 
Action: Mouse moved to (595, 394)
Screenshot: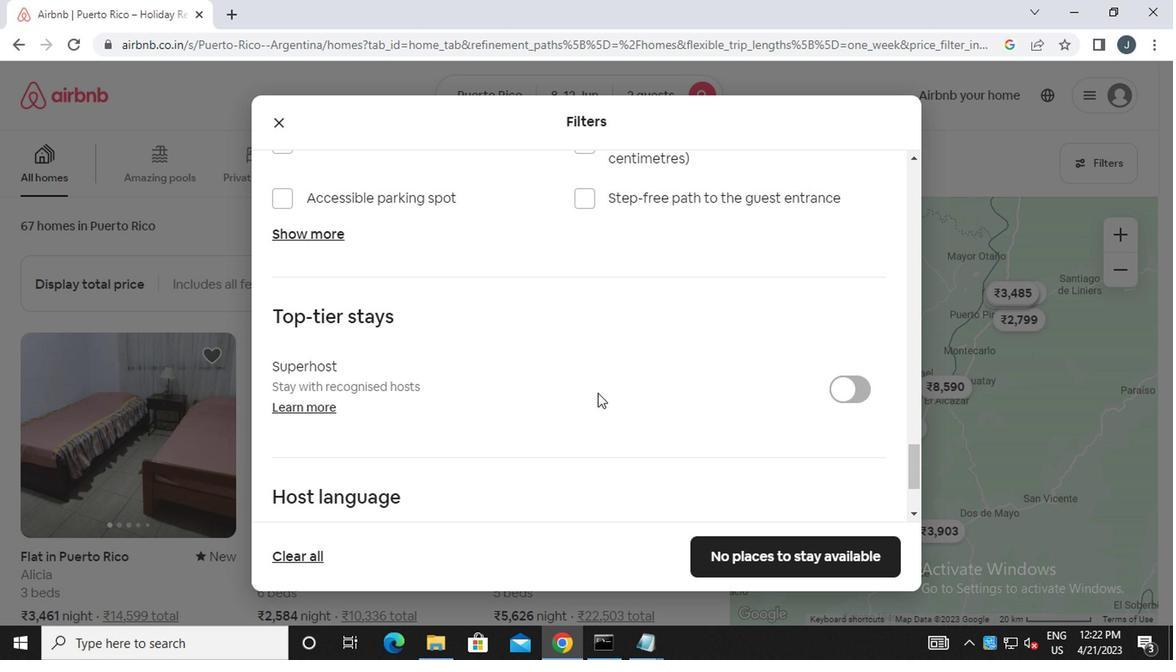 
Action: Mouse scrolled (595, 393) with delta (0, -1)
Screenshot: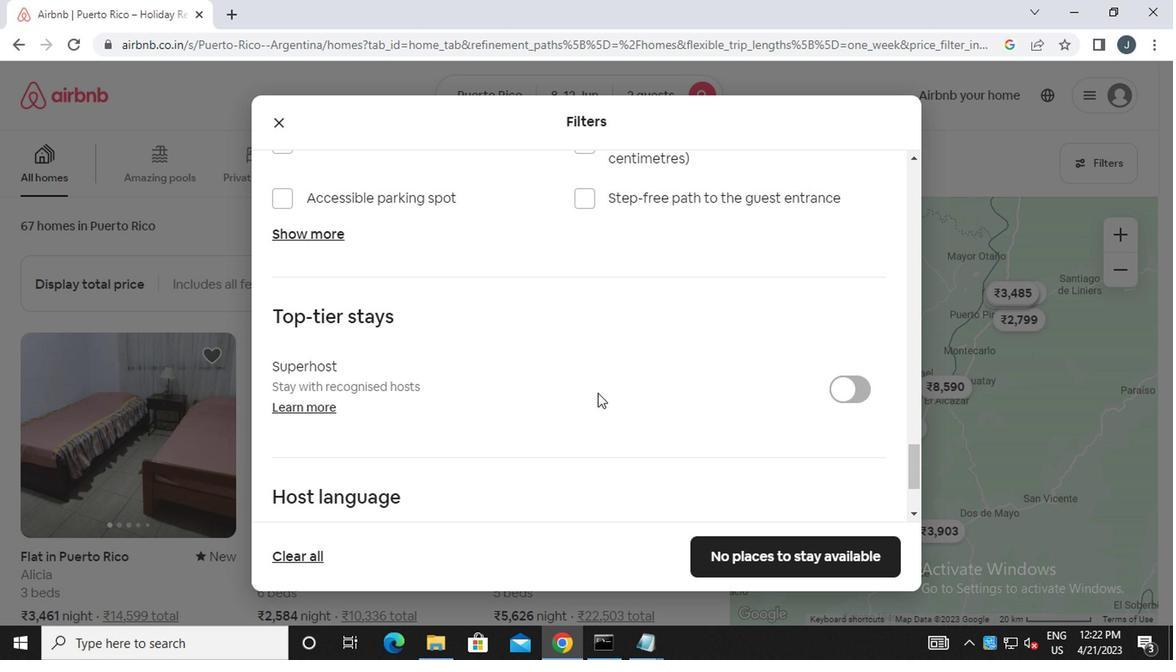 
Action: Mouse moved to (594, 394)
Screenshot: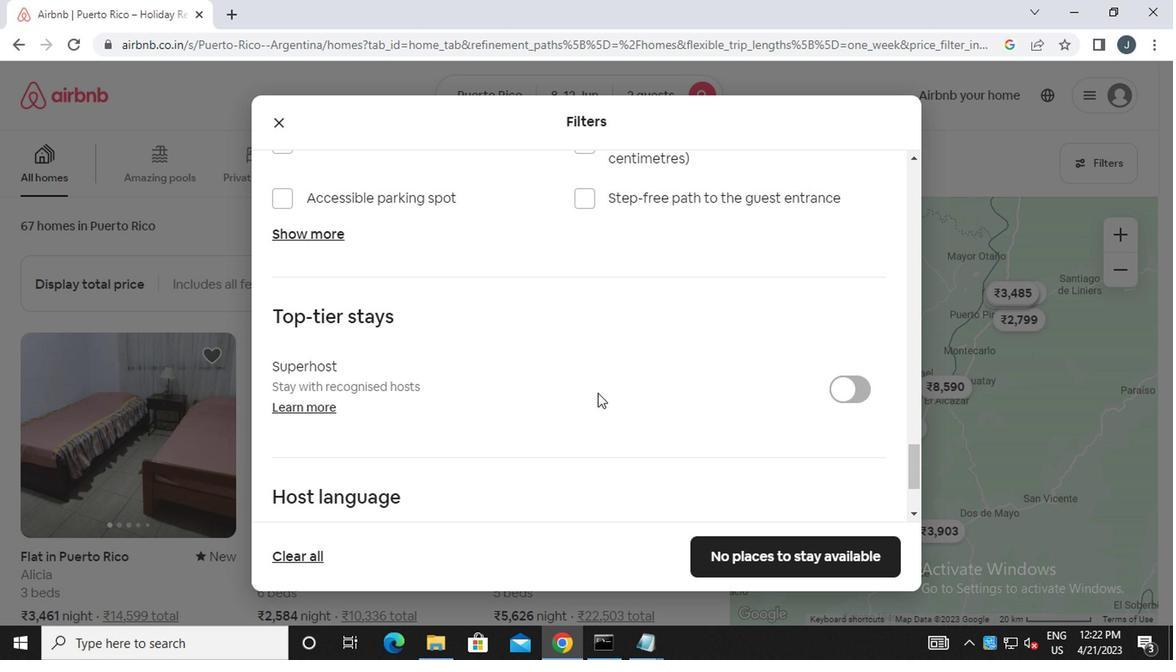 
Action: Mouse scrolled (594, 393) with delta (0, -1)
Screenshot: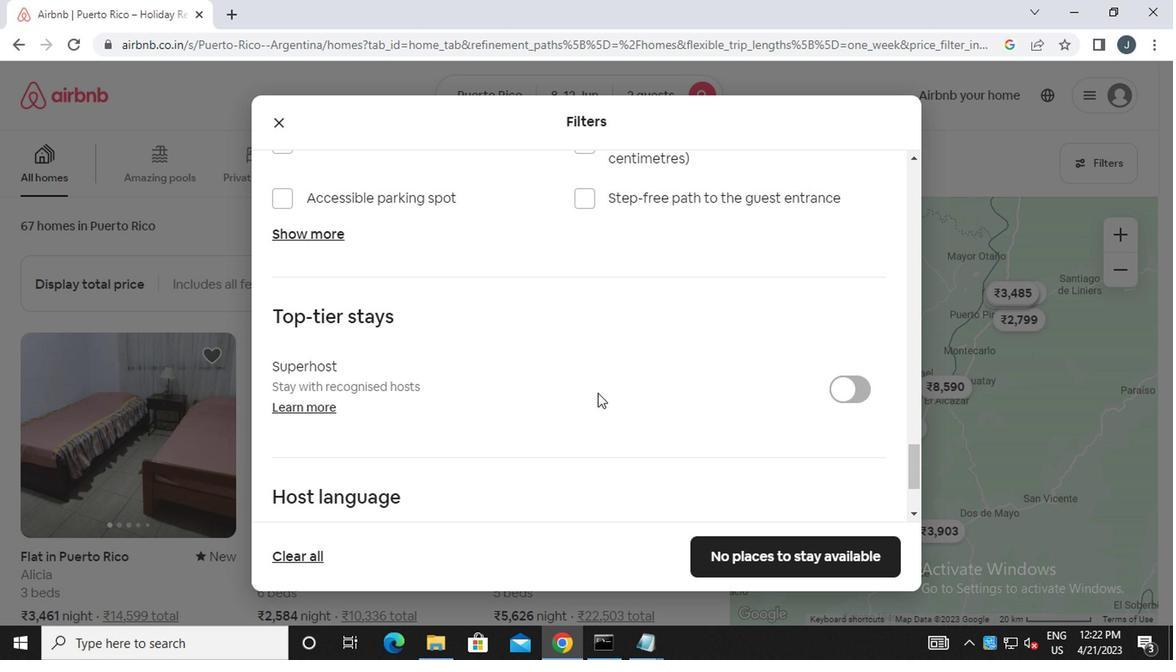 
Action: Mouse moved to (594, 394)
Screenshot: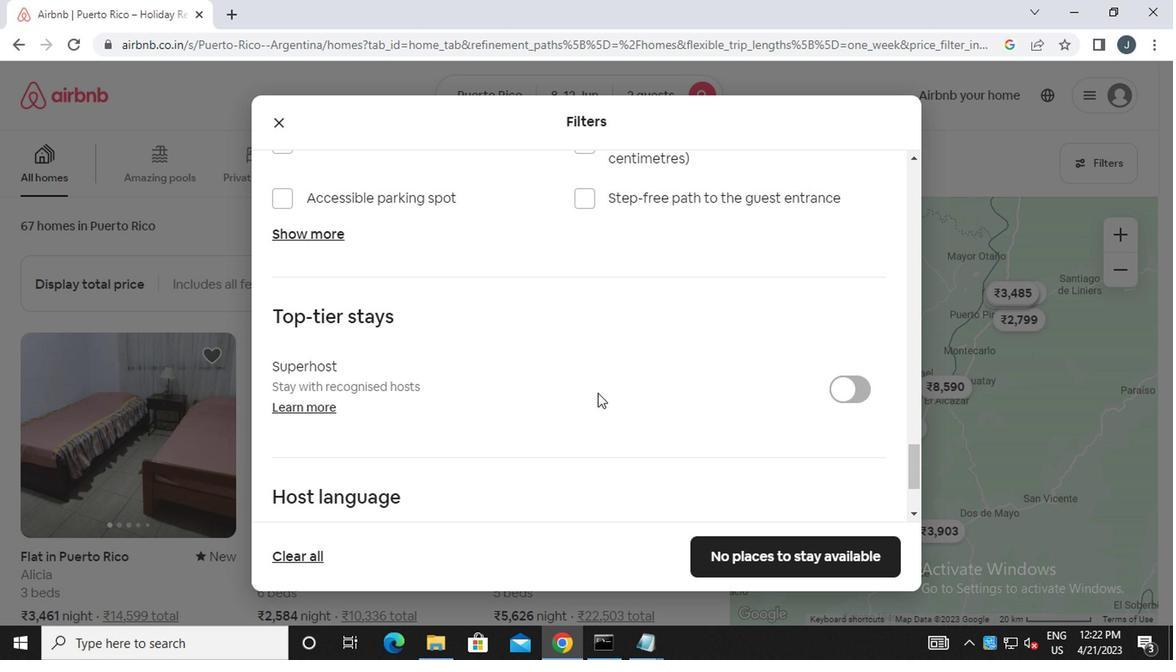 
Action: Mouse scrolled (594, 393) with delta (0, -1)
Screenshot: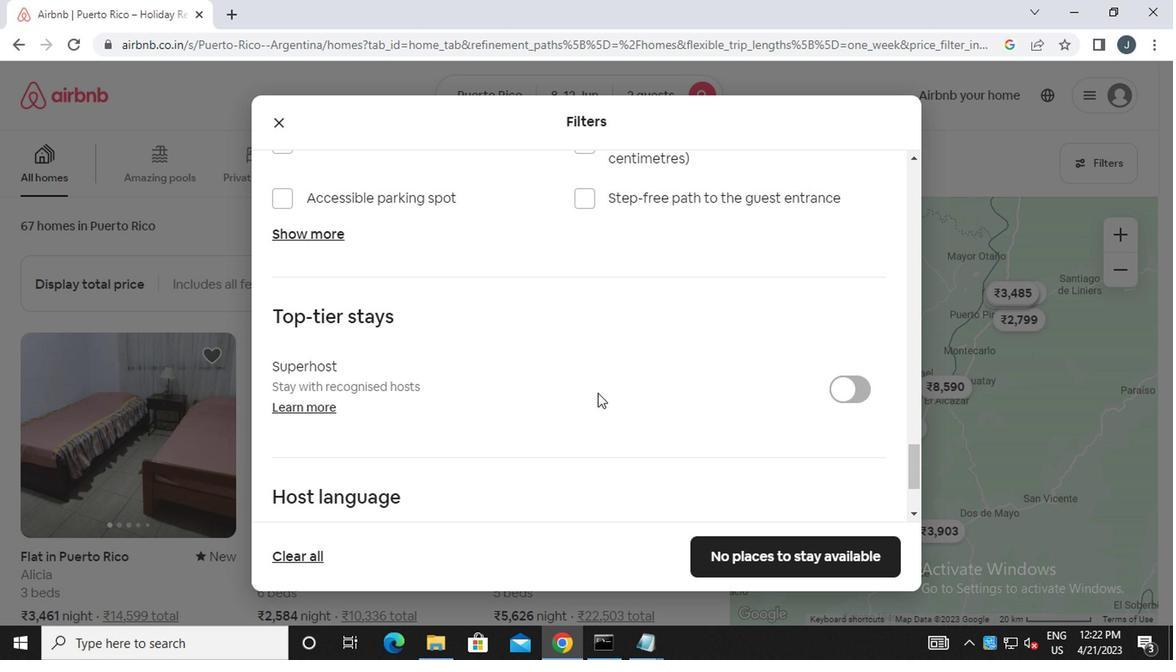 
Action: Mouse scrolled (594, 393) with delta (0, -1)
Screenshot: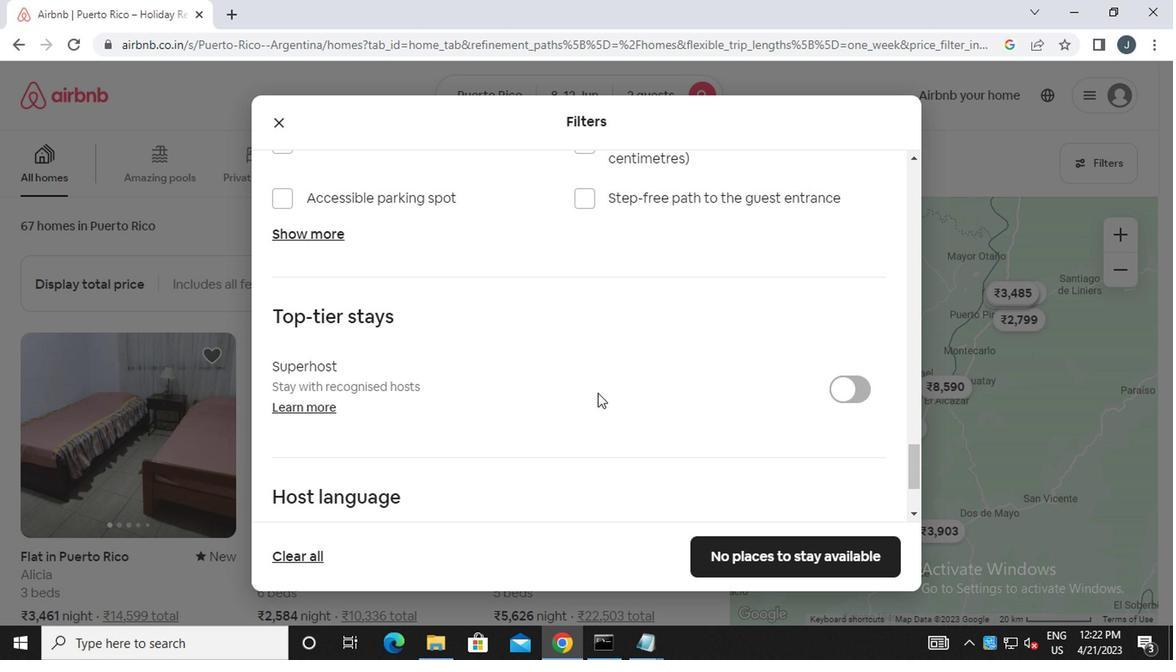 
Action: Mouse moved to (593, 394)
Screenshot: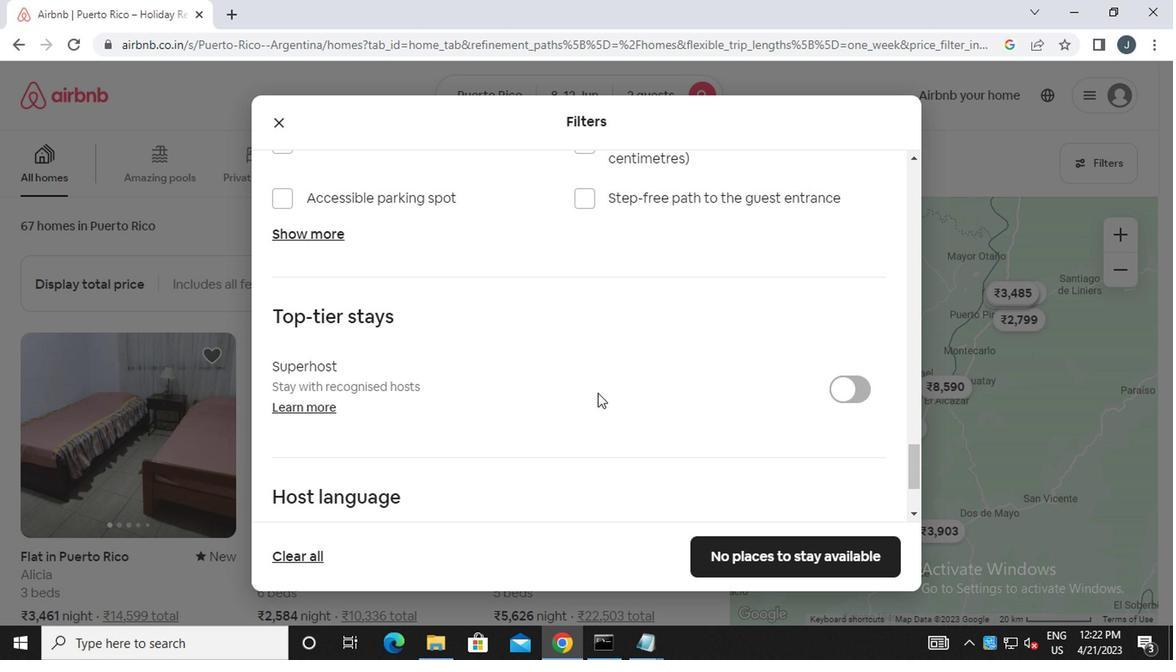 
Action: Mouse scrolled (593, 393) with delta (0, -1)
Screenshot: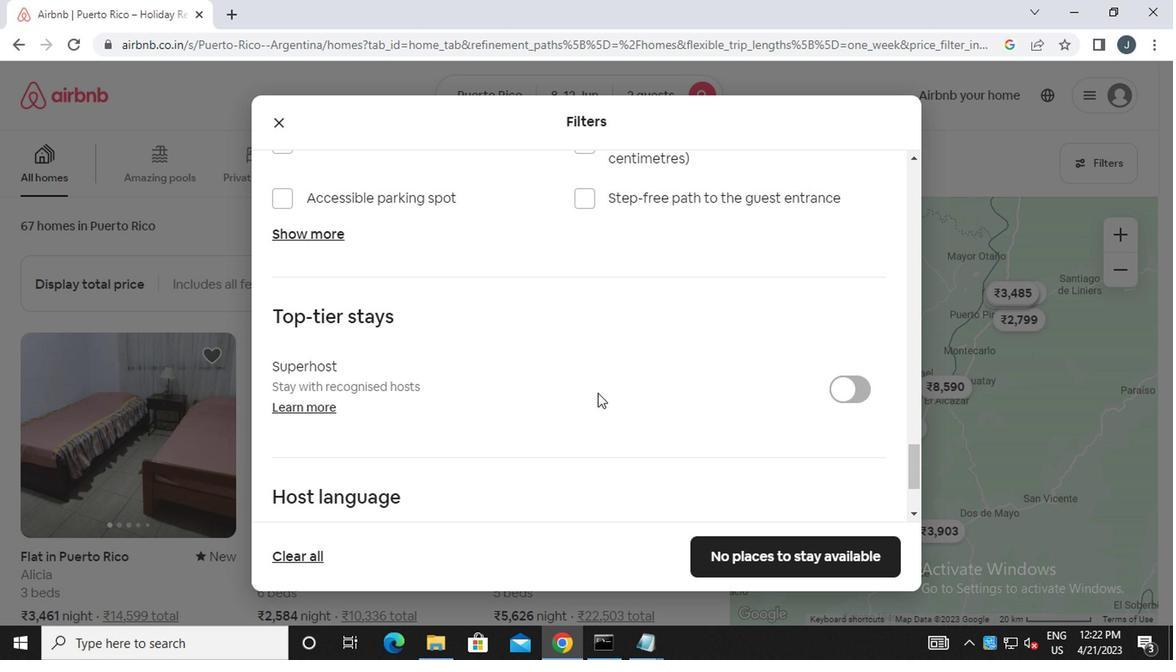 
Action: Mouse scrolled (593, 393) with delta (0, -1)
Screenshot: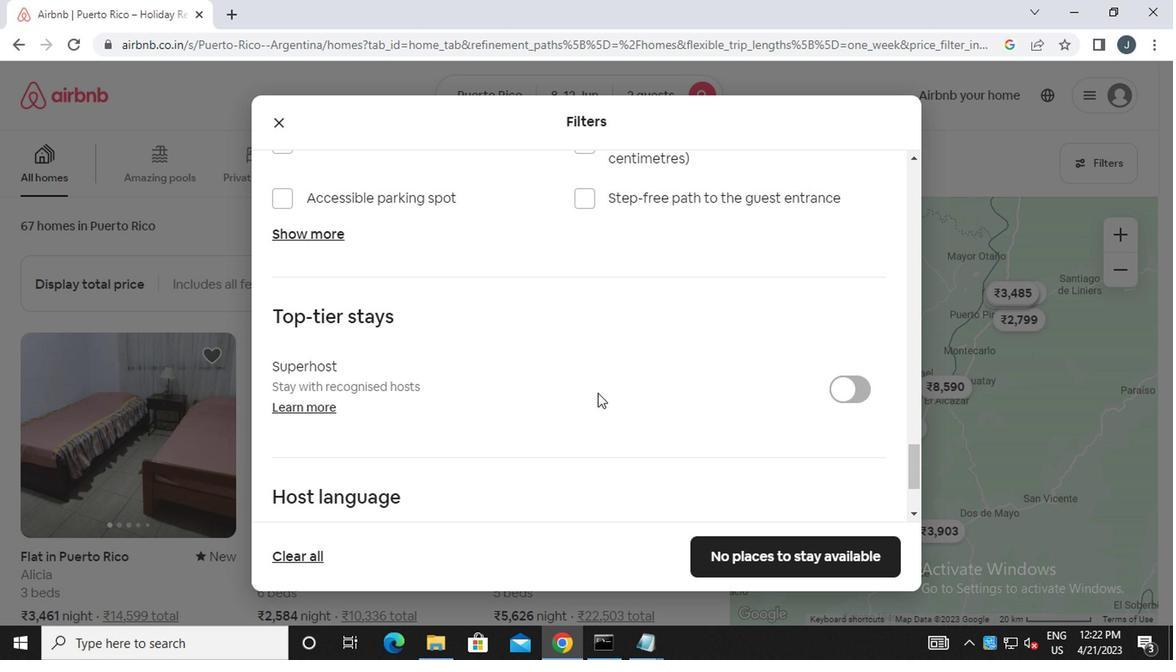 
Action: Mouse scrolled (593, 393) with delta (0, -1)
Screenshot: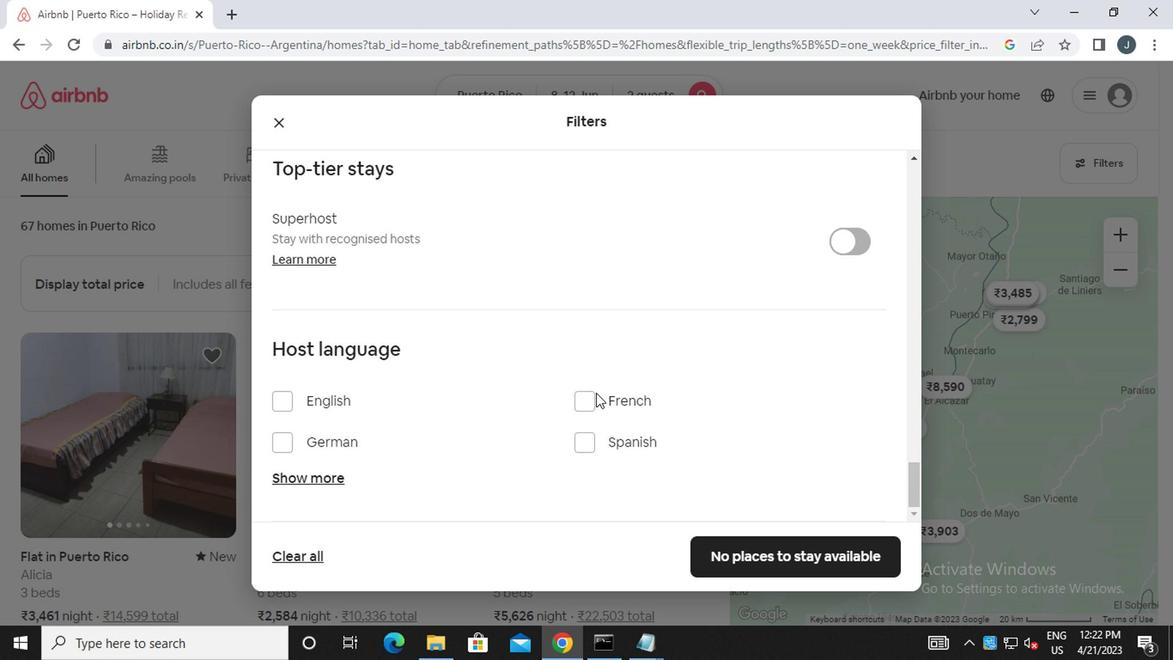 
Action: Mouse scrolled (593, 393) with delta (0, -1)
Screenshot: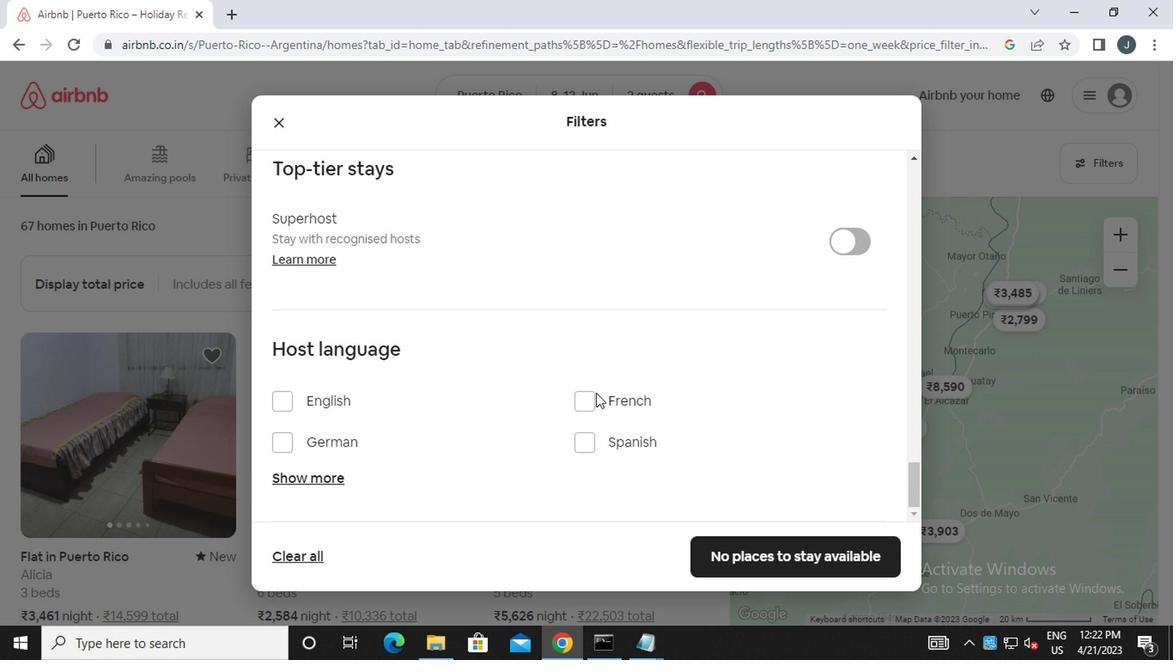 
Action: Mouse scrolled (593, 393) with delta (0, -1)
Screenshot: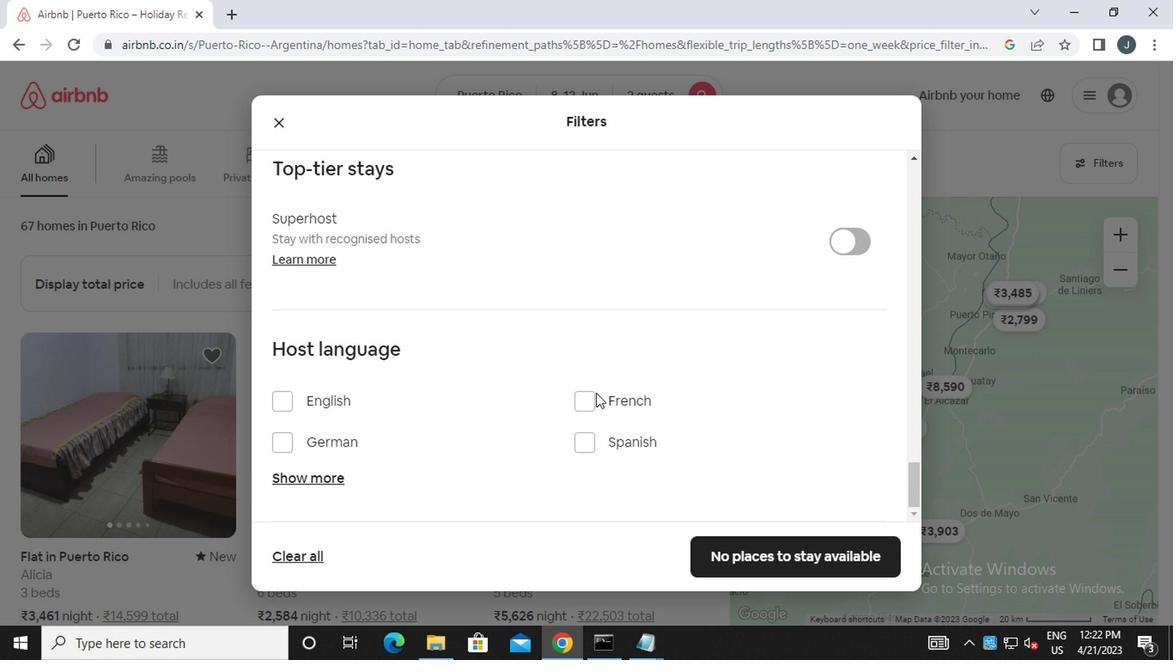 
Action: Mouse scrolled (593, 393) with delta (0, -1)
Screenshot: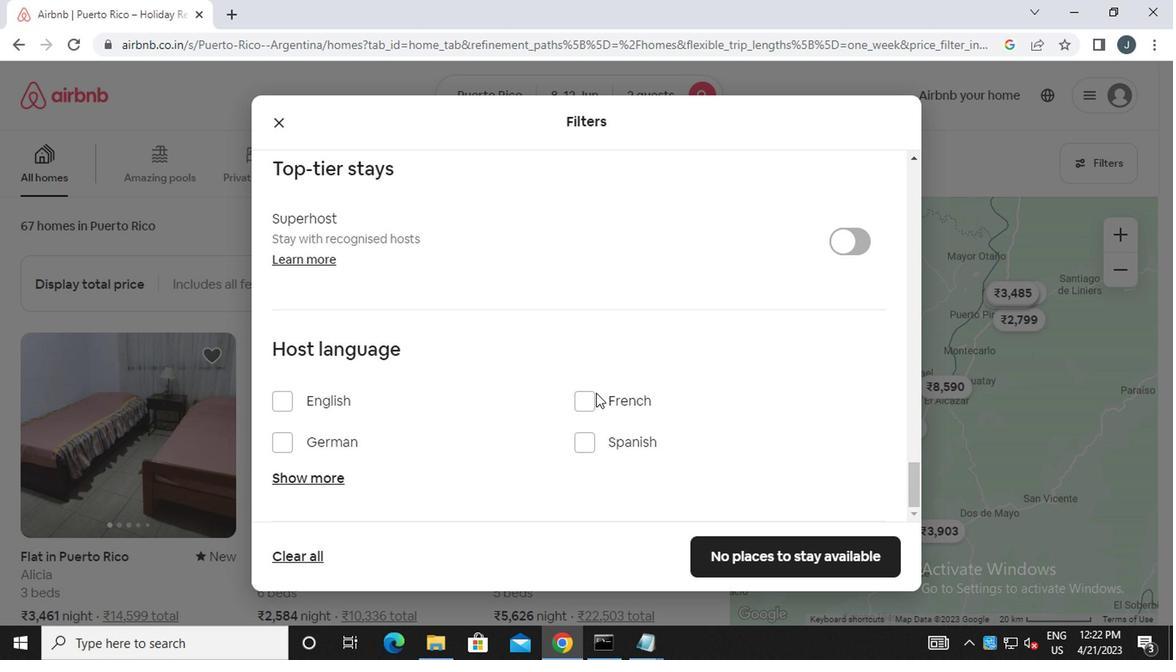 
Action: Mouse scrolled (593, 393) with delta (0, -1)
Screenshot: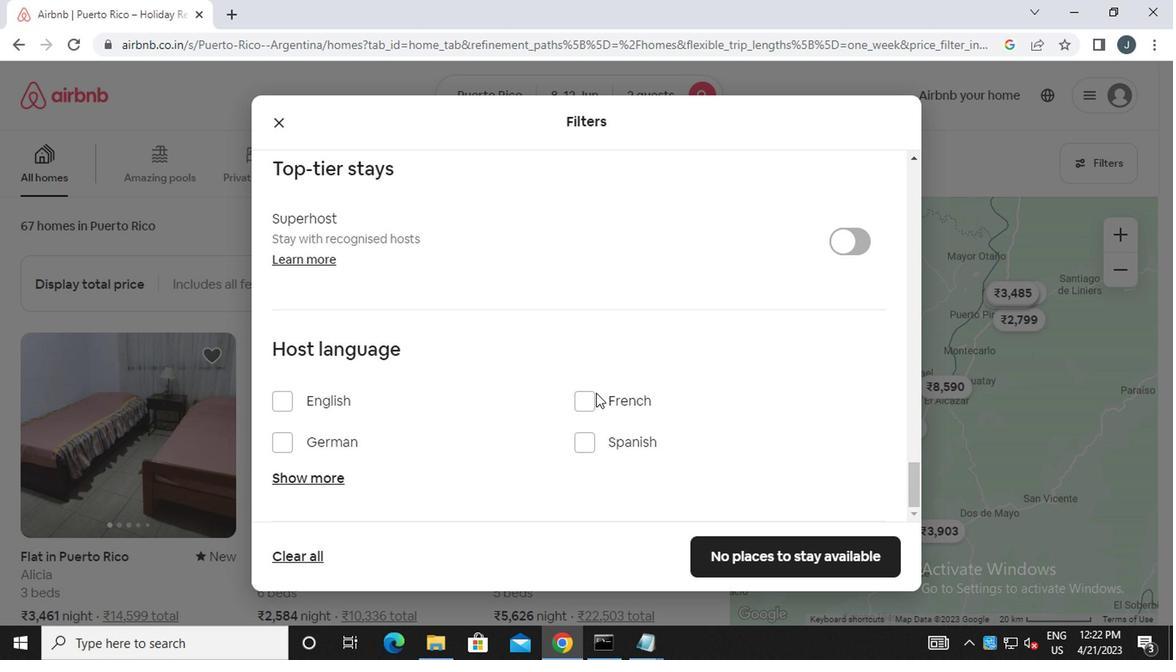 
Action: Mouse scrolled (593, 393) with delta (0, -1)
Screenshot: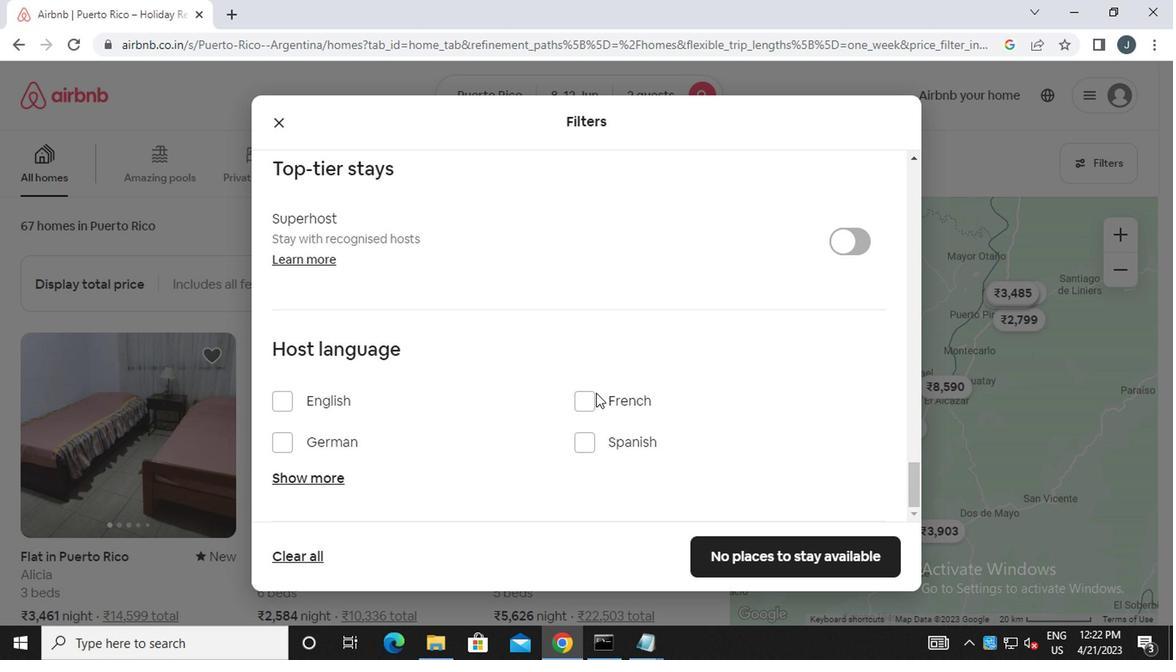 
Action: Mouse moved to (365, 395)
Screenshot: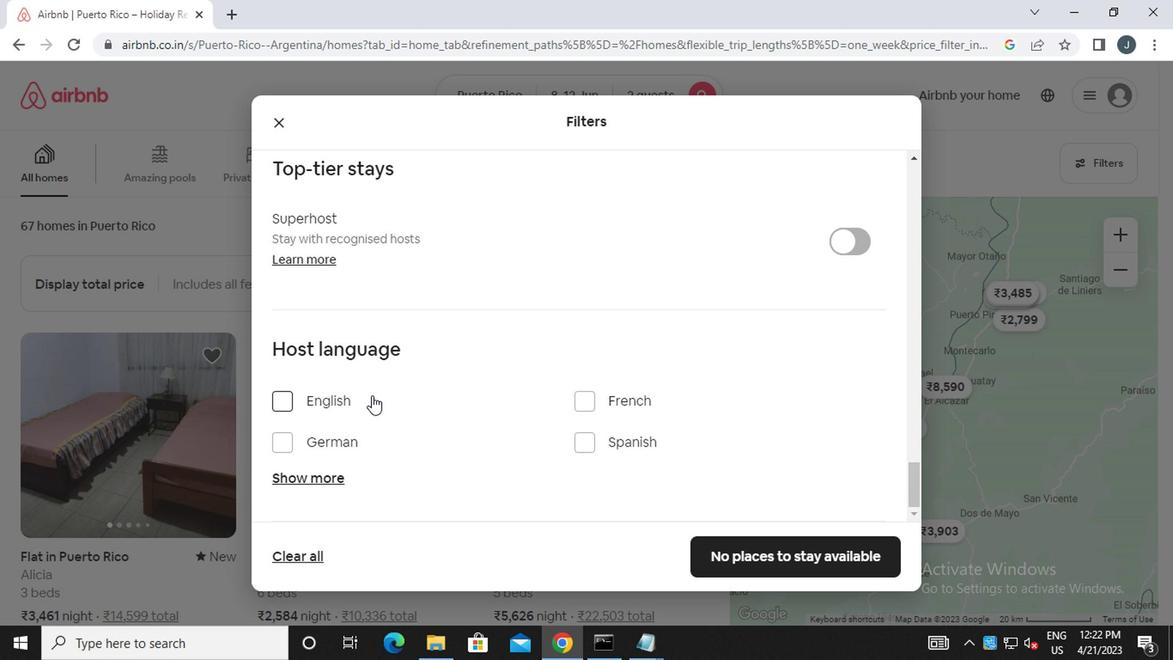 
Action: Mouse pressed left at (365, 395)
Screenshot: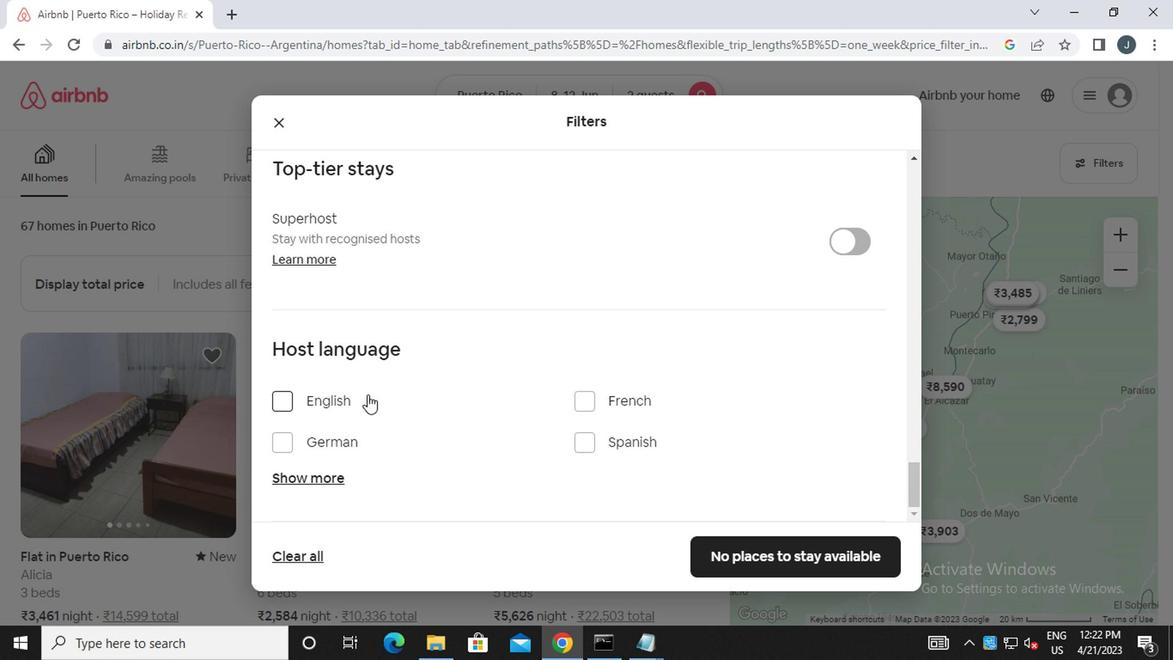 
Action: Mouse moved to (737, 557)
Screenshot: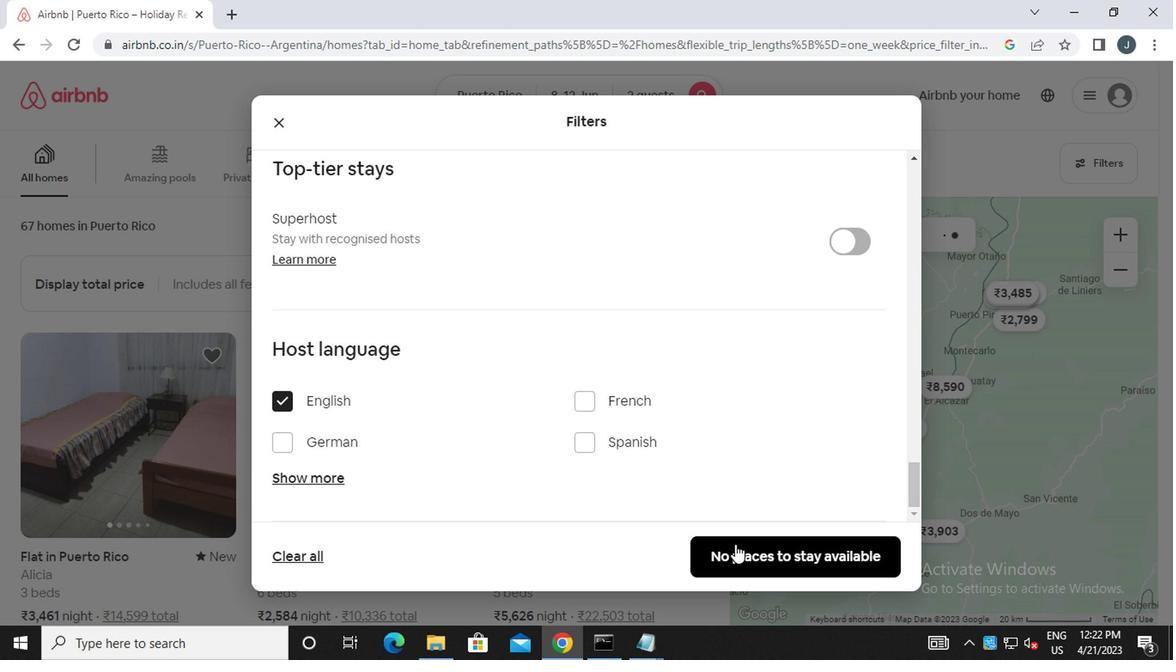 
Action: Mouse pressed left at (737, 557)
Screenshot: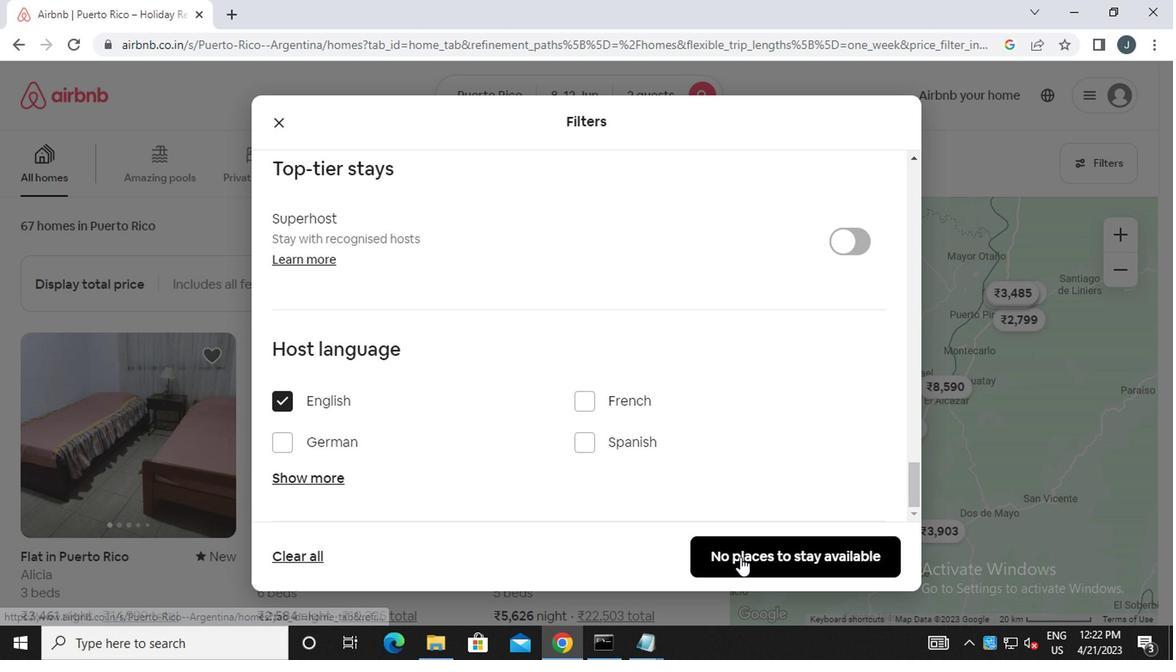 
Action: Mouse moved to (696, 509)
Screenshot: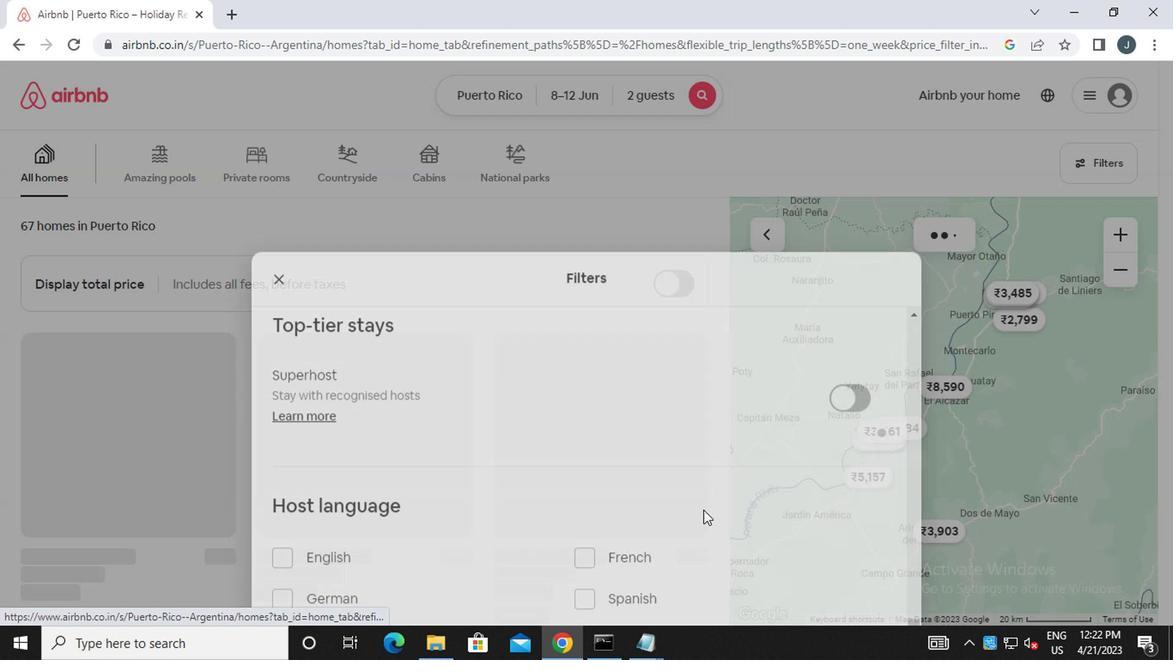 
